 Task: Look for space in Varna, Bulgaria from 8th June, 2023 to 16th June, 2023 for 2 adults in price range Rs.10000 to Rs.15000. Place can be entire place with 1  bedroom having 1 bed and 1 bathroom. Property type can be house, flat, guest house, hotel. Booking option can be shelf check-in. Required host language is English.
Action: Mouse moved to (538, 116)
Screenshot: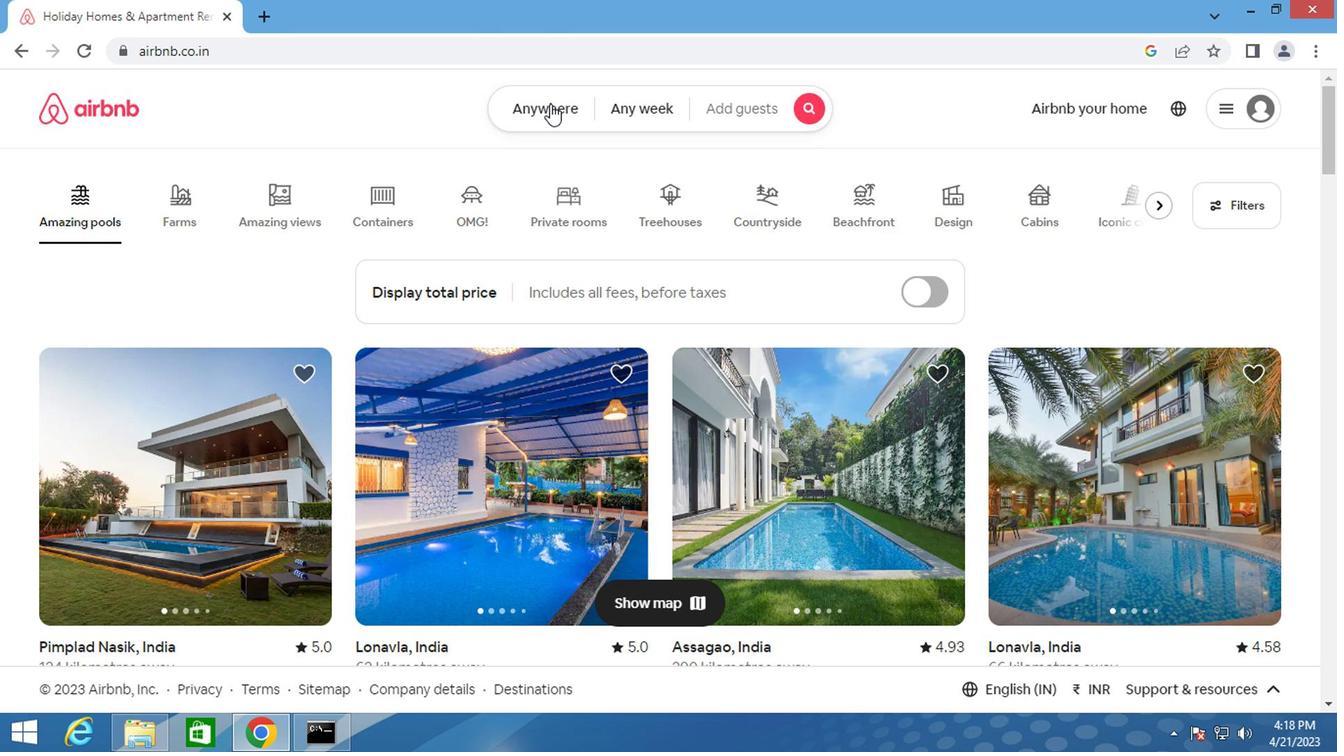 
Action: Mouse pressed left at (538, 116)
Screenshot: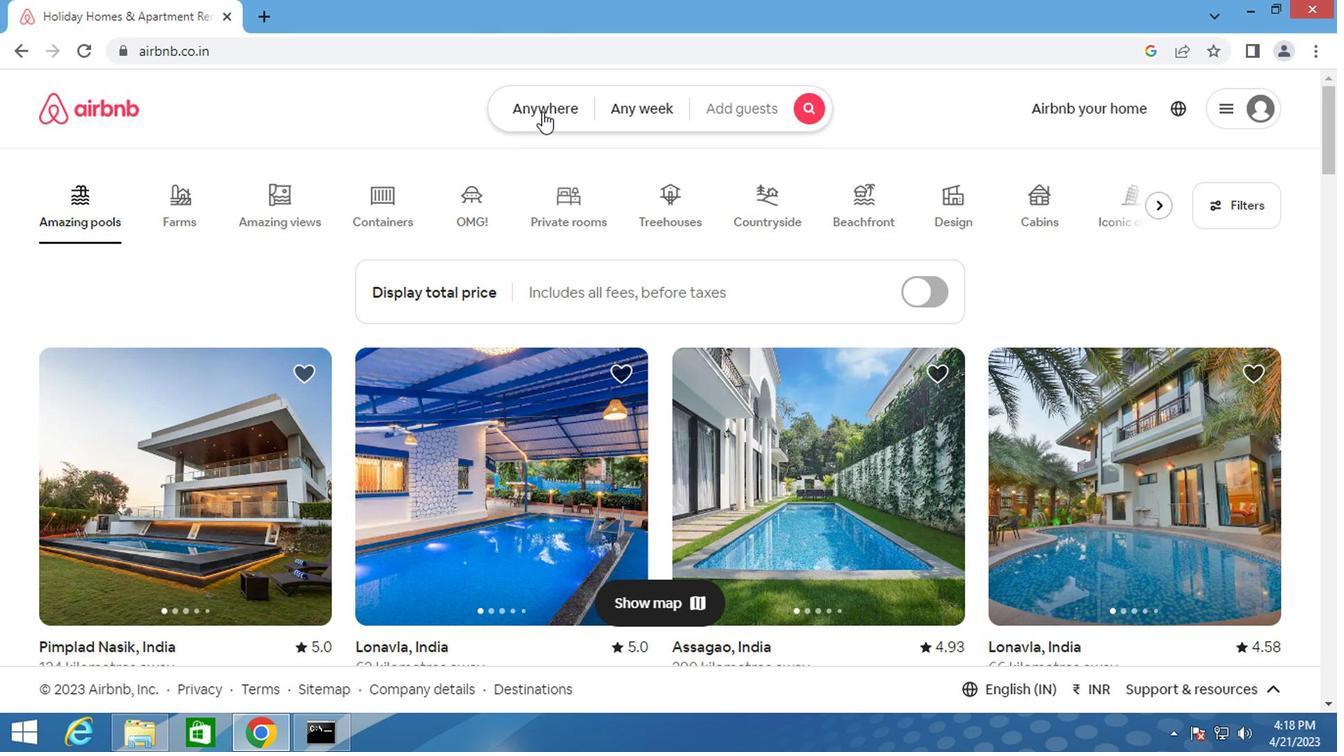 
Action: Mouse moved to (420, 179)
Screenshot: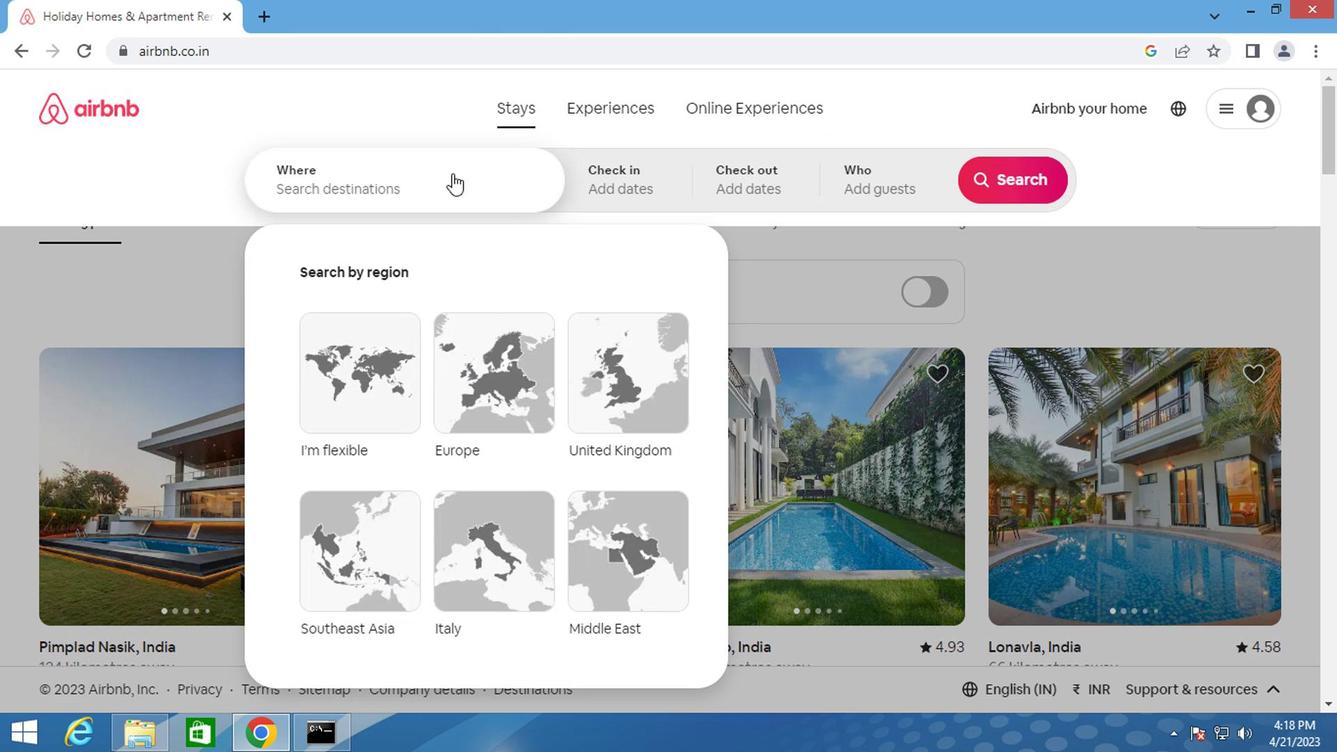 
Action: Mouse pressed left at (420, 179)
Screenshot: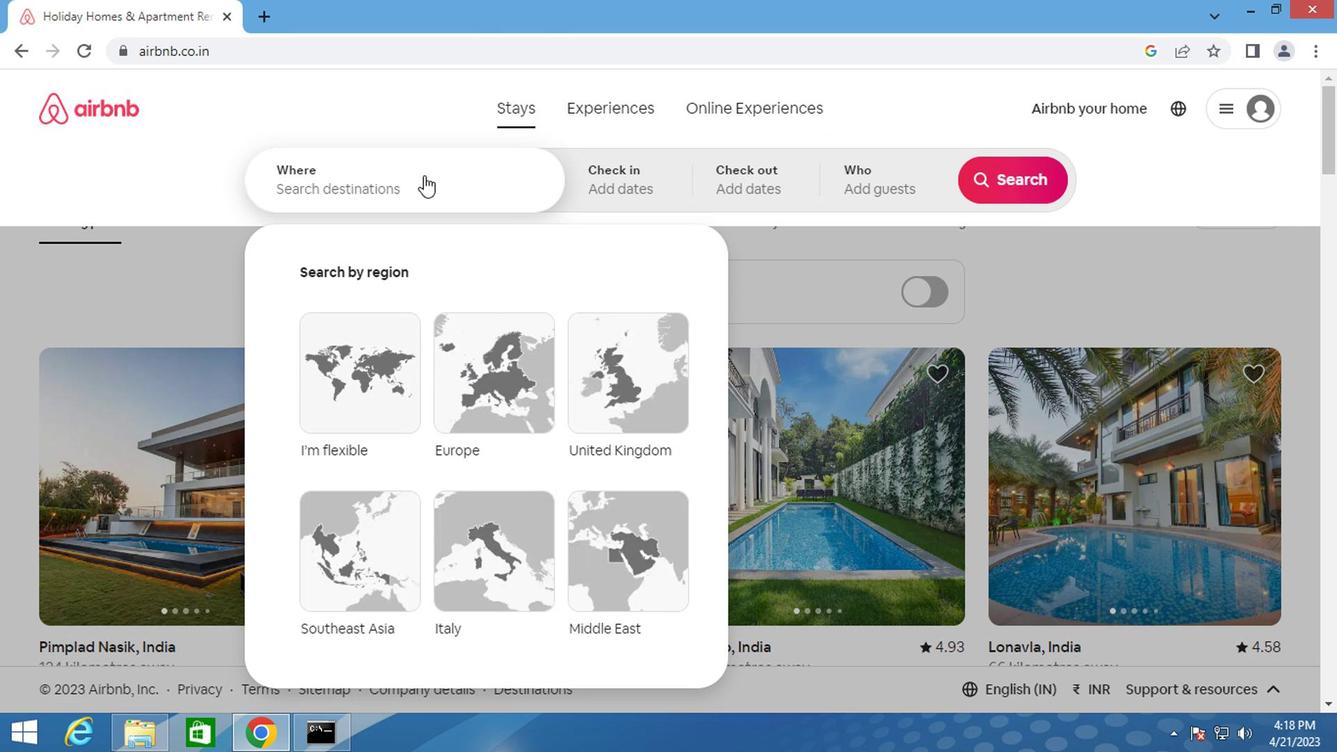 
Action: Mouse moved to (420, 176)
Screenshot: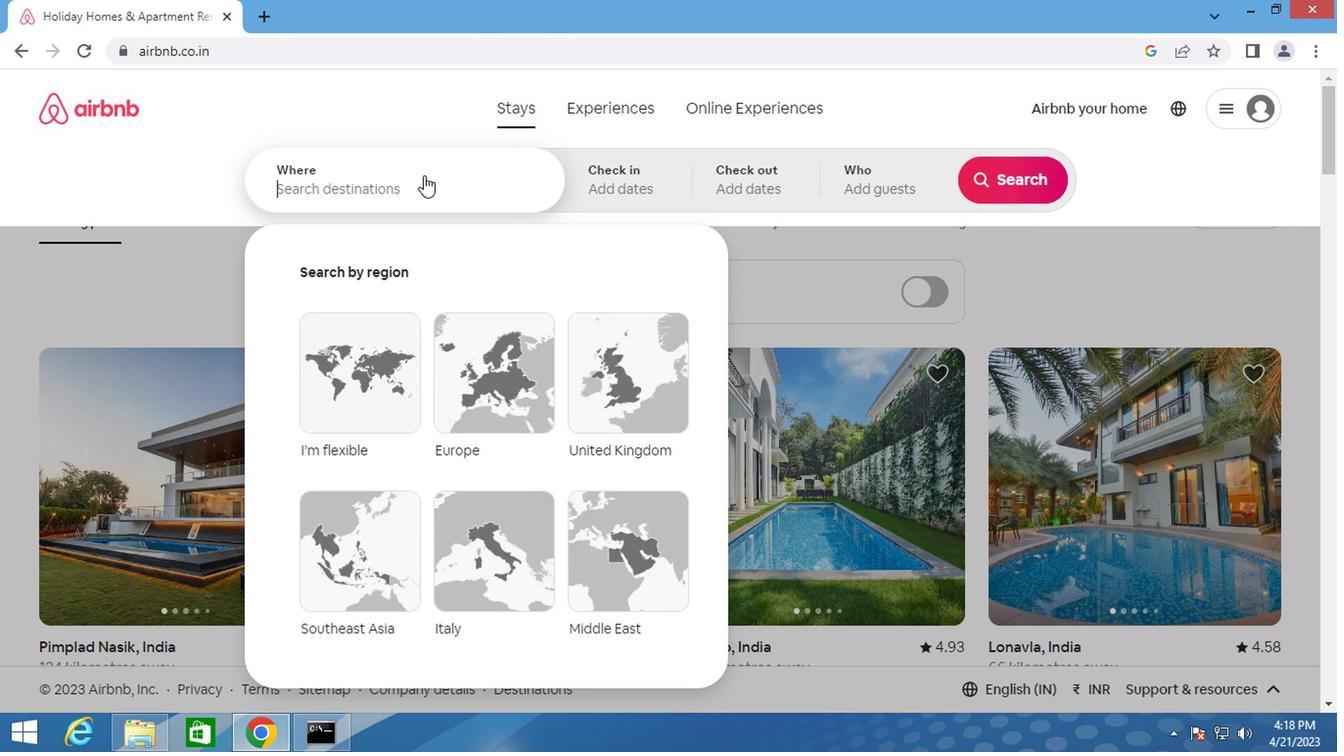 
Action: Key pressed <Key.shift>VARNA
Screenshot: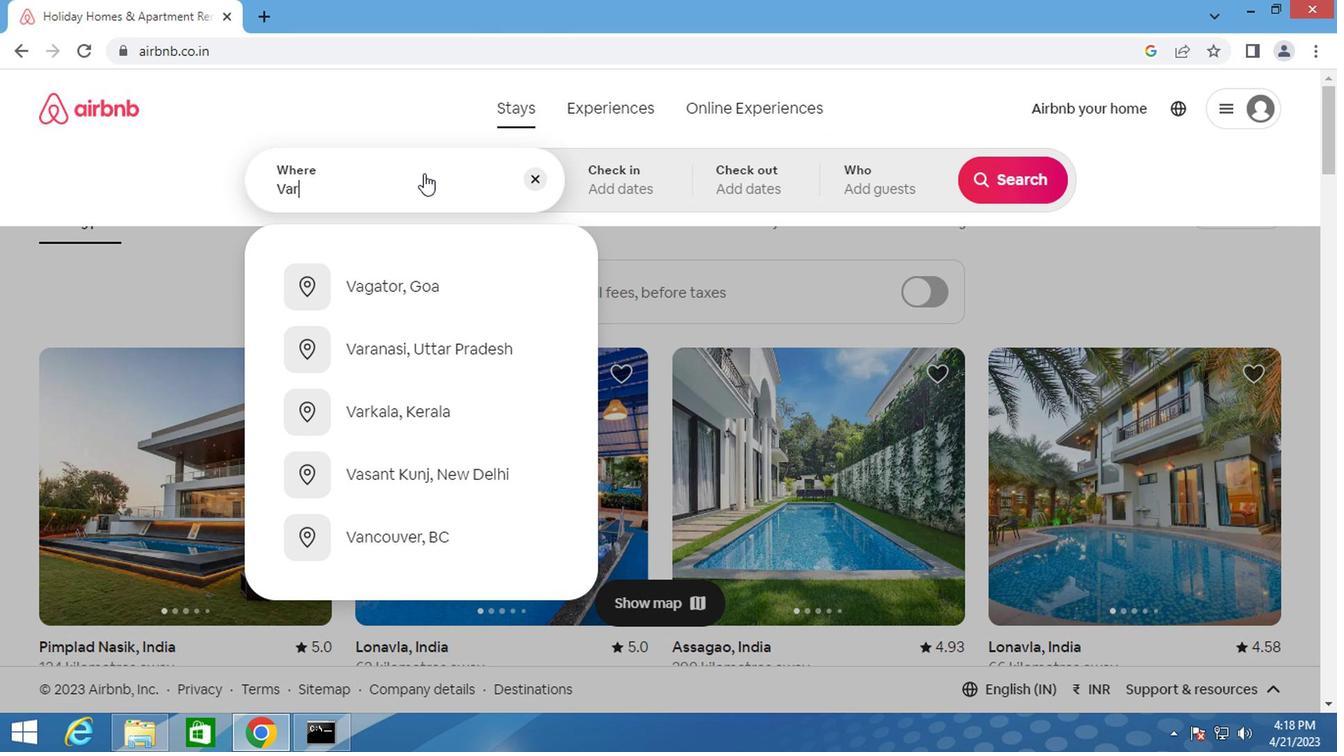 
Action: Mouse moved to (360, 348)
Screenshot: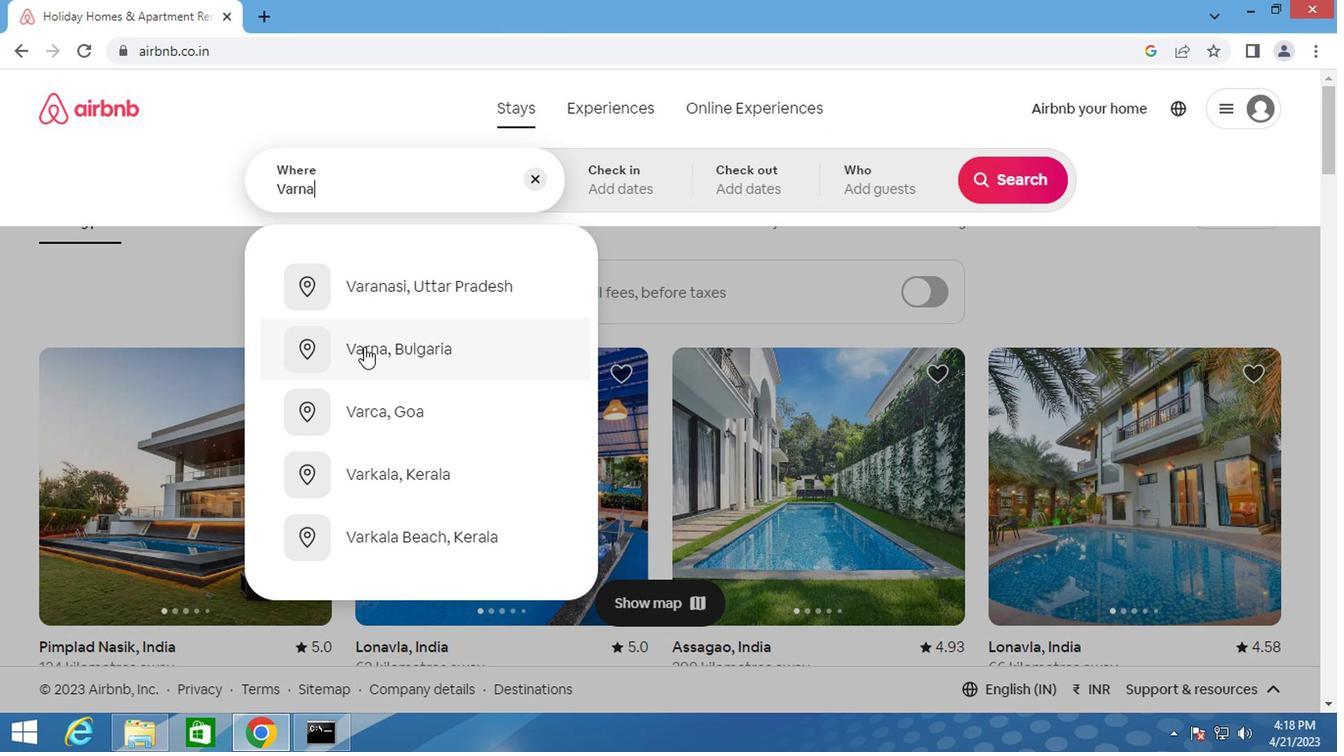 
Action: Mouse pressed left at (360, 348)
Screenshot: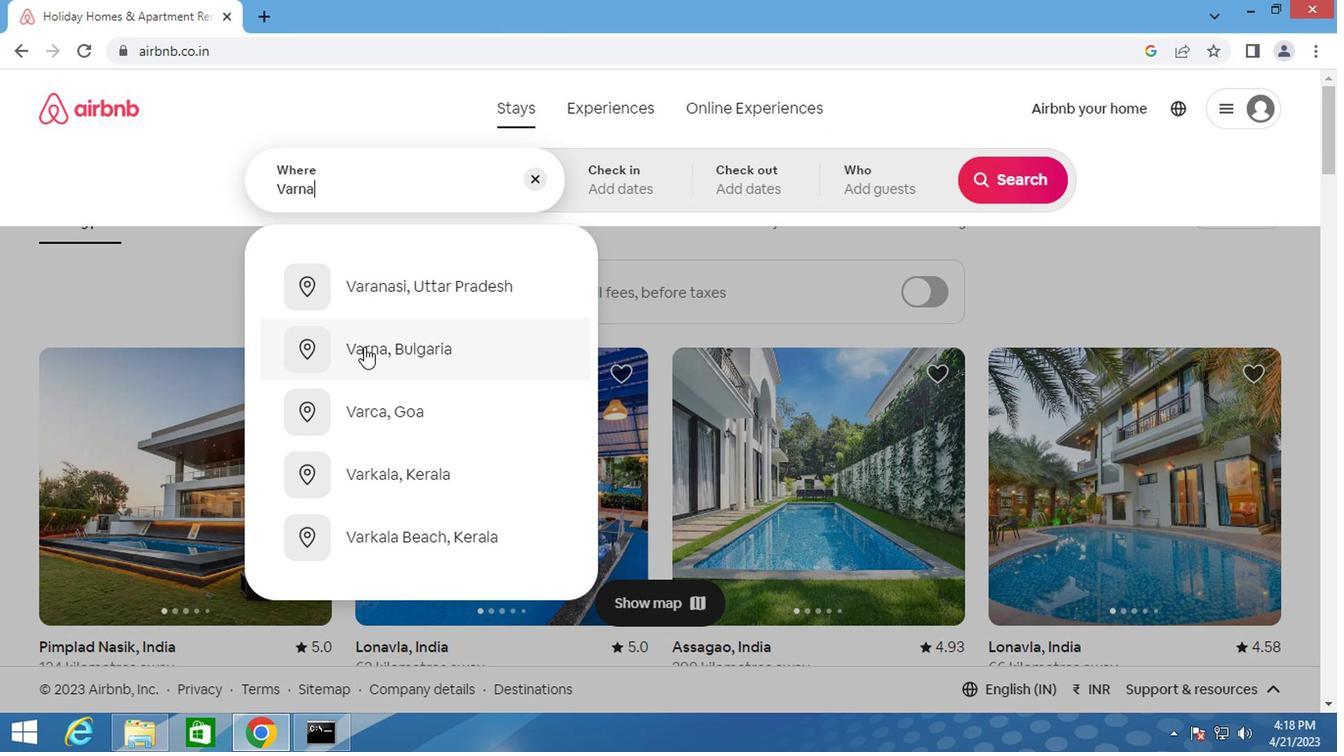 
Action: Mouse moved to (993, 337)
Screenshot: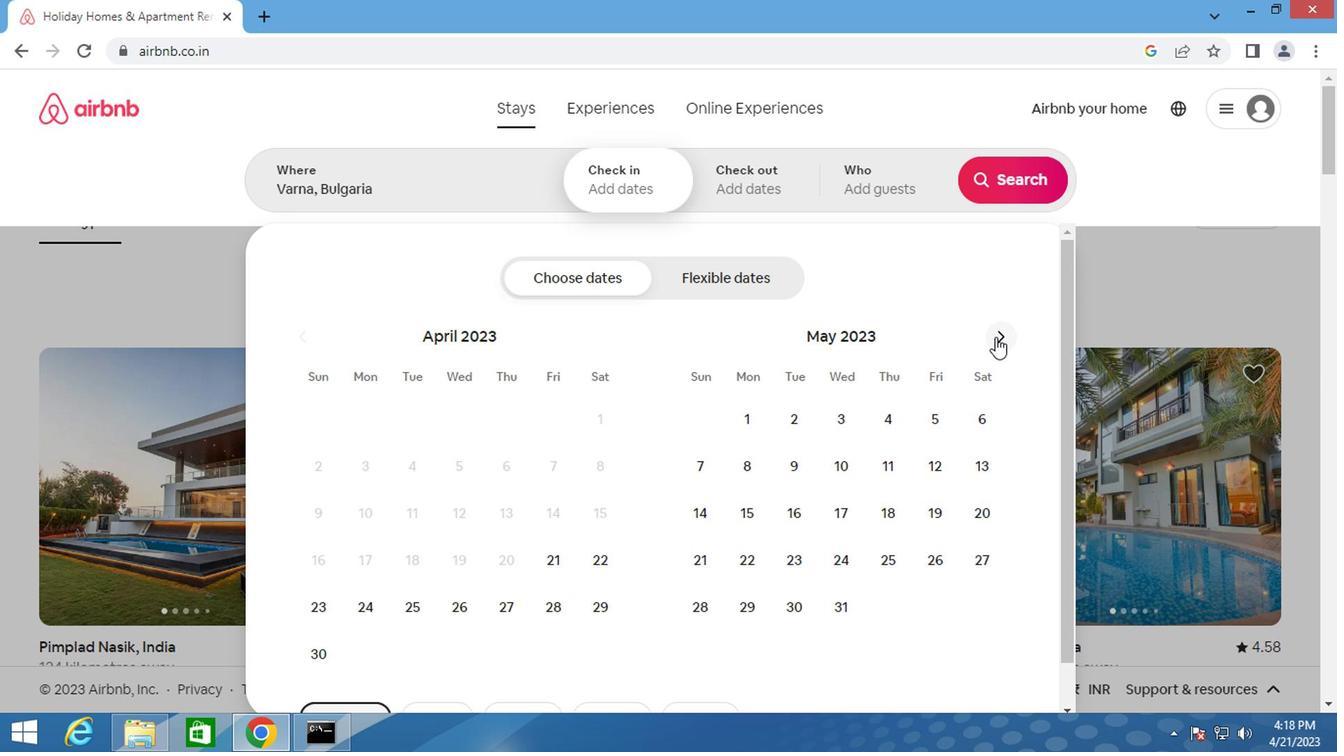 
Action: Mouse pressed left at (993, 337)
Screenshot: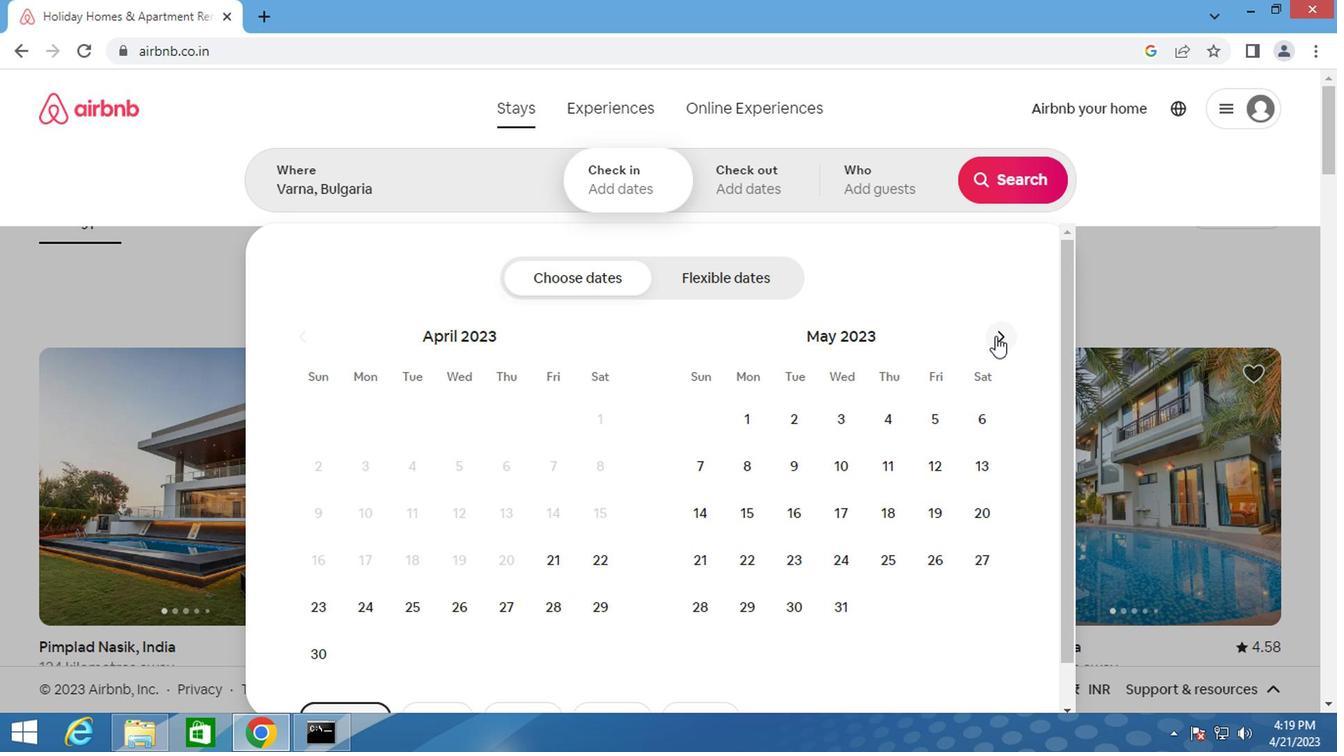 
Action: Mouse moved to (871, 471)
Screenshot: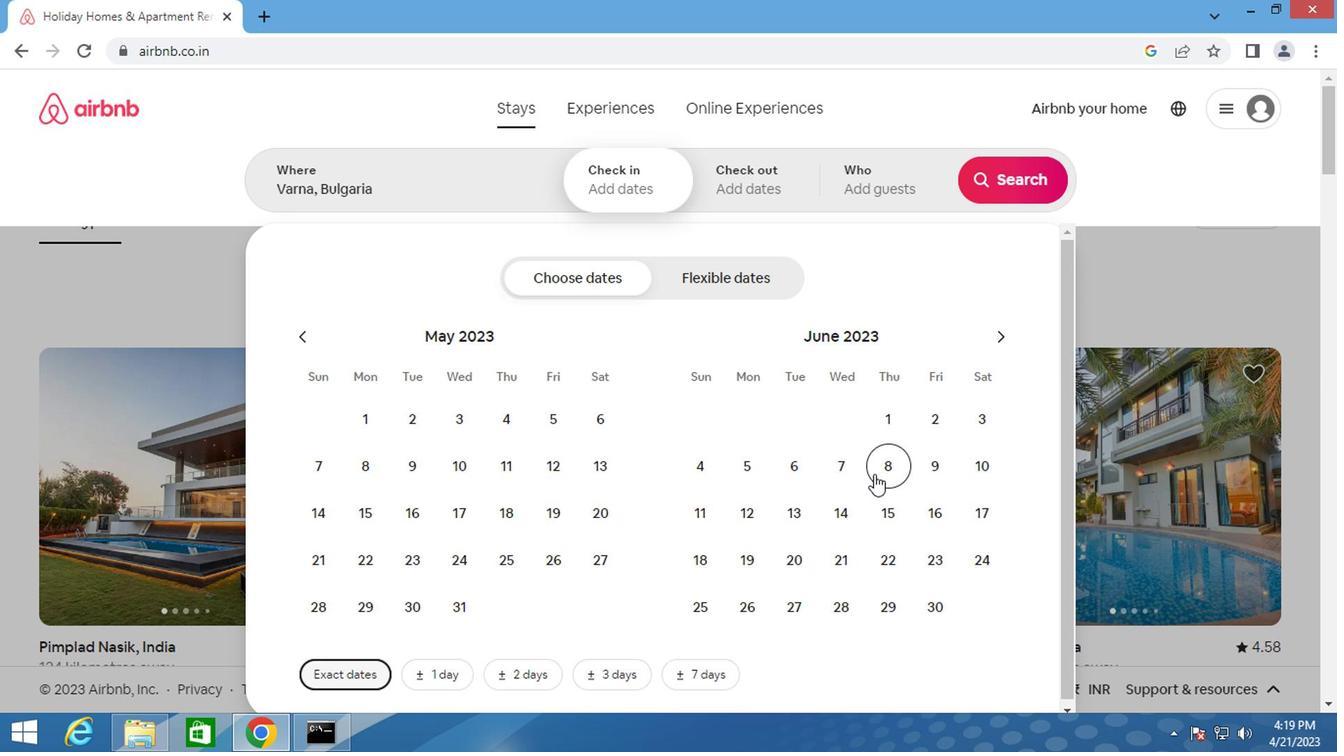
Action: Mouse pressed left at (871, 471)
Screenshot: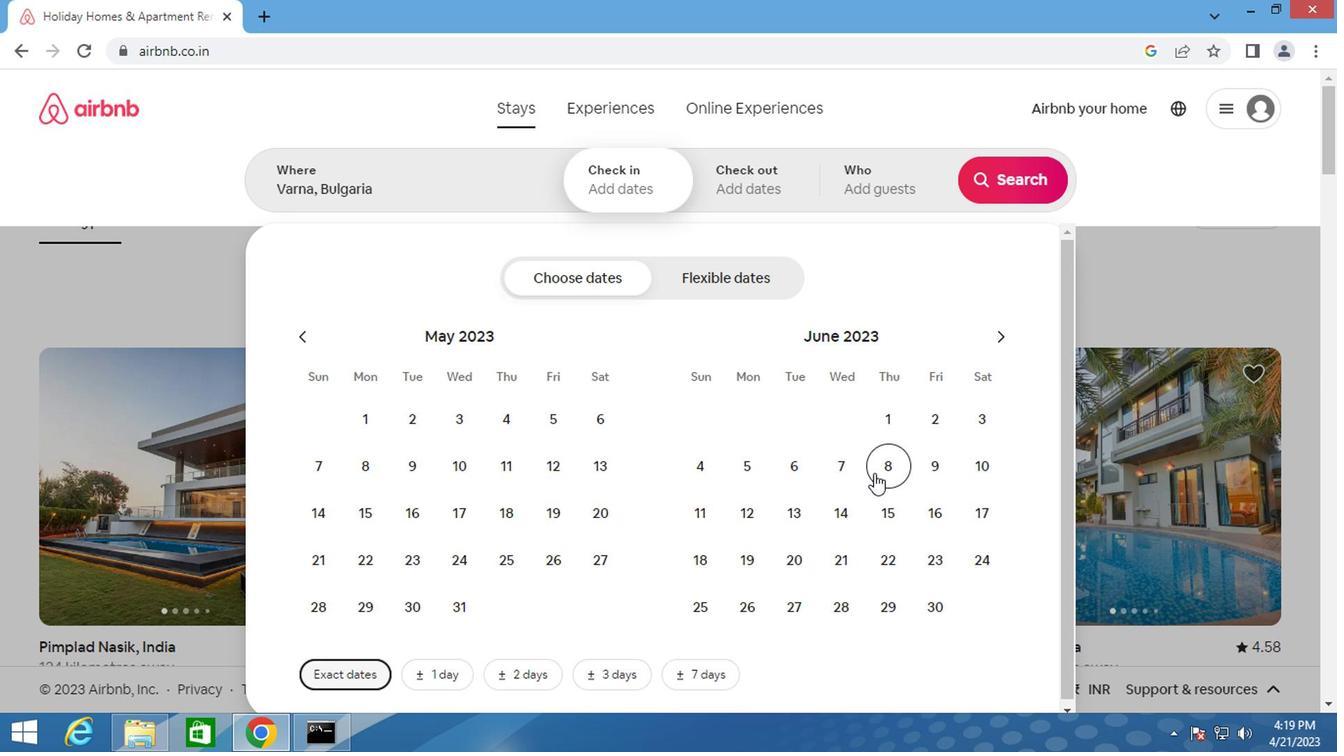 
Action: Mouse moved to (929, 508)
Screenshot: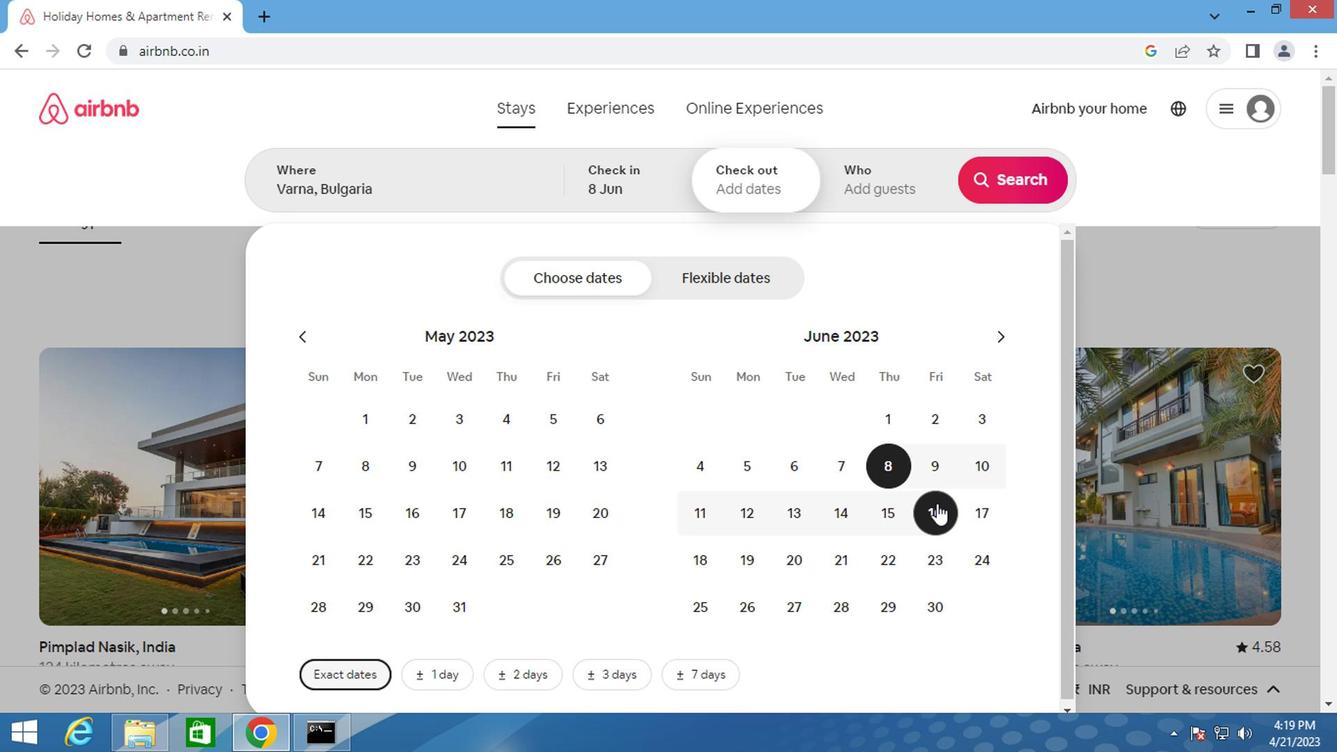 
Action: Mouse pressed left at (929, 508)
Screenshot: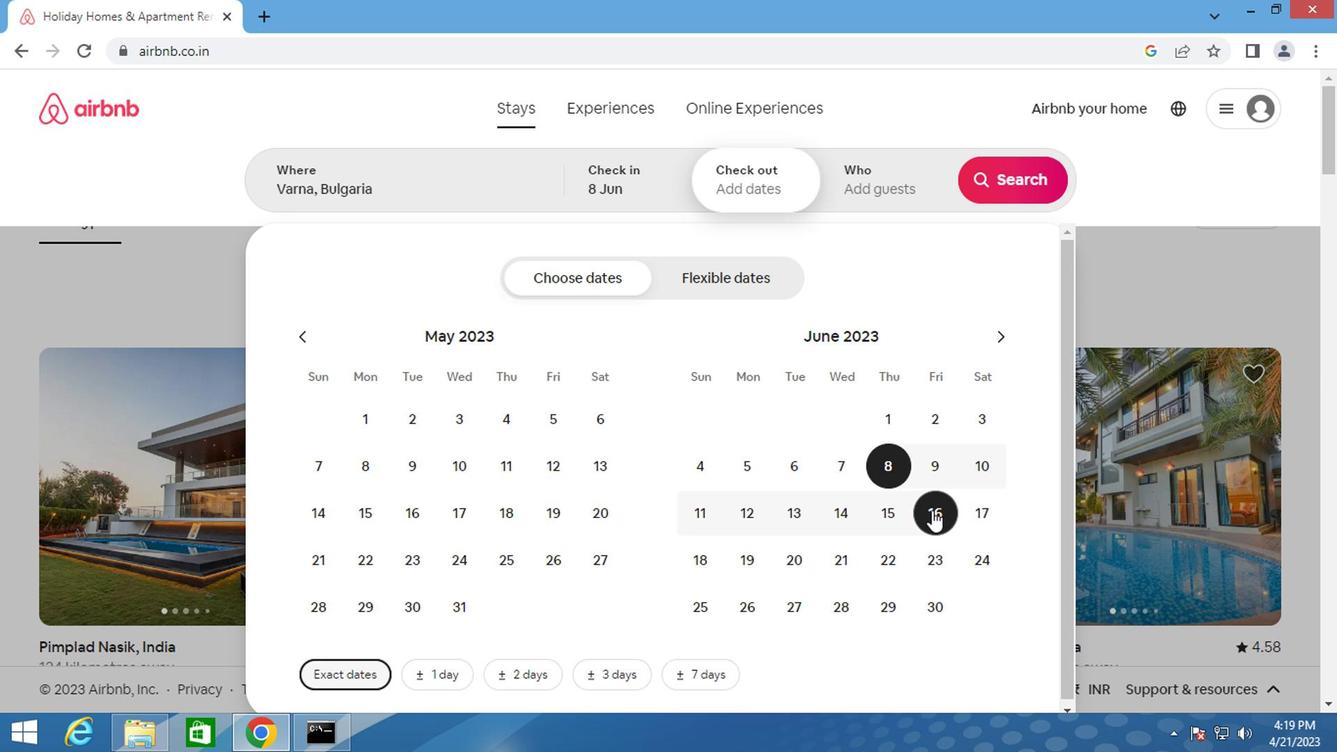 
Action: Mouse moved to (860, 194)
Screenshot: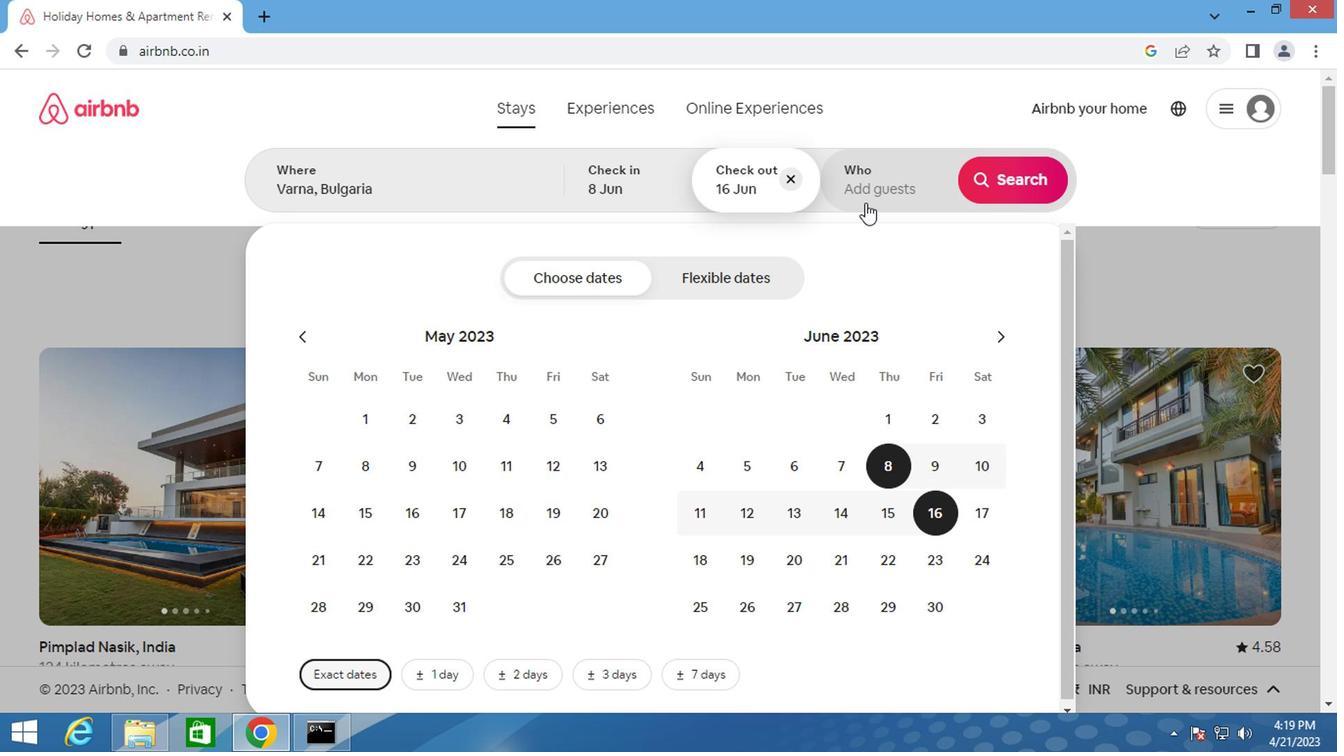 
Action: Mouse pressed left at (860, 194)
Screenshot: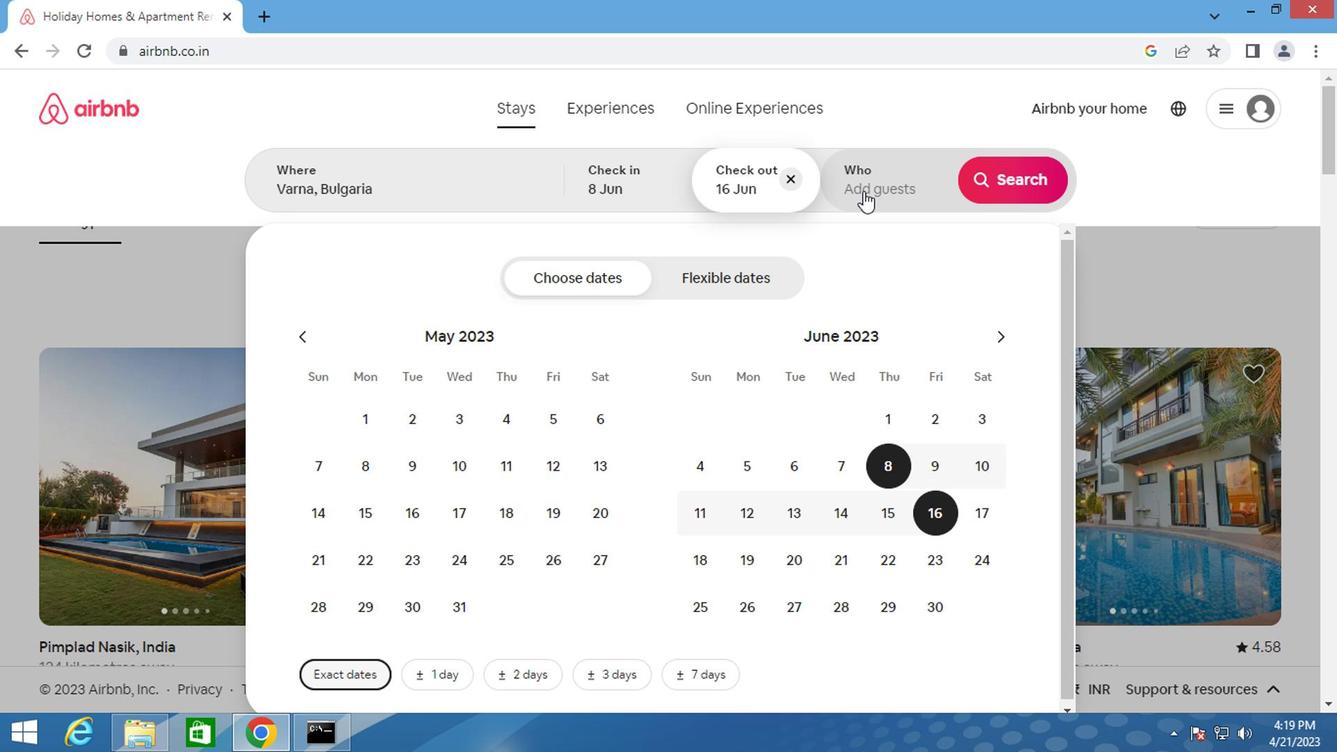 
Action: Mouse moved to (1017, 283)
Screenshot: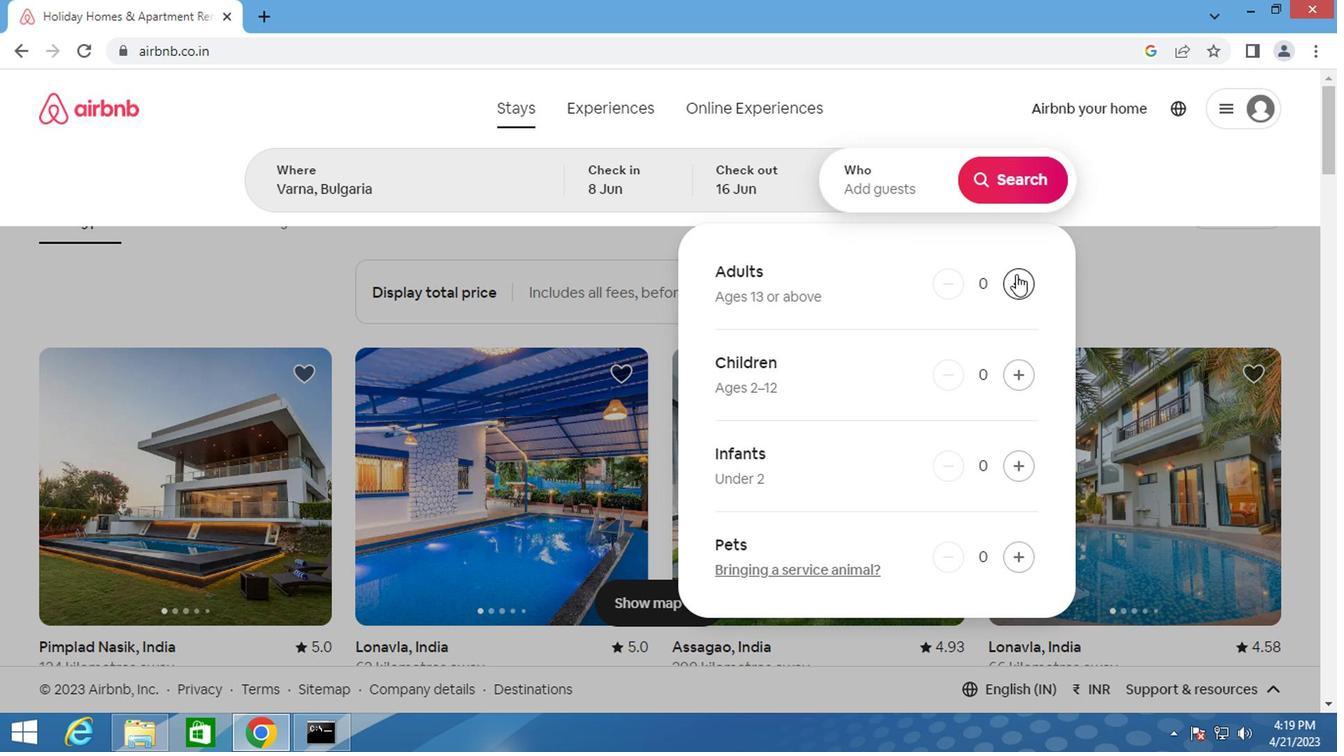 
Action: Mouse pressed left at (1017, 283)
Screenshot: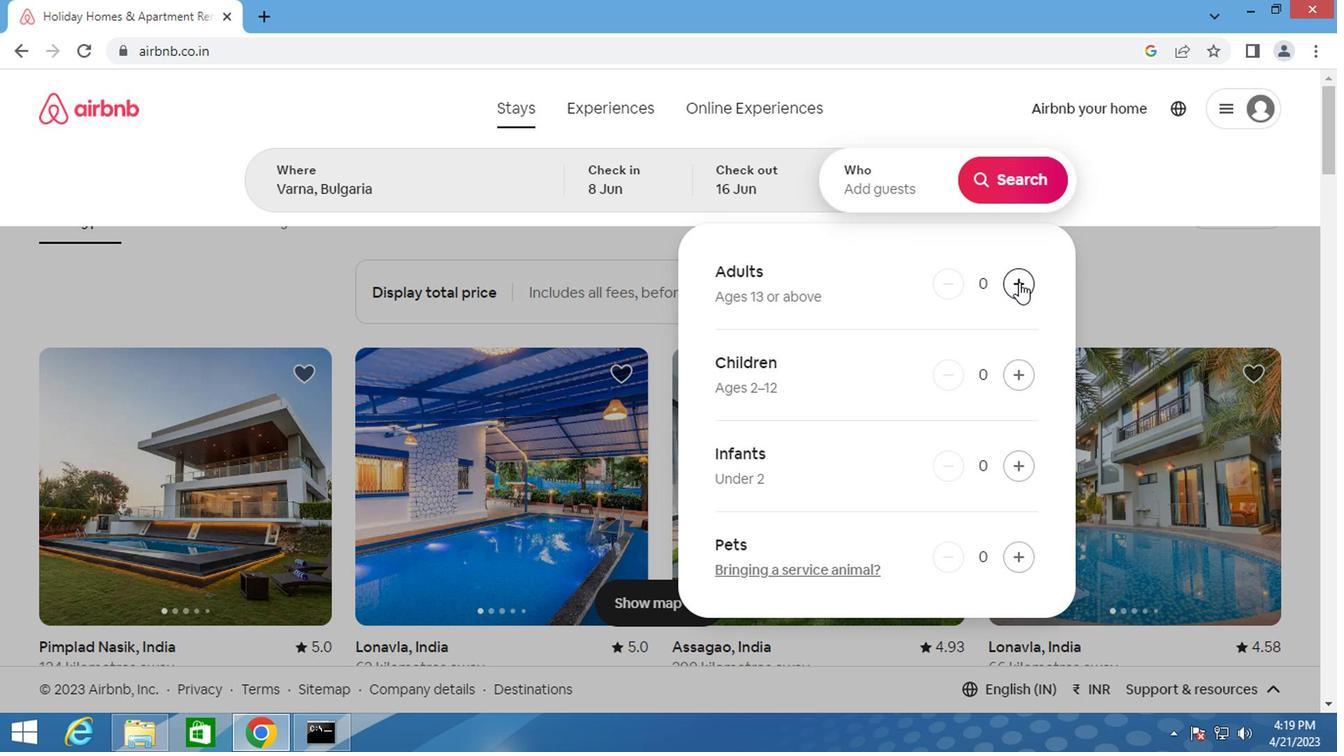 
Action: Mouse moved to (1019, 282)
Screenshot: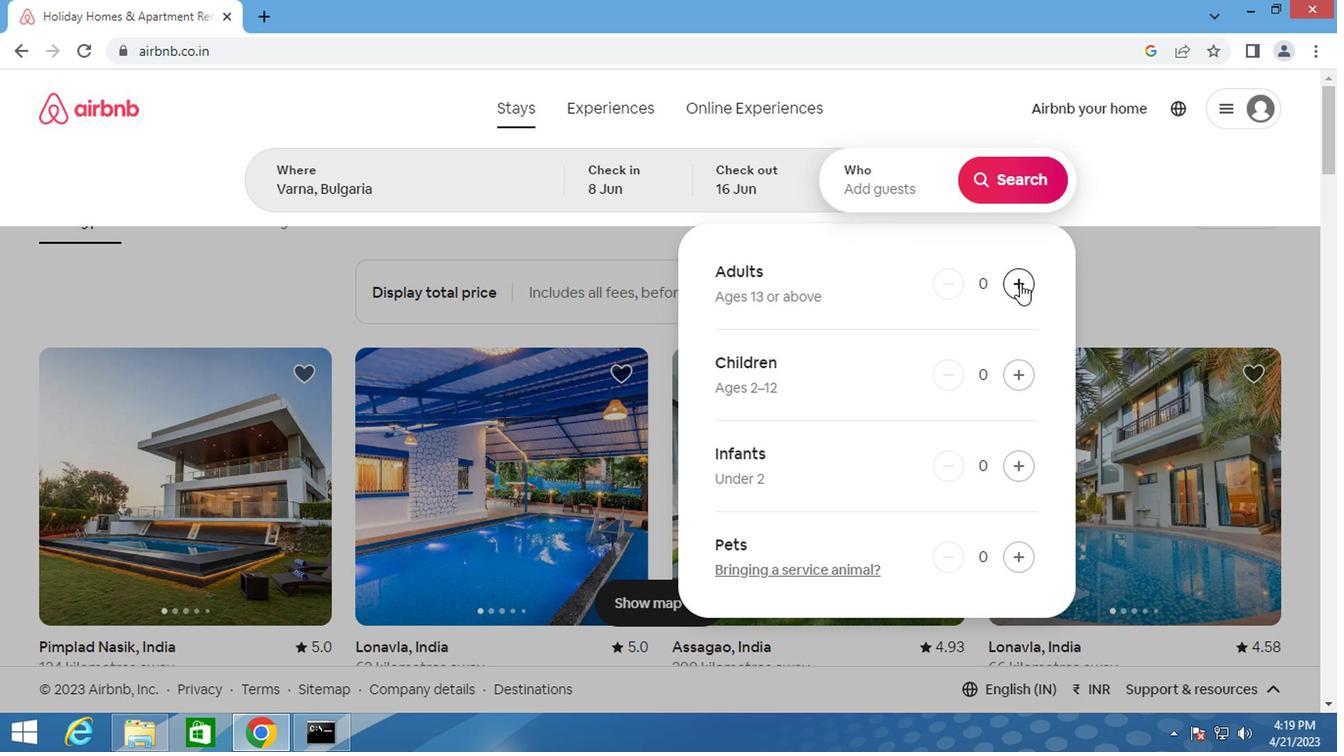 
Action: Mouse pressed left at (1019, 282)
Screenshot: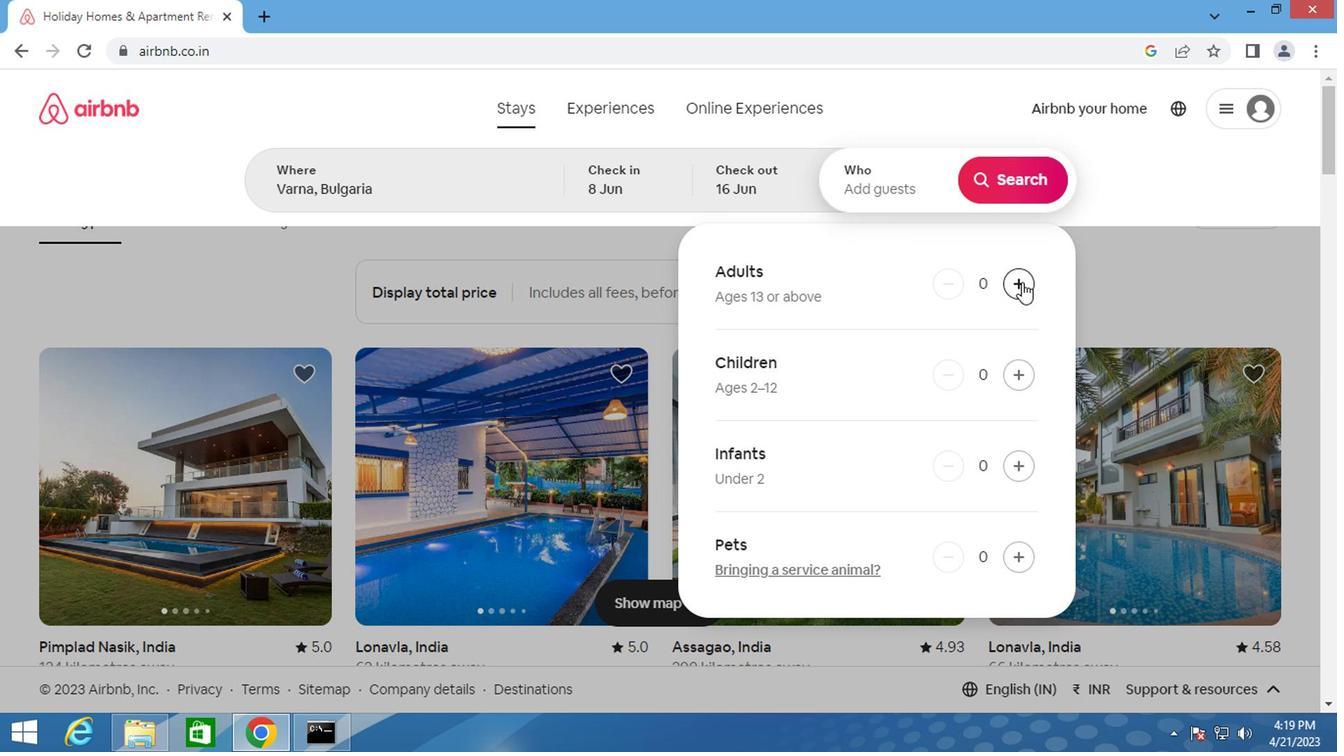 
Action: Mouse moved to (973, 191)
Screenshot: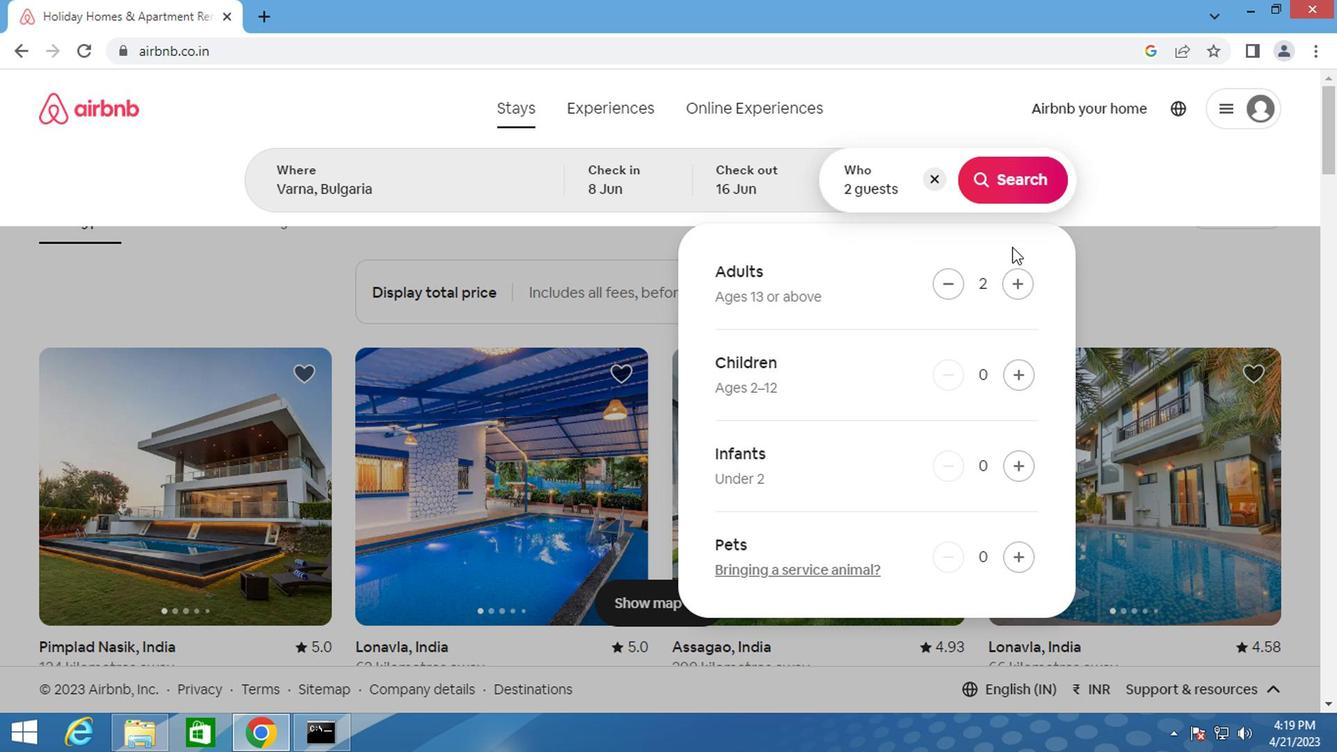 
Action: Mouse pressed left at (973, 191)
Screenshot: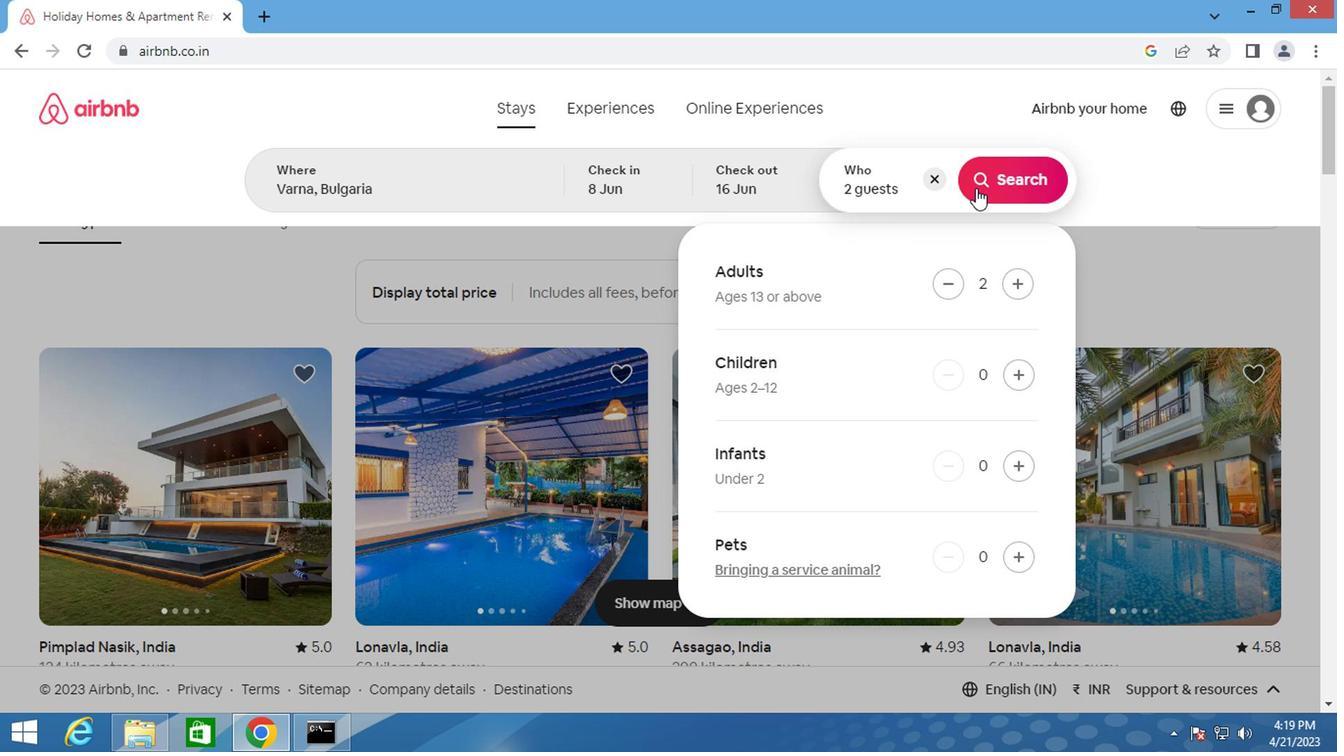 
Action: Mouse moved to (1261, 197)
Screenshot: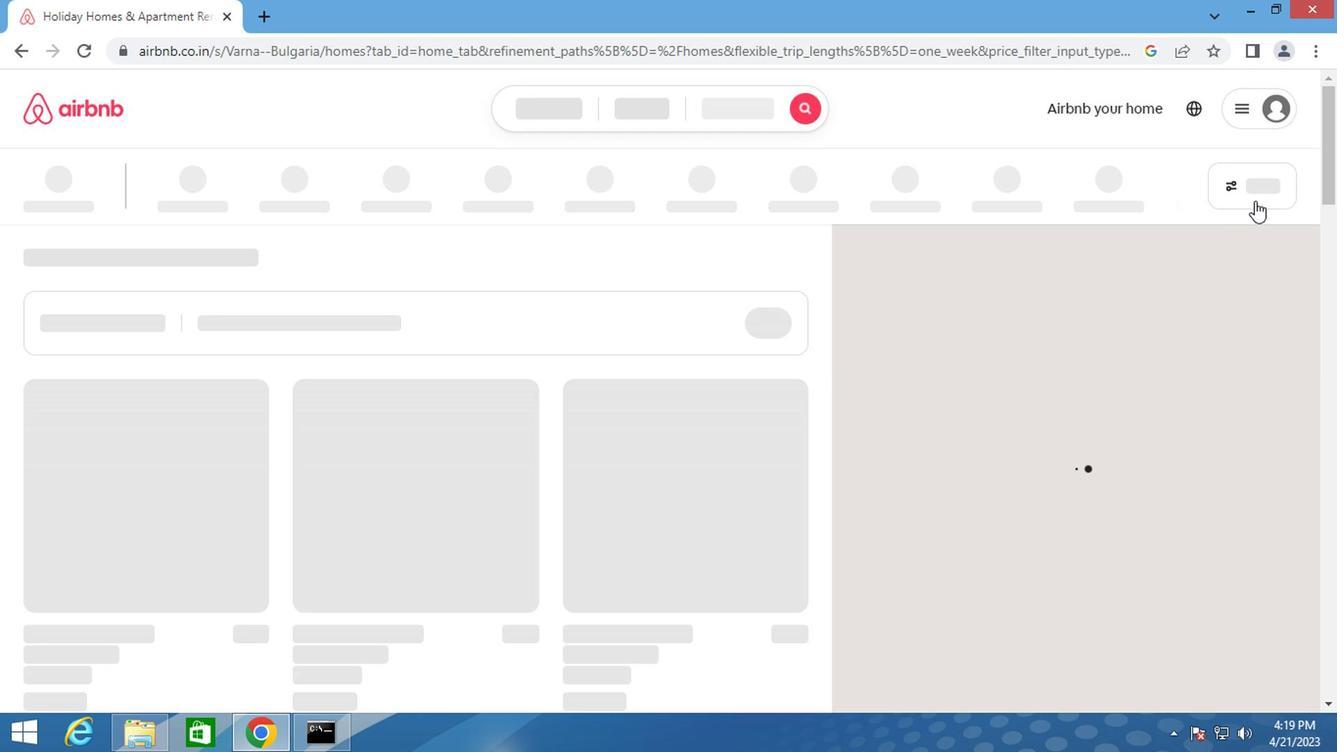 
Action: Mouse pressed left at (1261, 197)
Screenshot: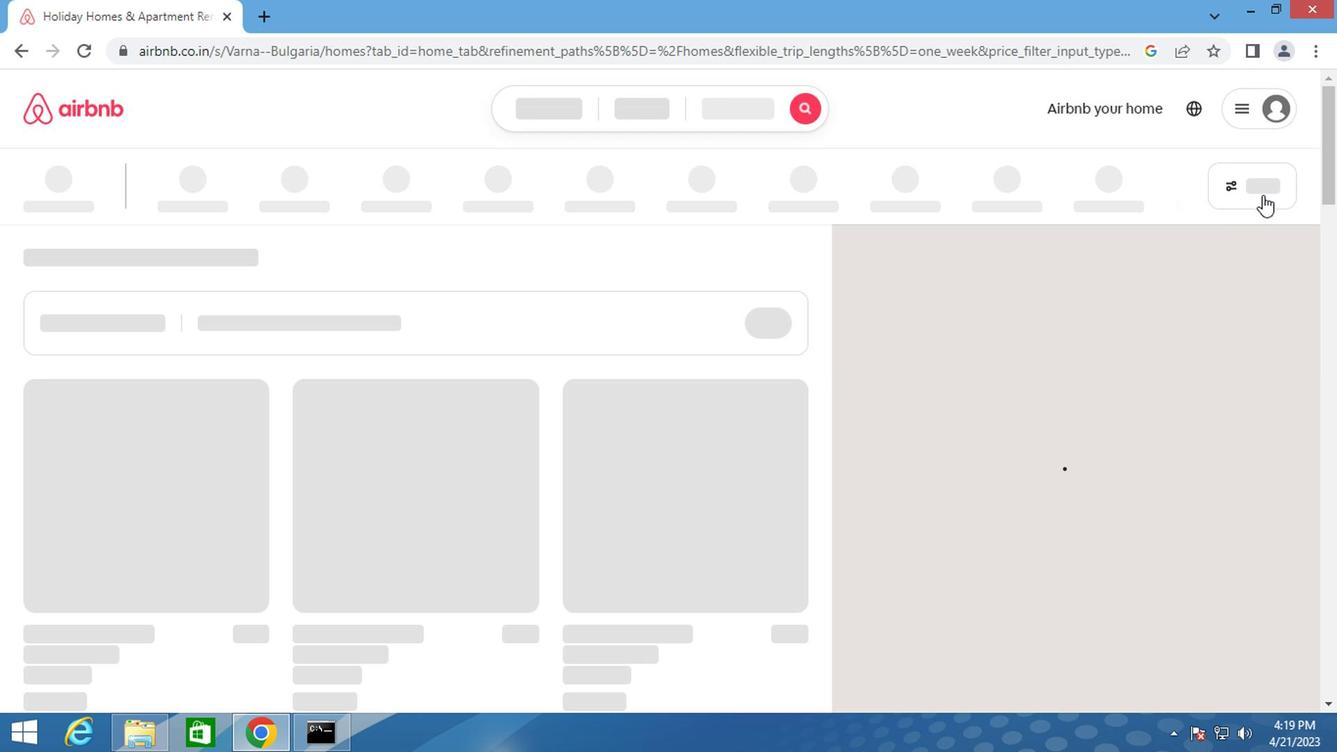 
Action: Mouse moved to (375, 425)
Screenshot: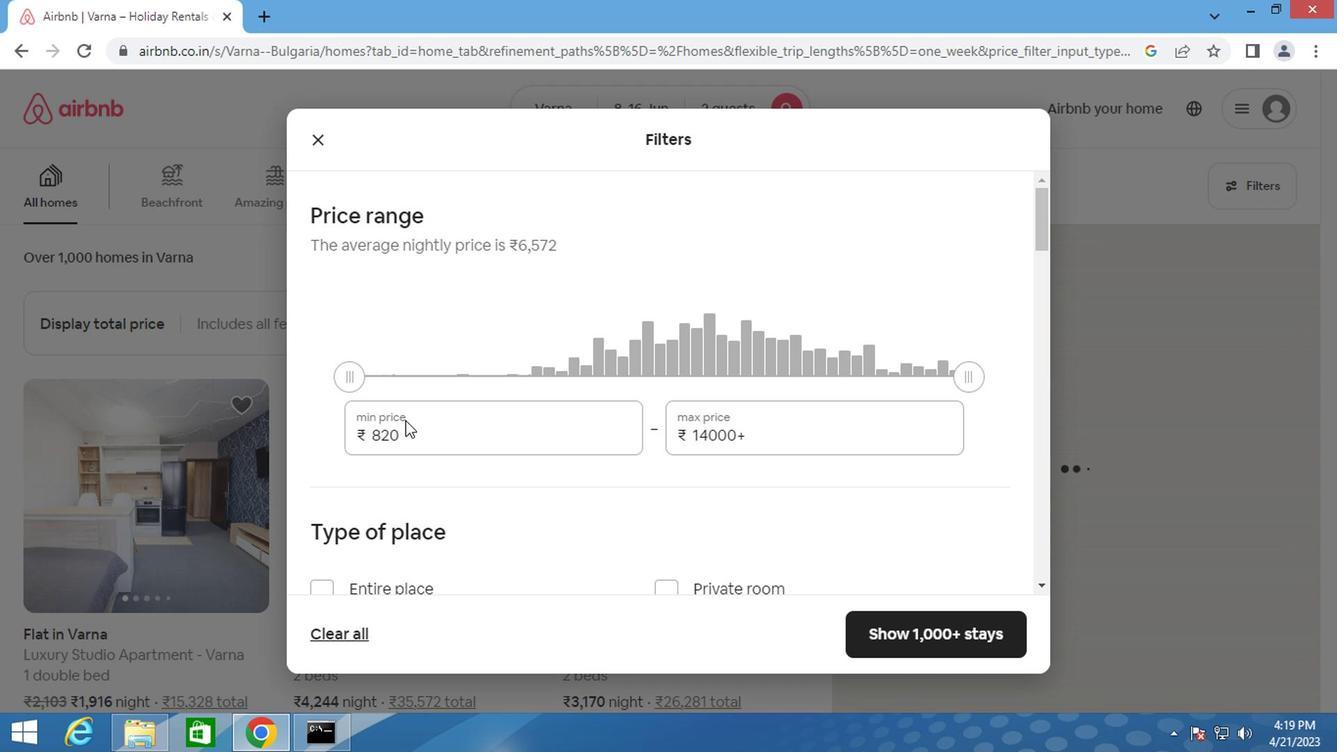 
Action: Mouse pressed left at (375, 425)
Screenshot: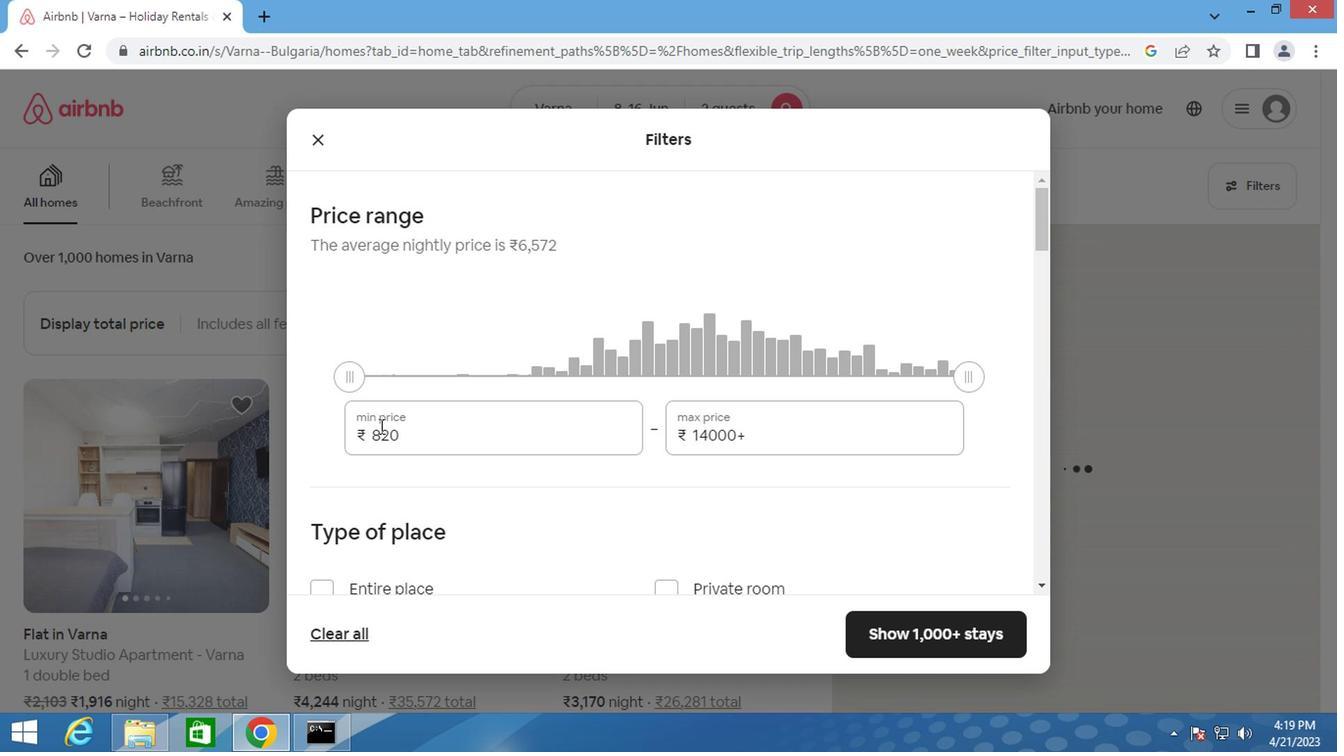 
Action: Mouse pressed left at (375, 425)
Screenshot: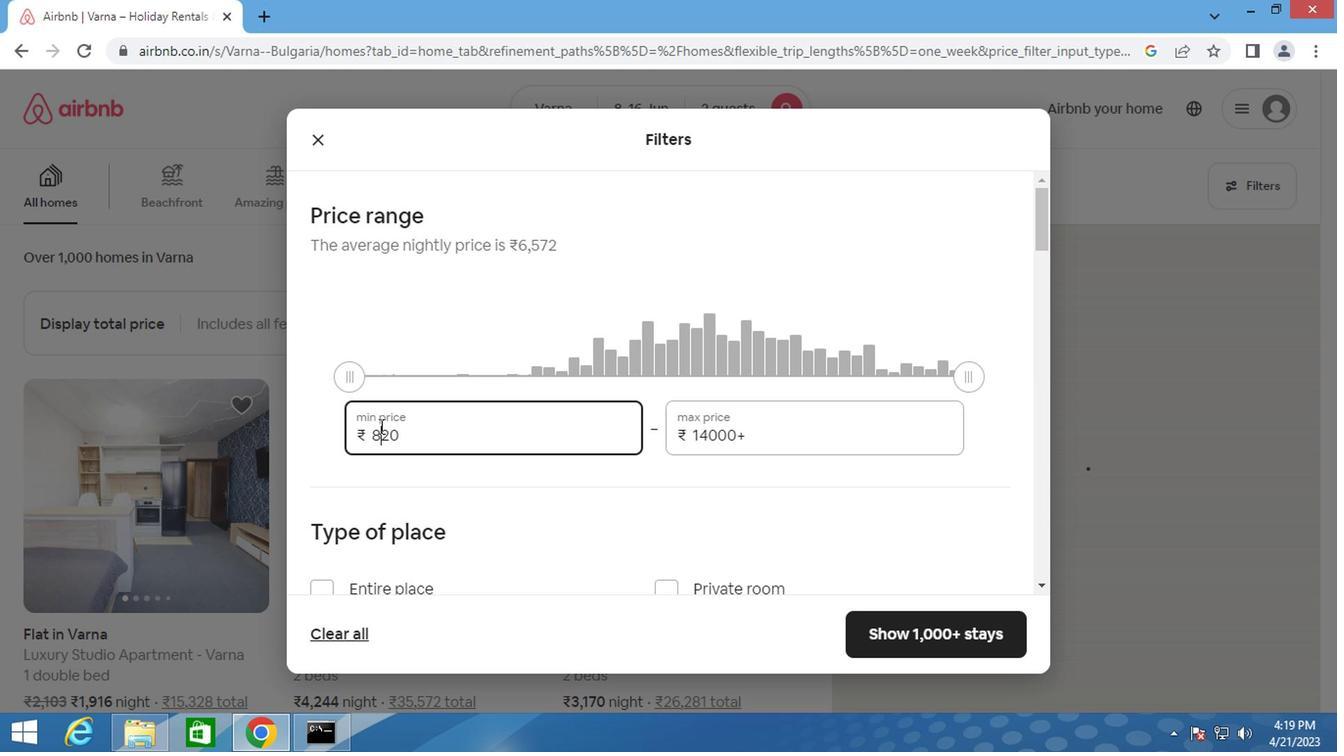 
Action: Mouse moved to (388, 382)
Screenshot: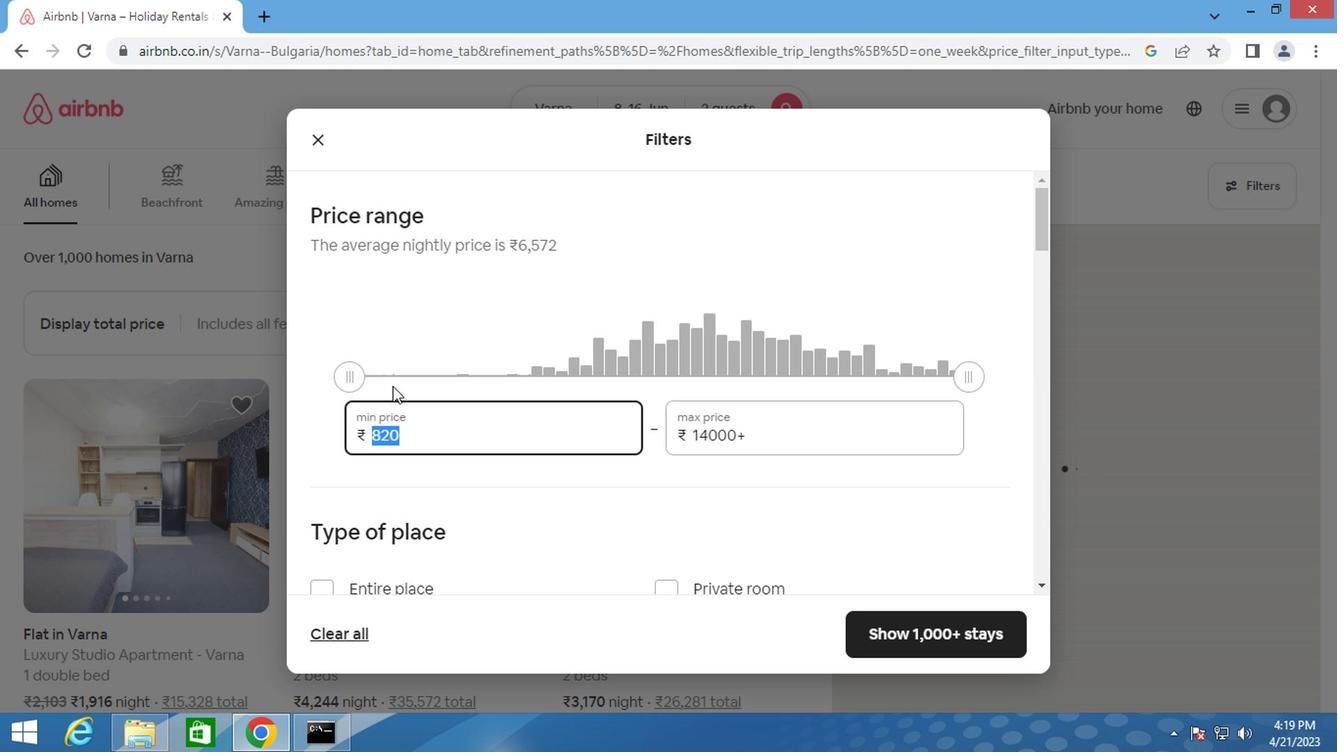 
Action: Key pressed <Key.backspace>
Screenshot: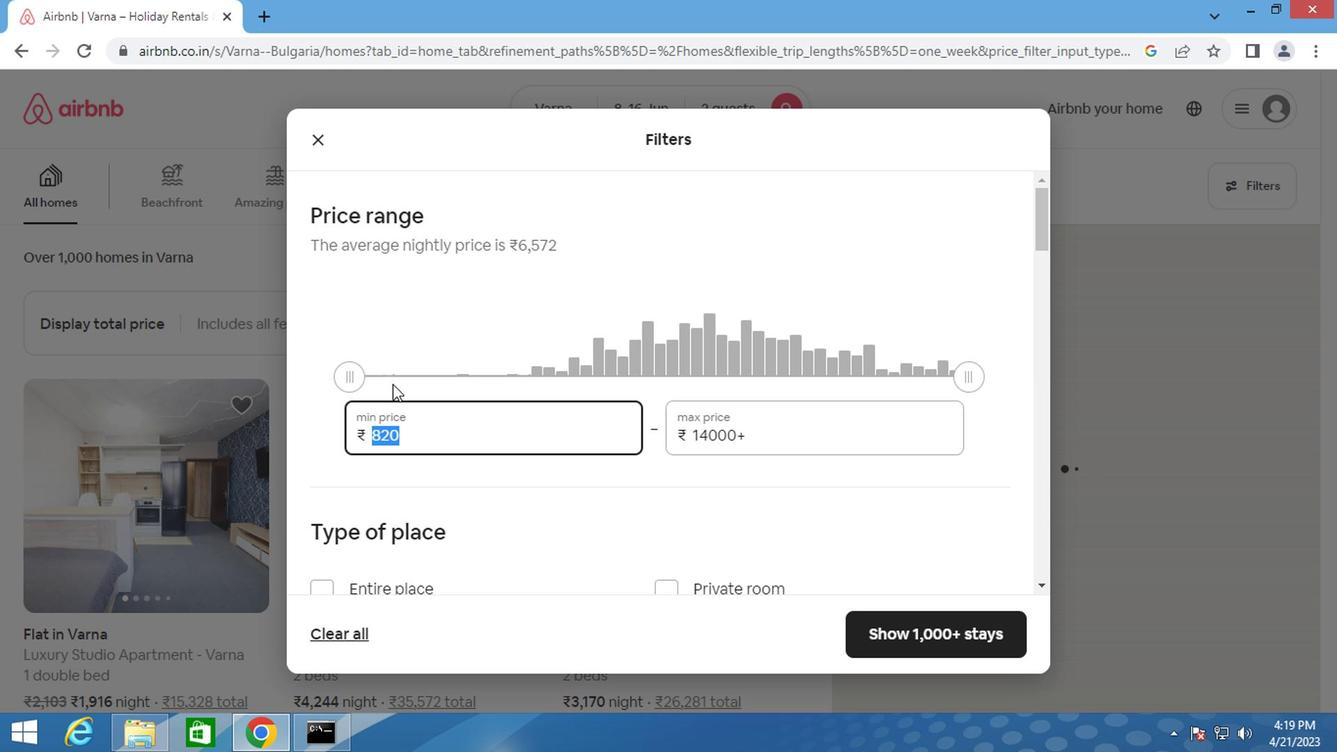 
Action: Mouse moved to (388, 375)
Screenshot: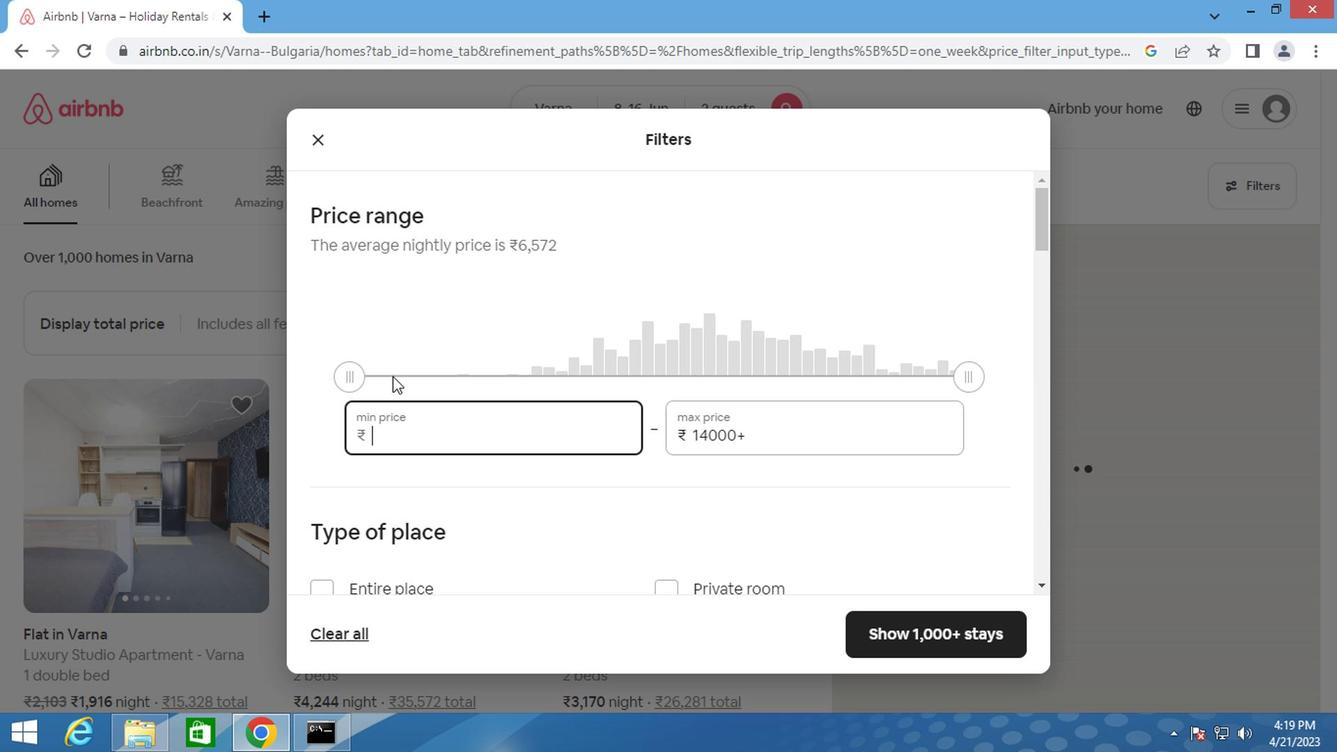 
Action: Key pressed 1
Screenshot: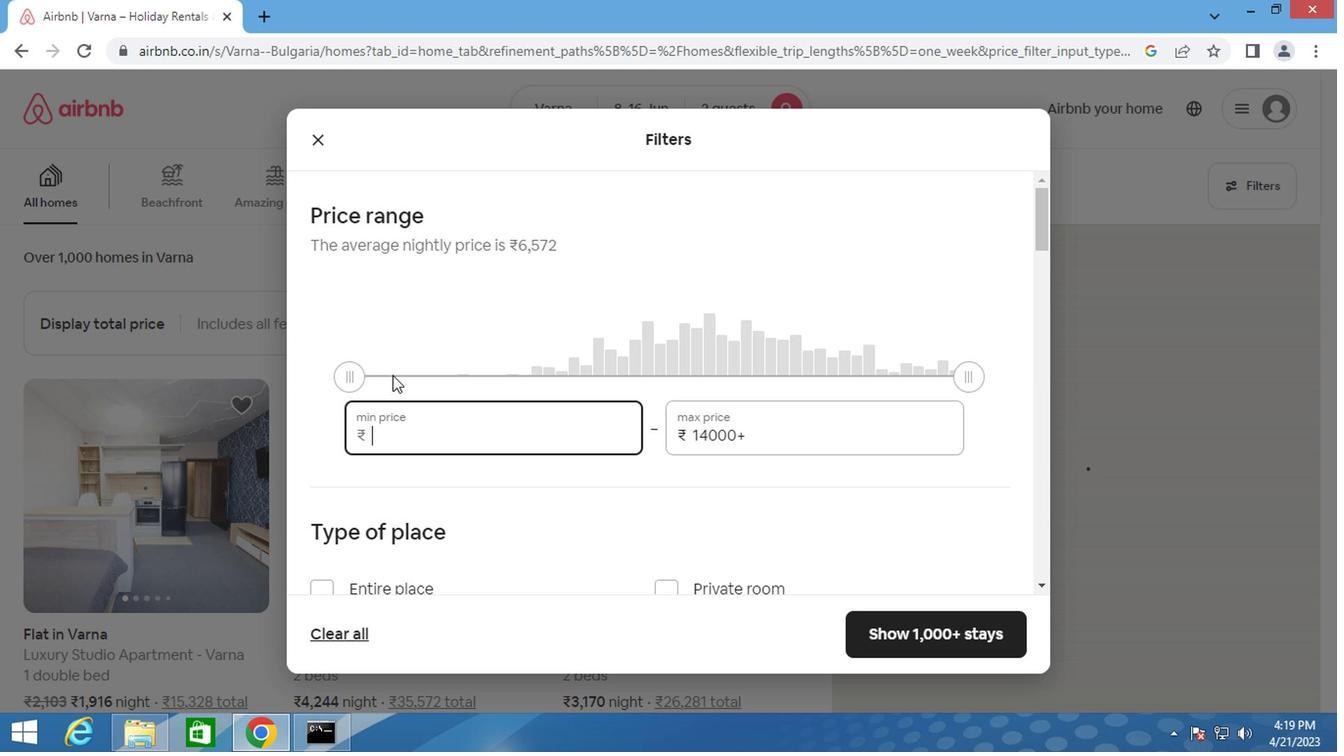 
Action: Mouse moved to (388, 372)
Screenshot: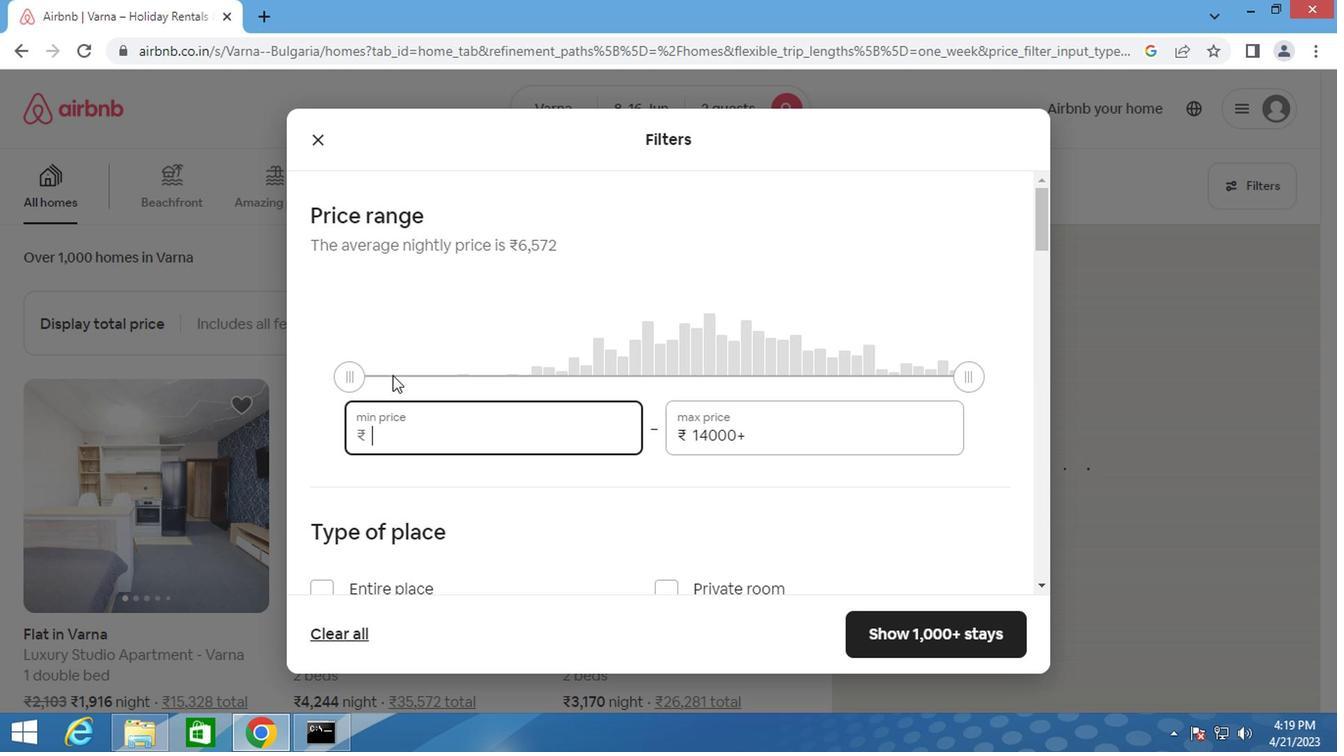 
Action: Key pressed 0000
Screenshot: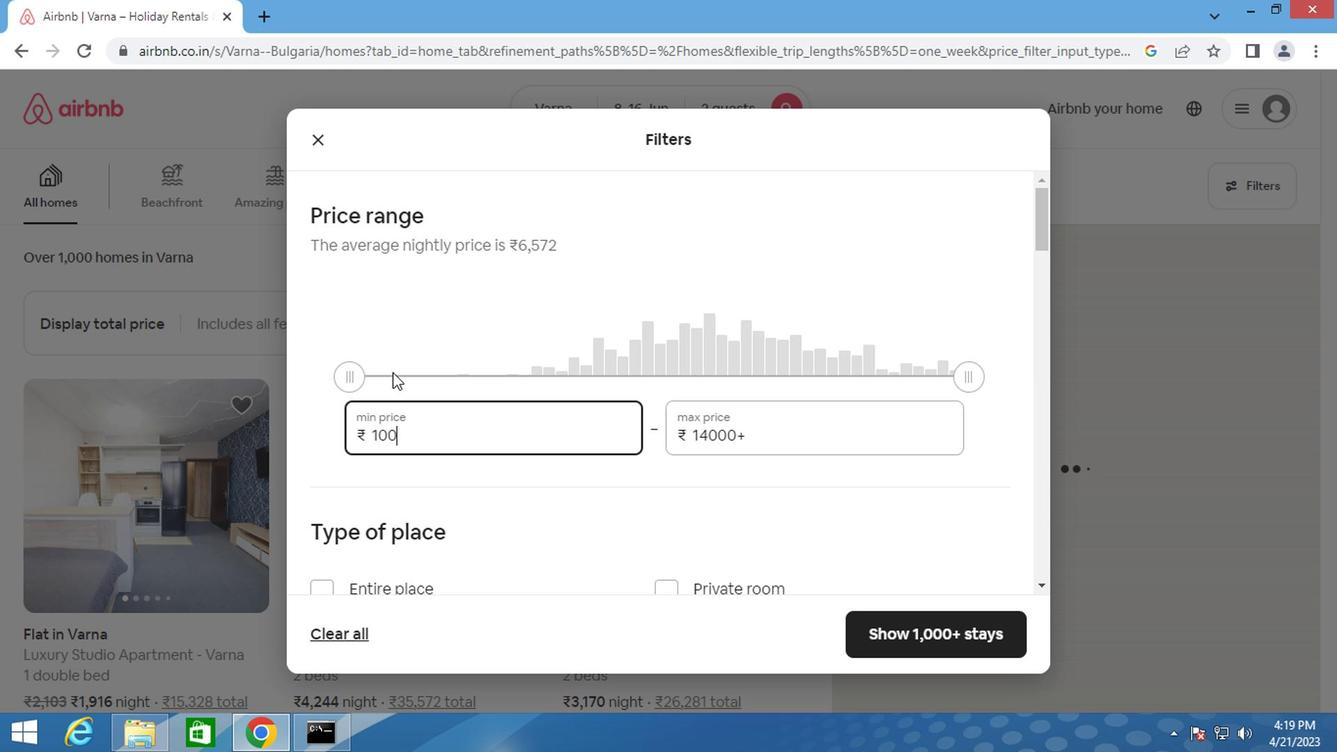 
Action: Mouse moved to (732, 432)
Screenshot: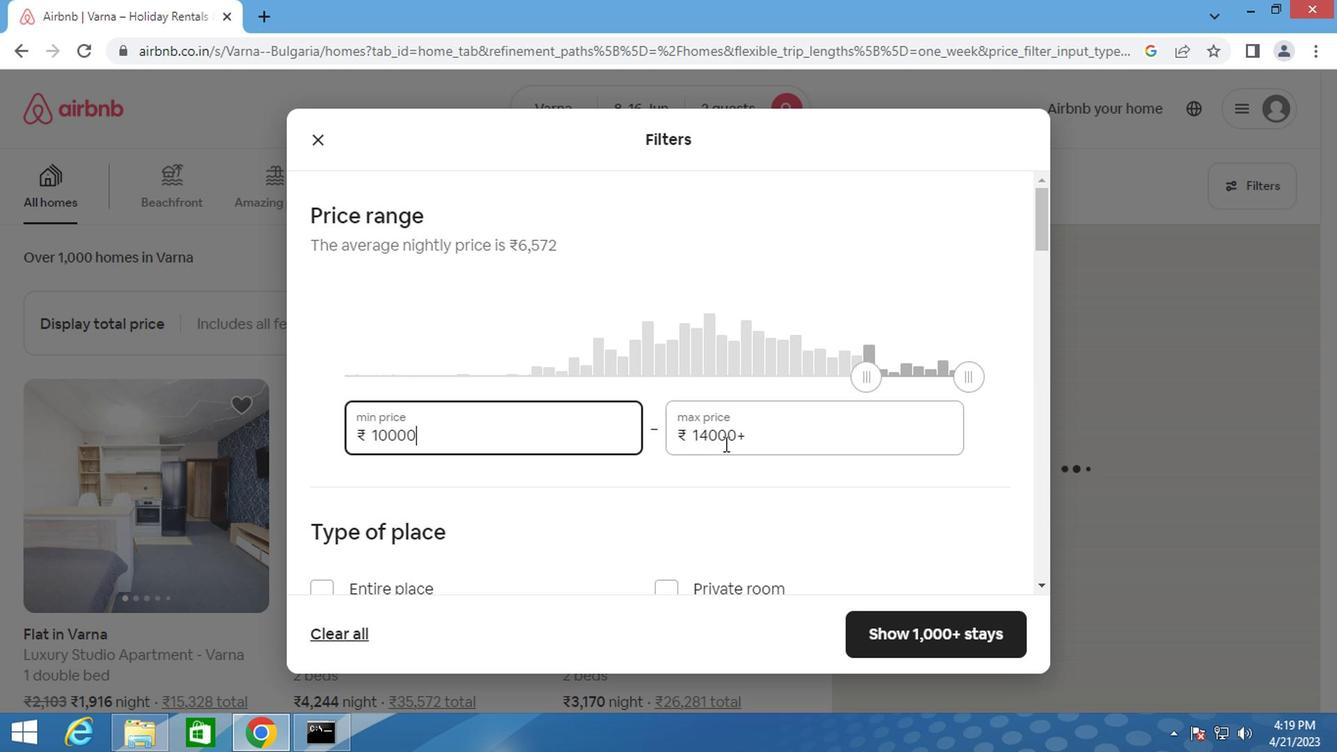 
Action: Mouse pressed left at (732, 432)
Screenshot: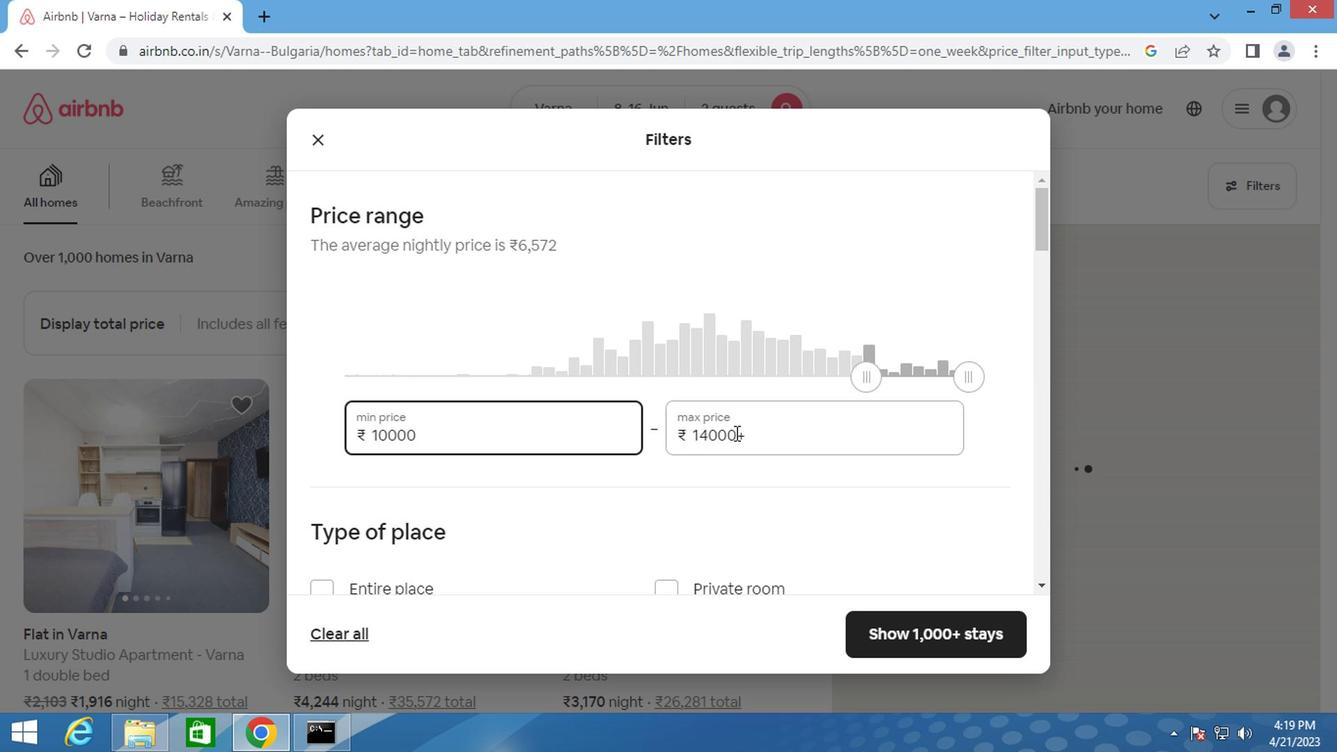 
Action: Mouse pressed left at (732, 432)
Screenshot: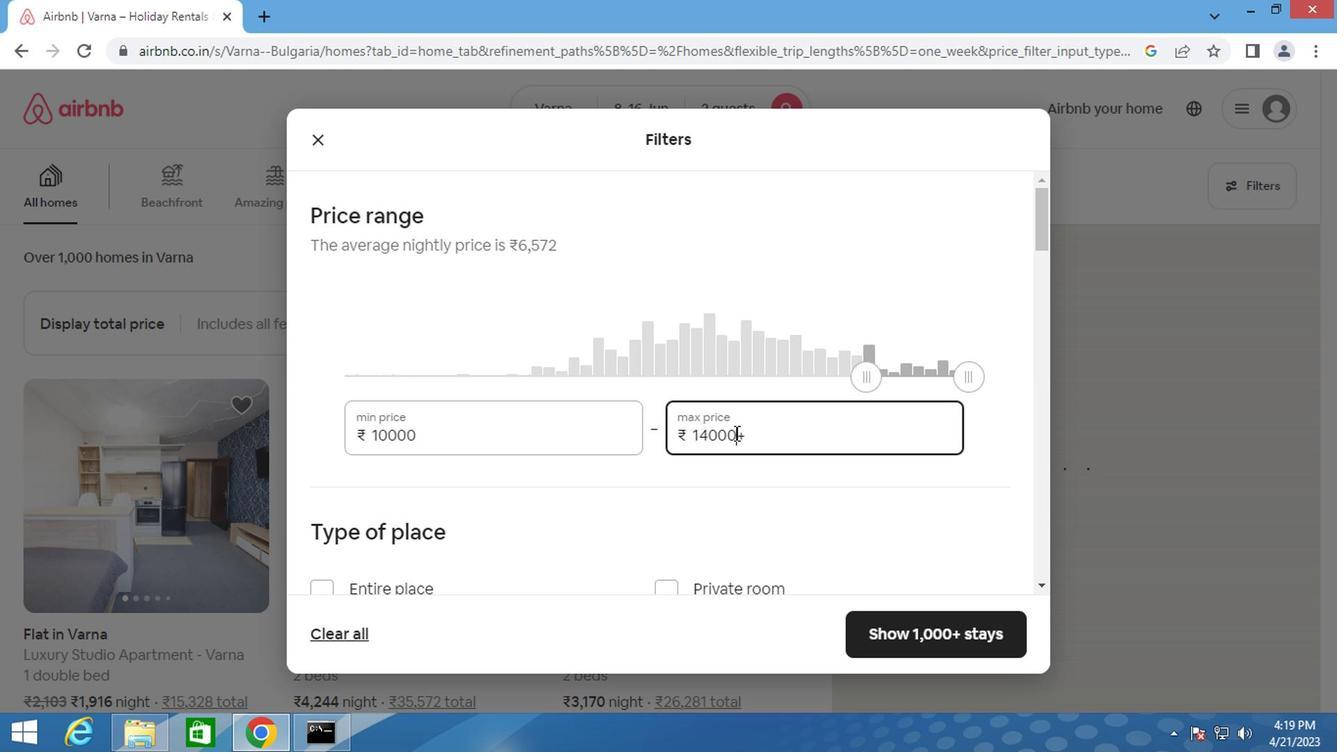 
Action: Mouse moved to (734, 431)
Screenshot: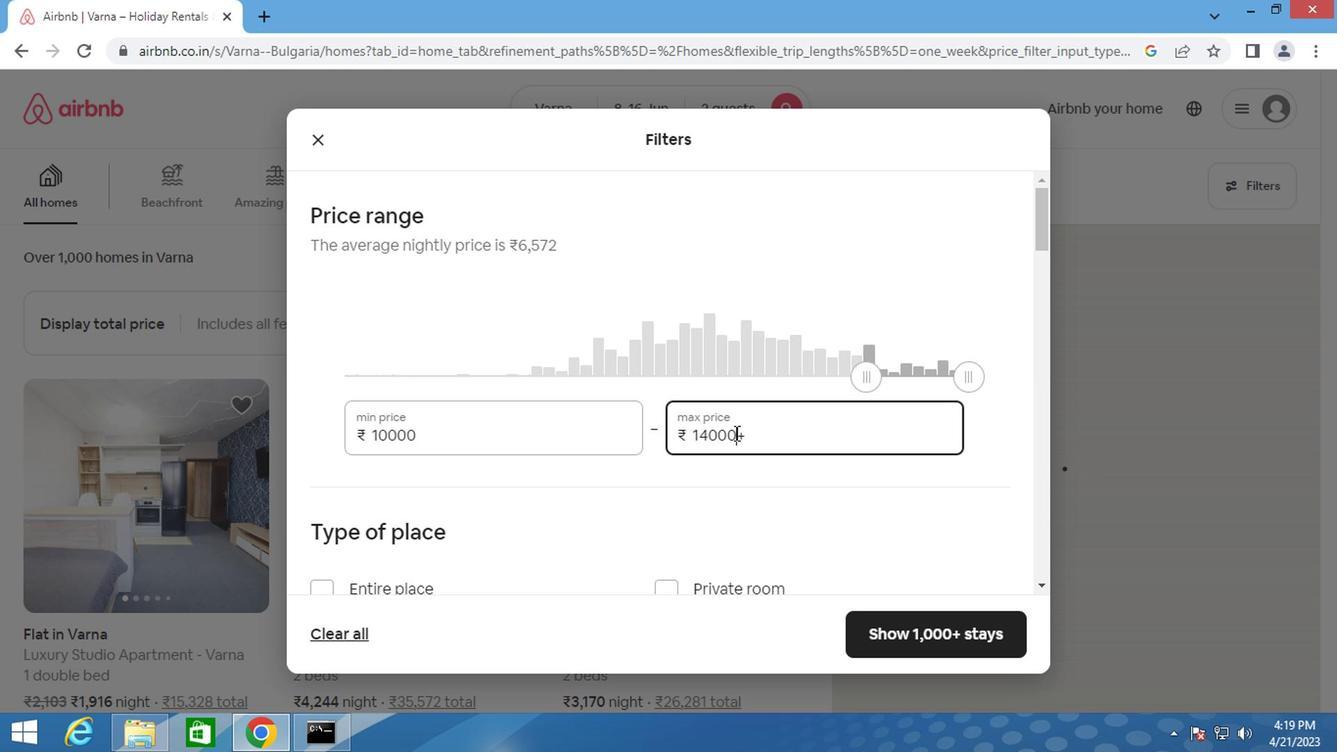 
Action: Mouse pressed left at (734, 431)
Screenshot: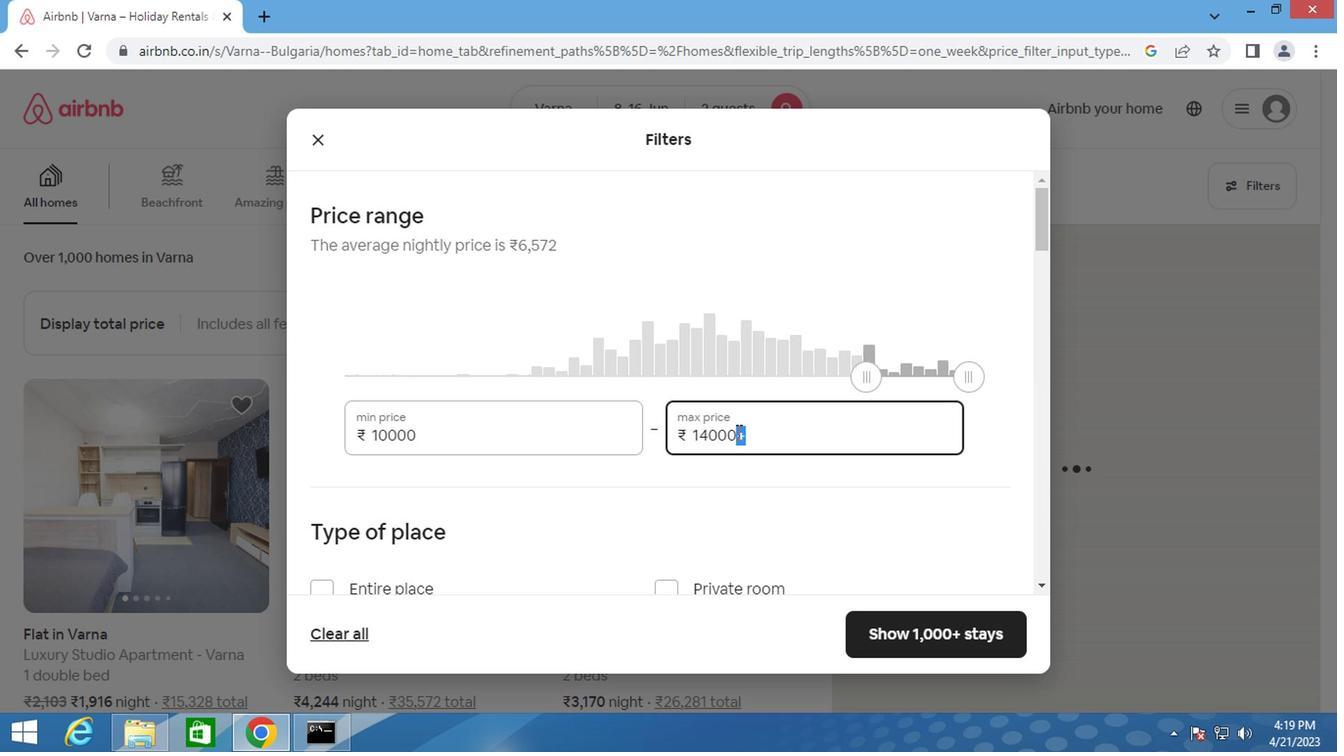 
Action: Mouse moved to (735, 422)
Screenshot: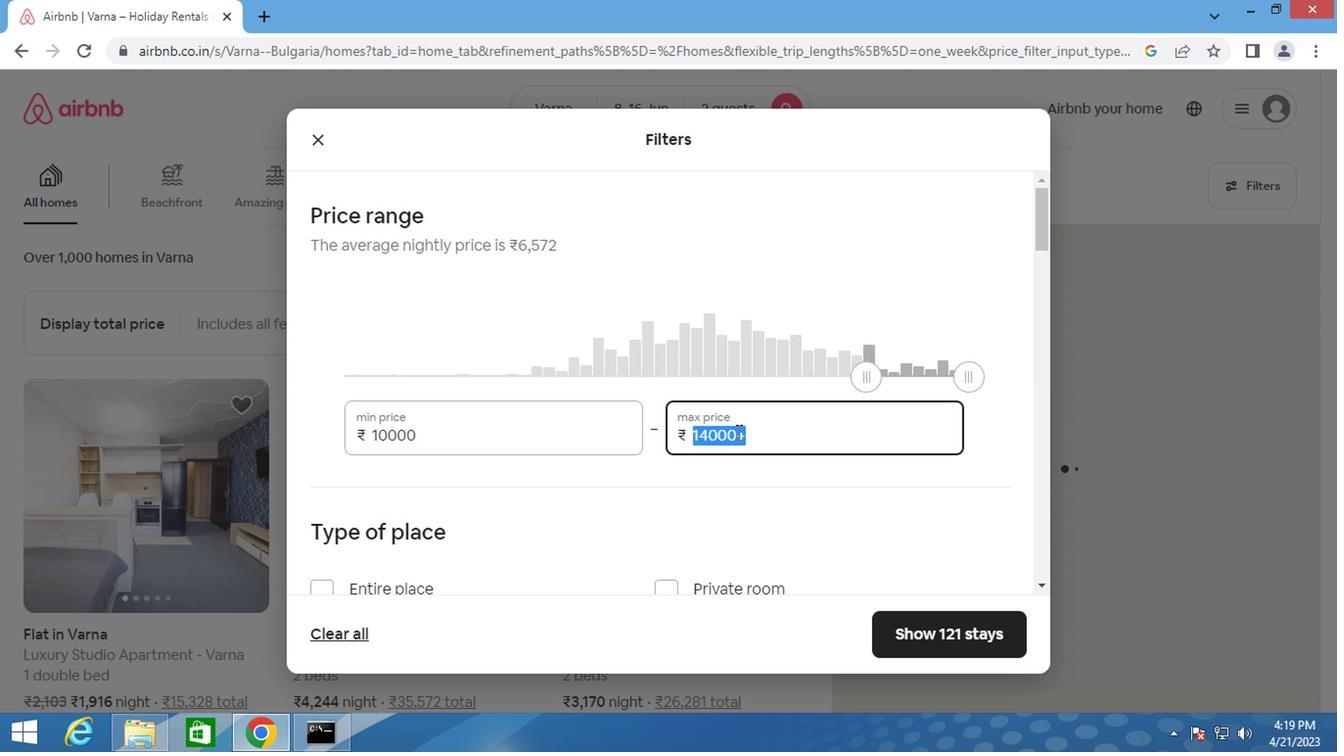 
Action: Key pressed <Key.backspace>15
Screenshot: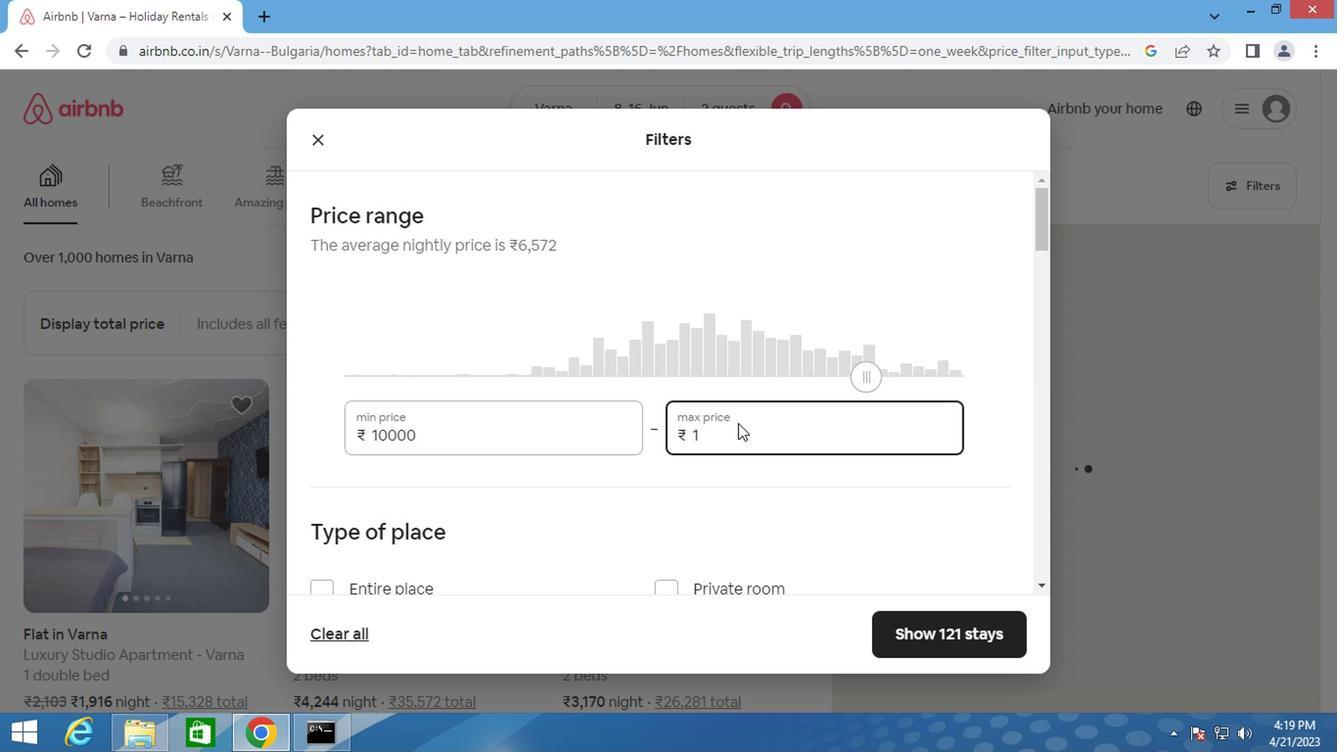 
Action: Mouse moved to (735, 421)
Screenshot: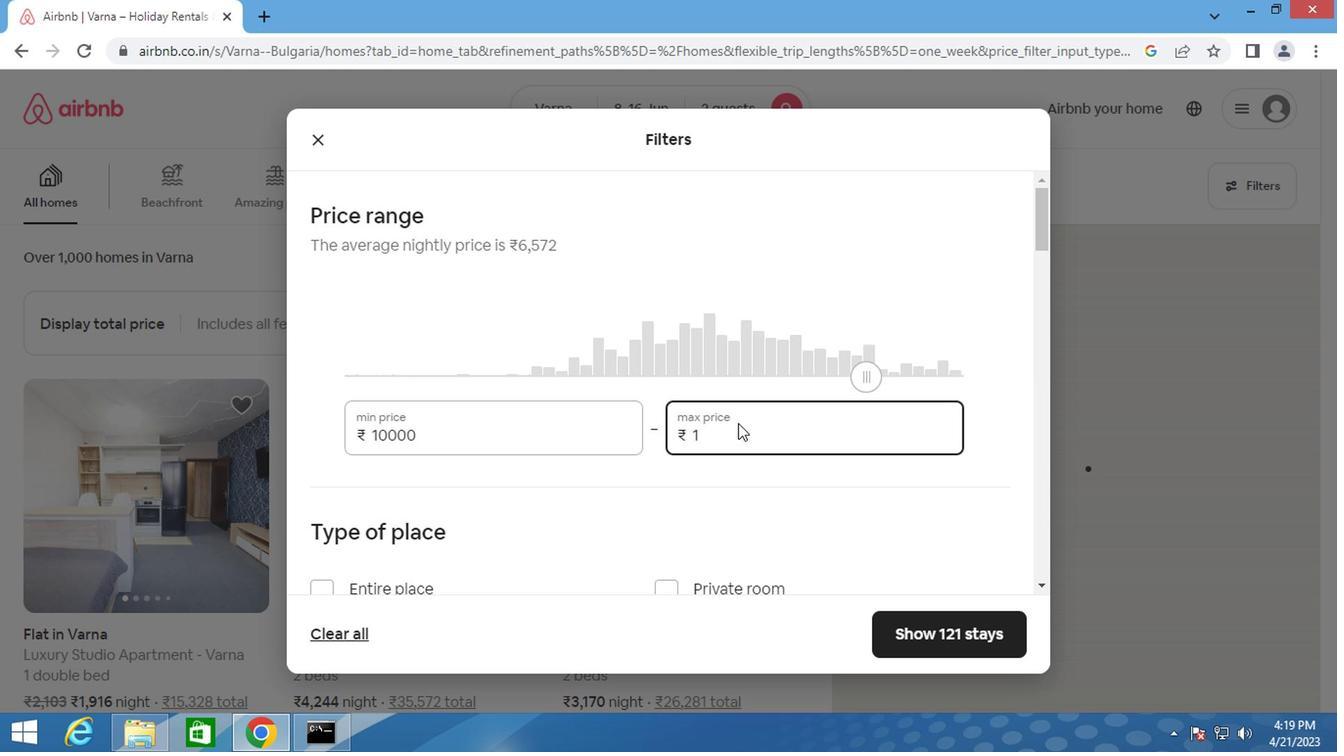 
Action: Key pressed 000
Screenshot: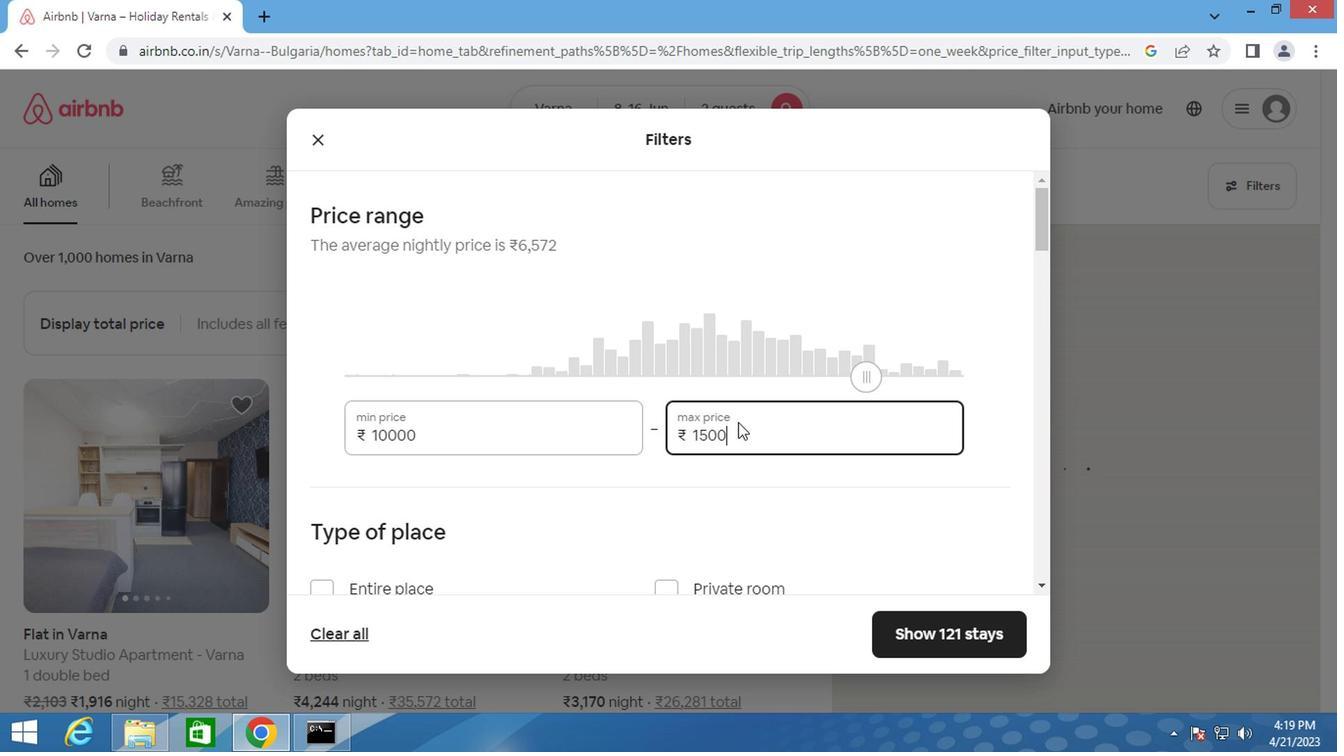 
Action: Mouse moved to (631, 468)
Screenshot: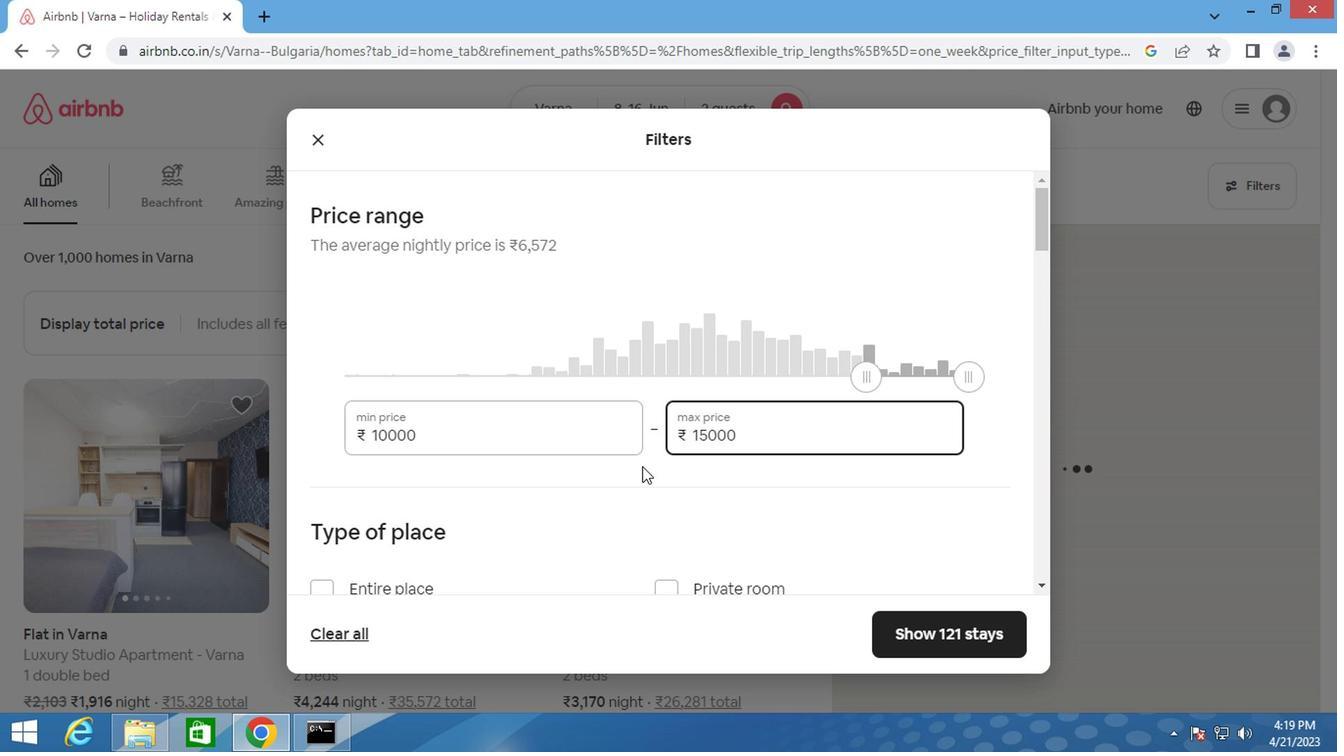 
Action: Mouse scrolled (631, 466) with delta (0, -1)
Screenshot: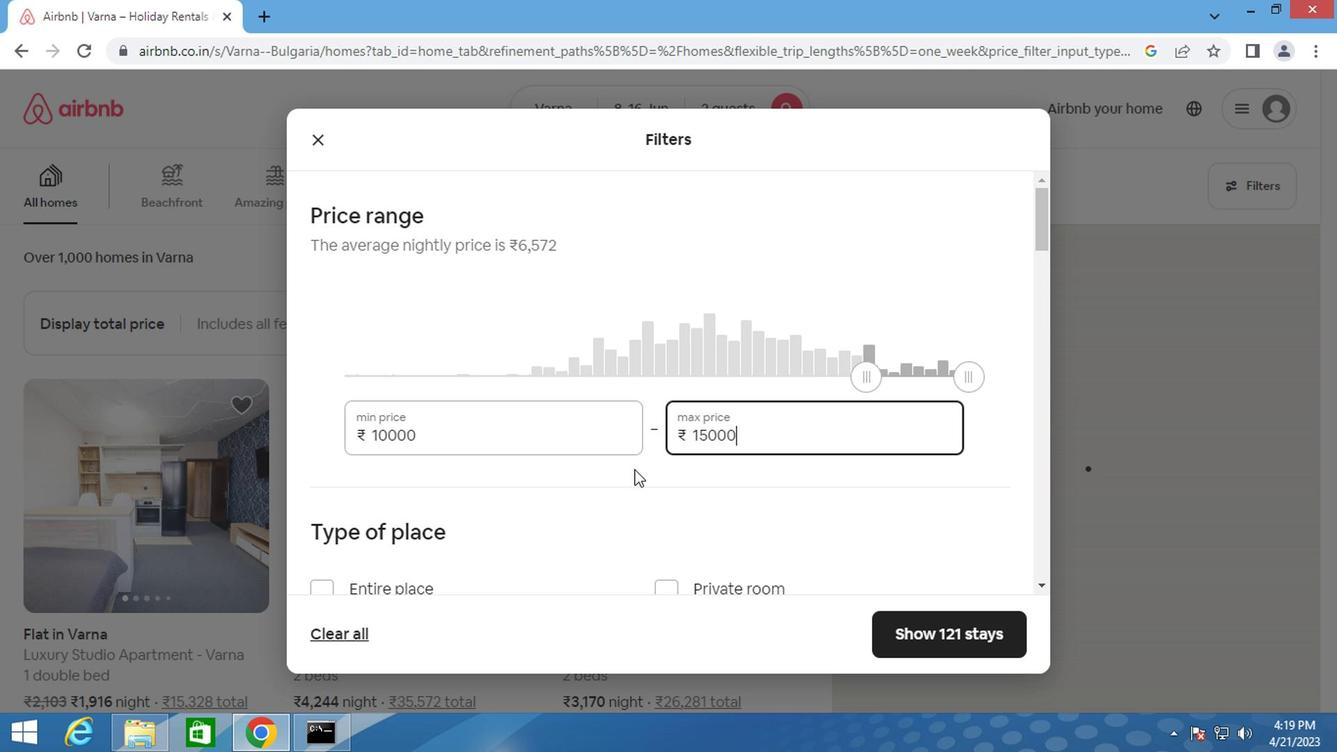 
Action: Mouse moved to (629, 468)
Screenshot: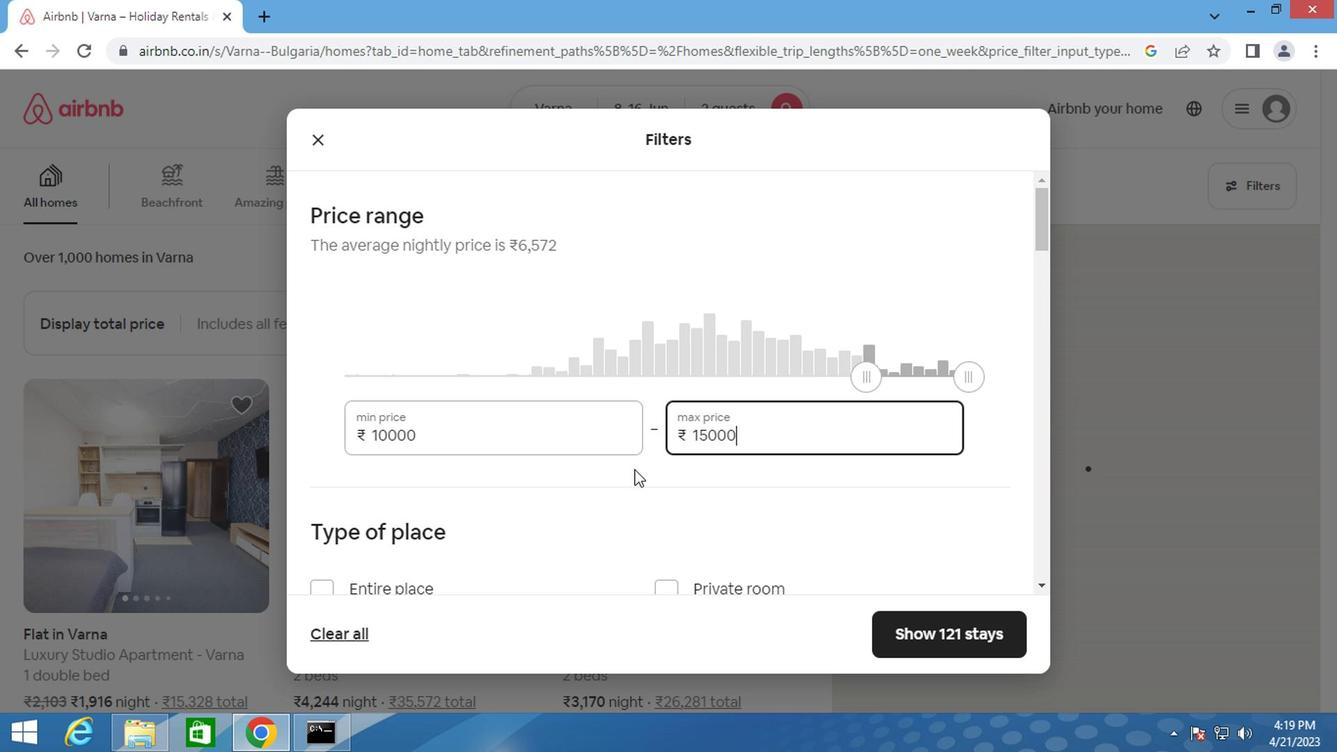 
Action: Mouse scrolled (629, 466) with delta (0, -1)
Screenshot: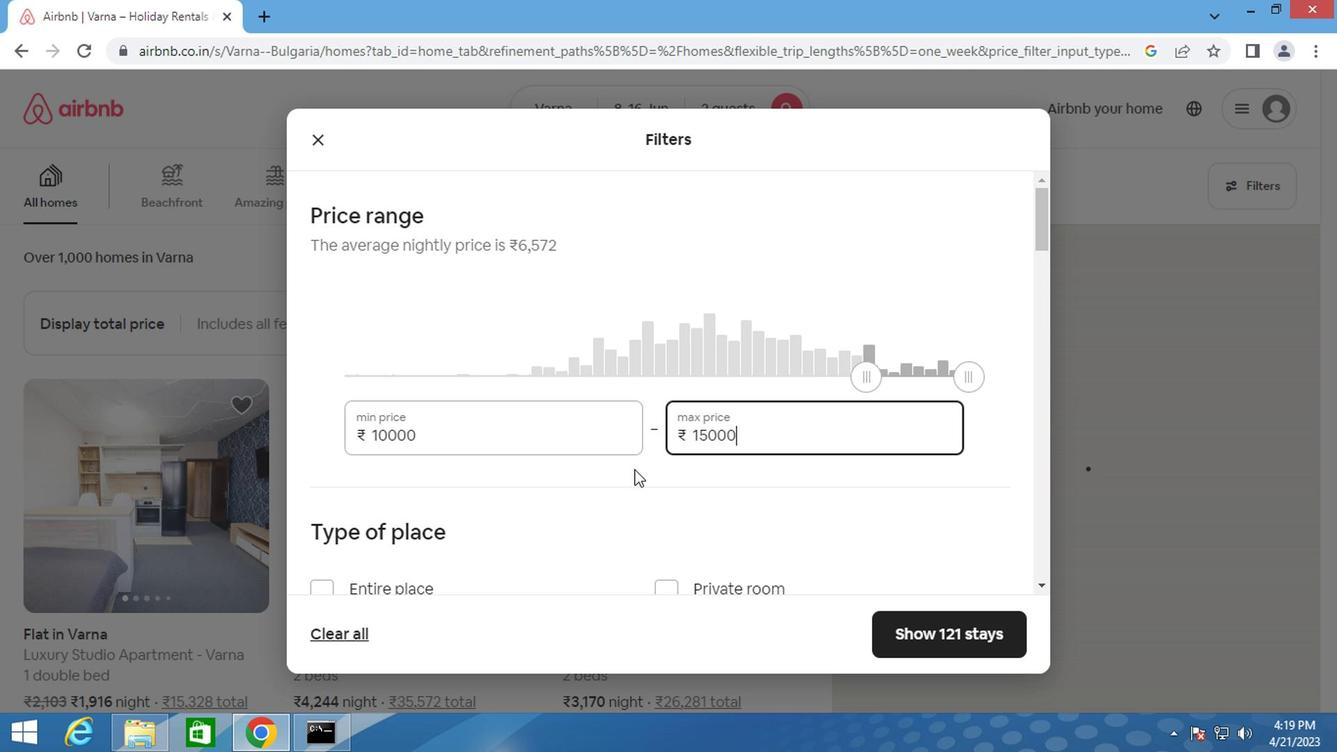 
Action: Mouse scrolled (629, 466) with delta (0, -1)
Screenshot: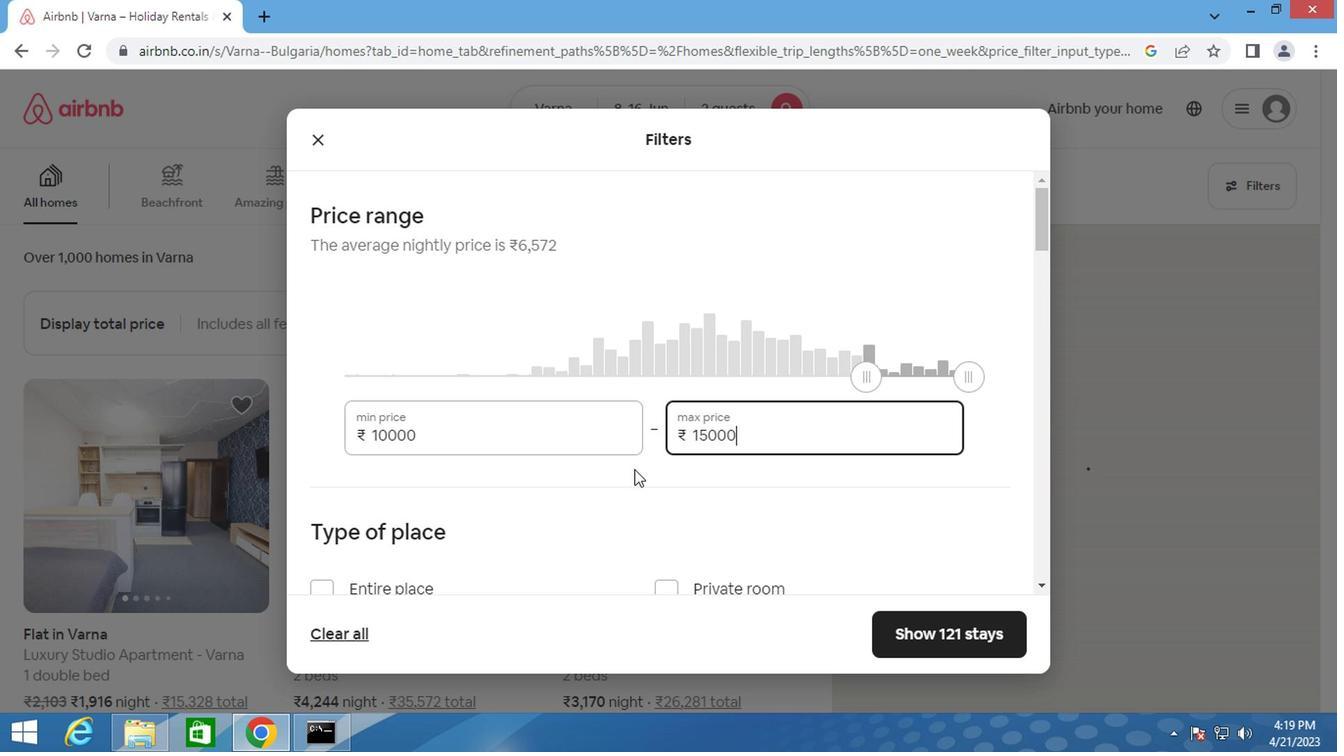 
Action: Mouse moved to (319, 293)
Screenshot: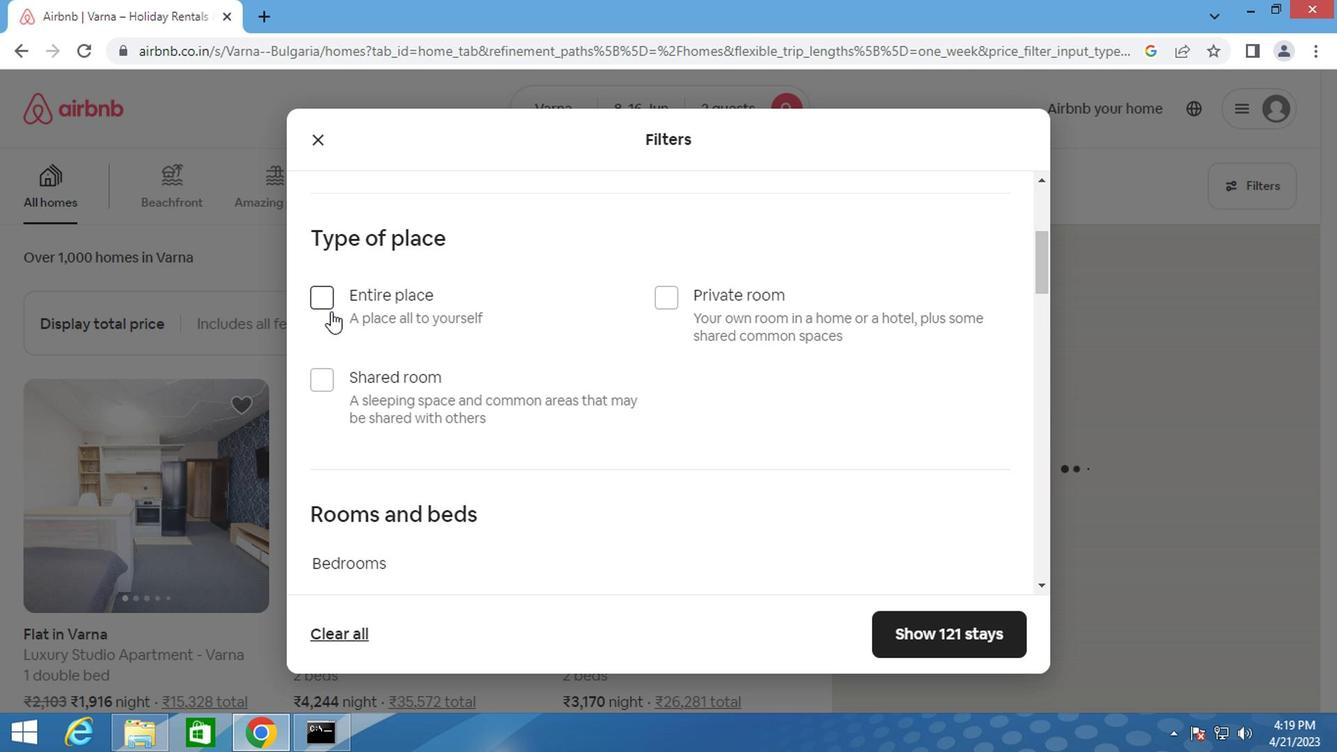 
Action: Mouse pressed left at (319, 293)
Screenshot: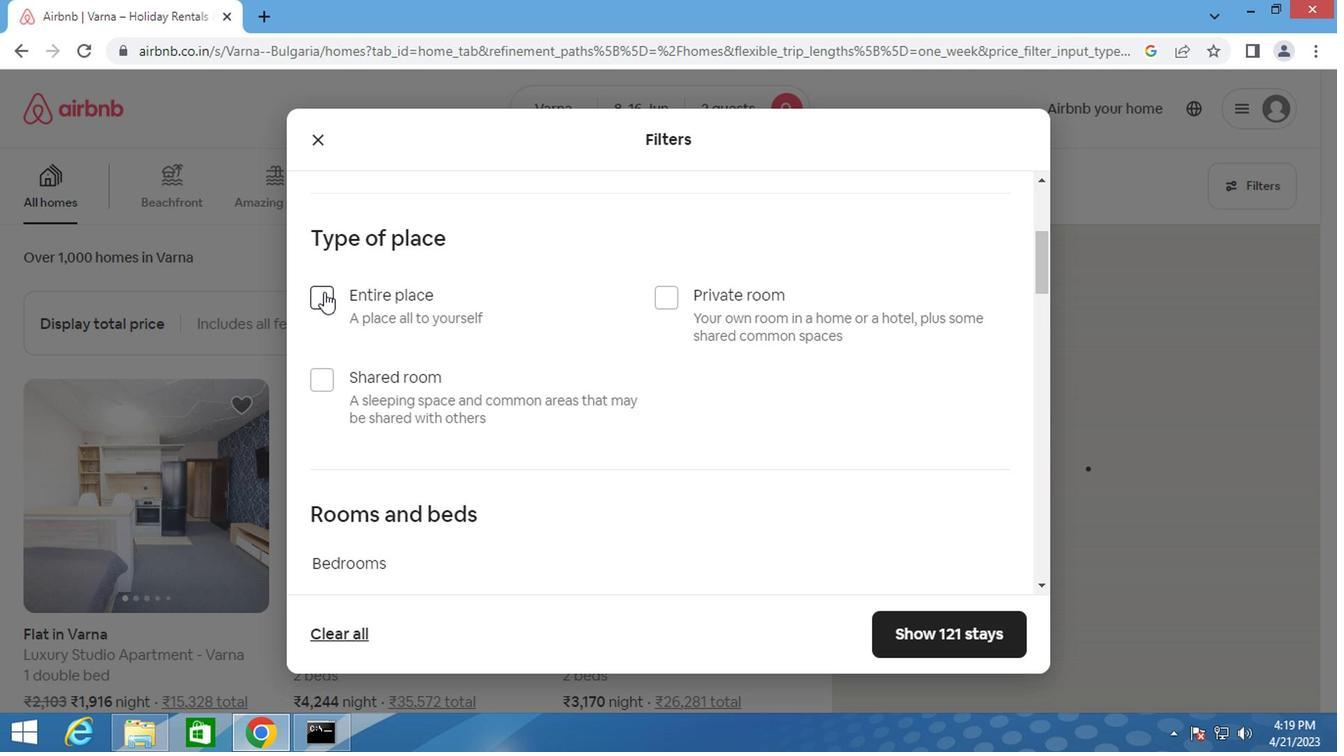 
Action: Mouse moved to (423, 345)
Screenshot: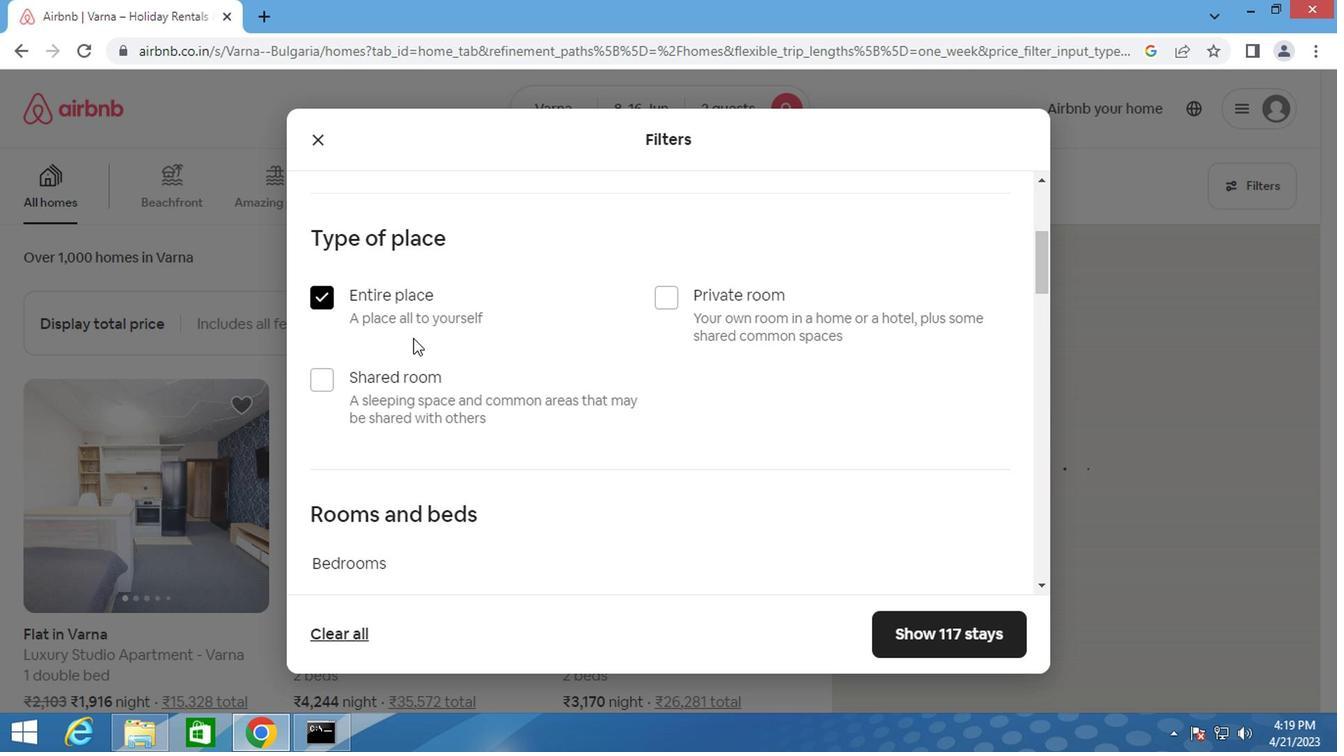 
Action: Mouse scrolled (423, 344) with delta (0, 0)
Screenshot: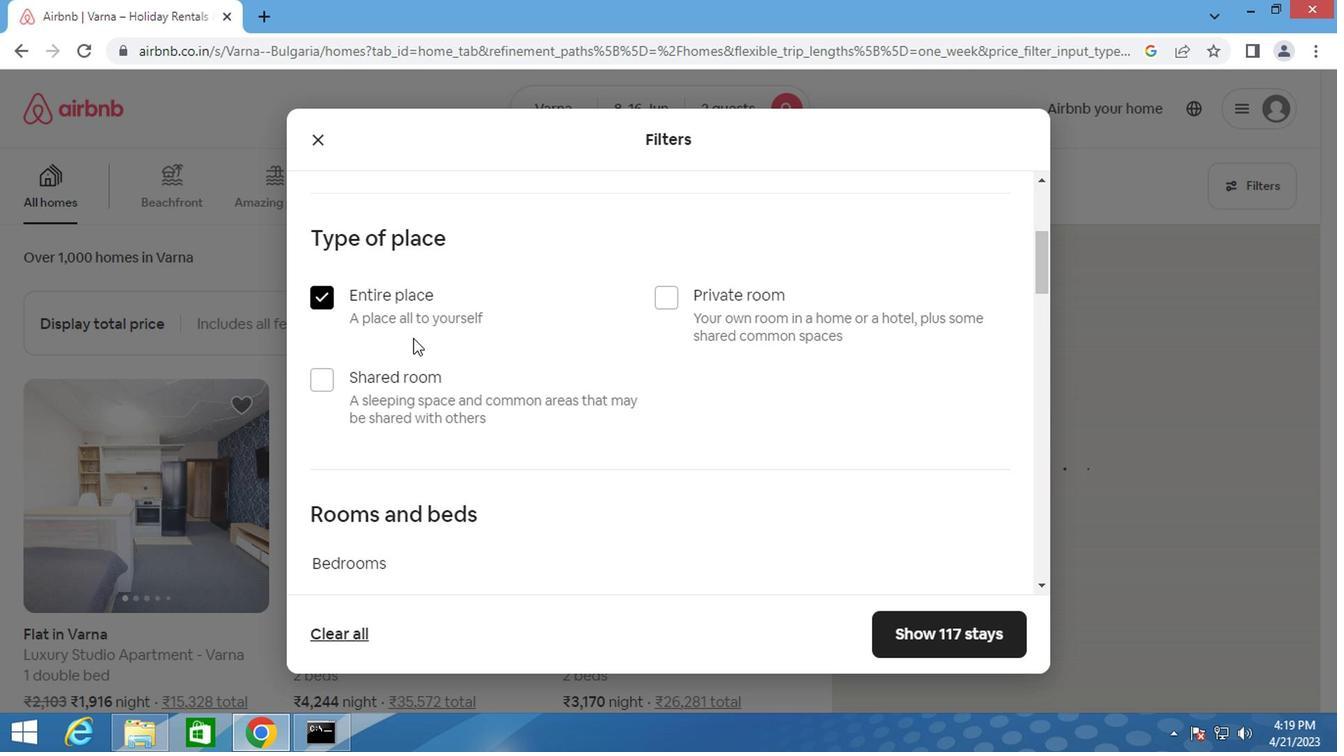 
Action: Mouse moved to (423, 348)
Screenshot: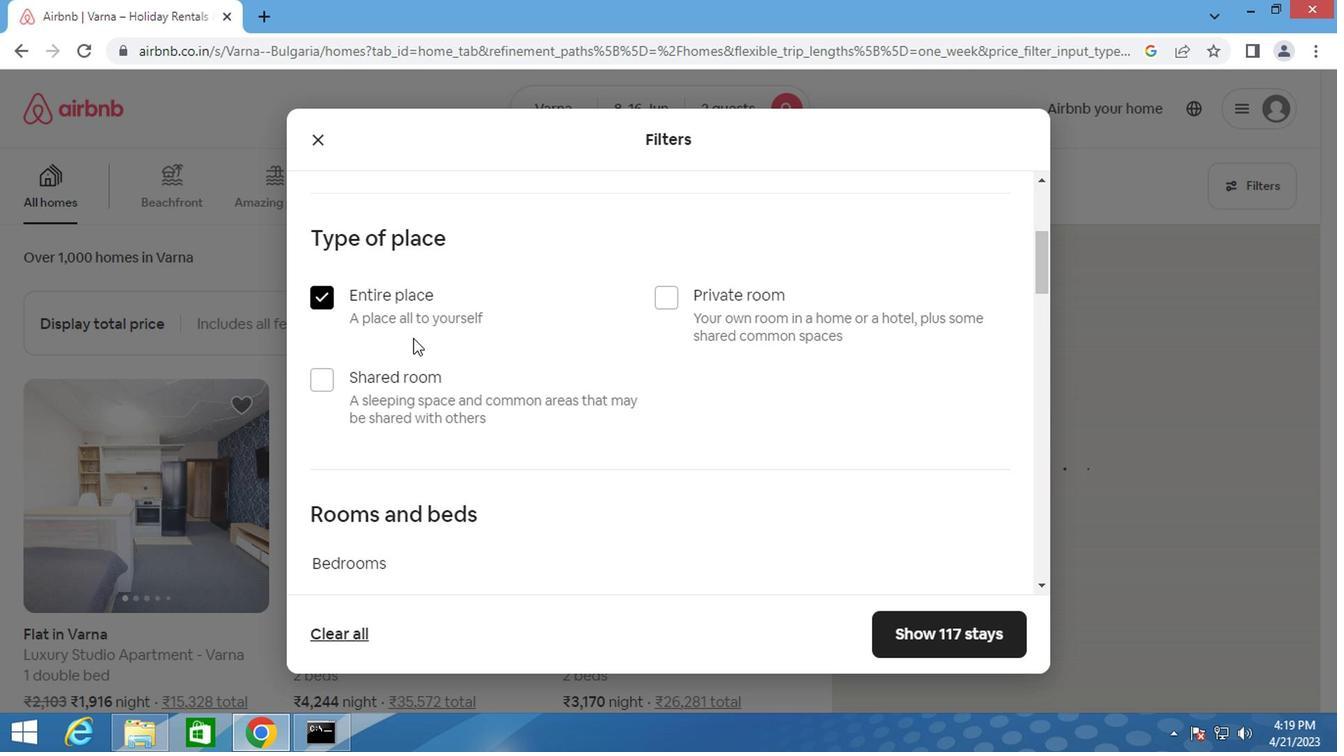 
Action: Mouse scrolled (423, 347) with delta (0, 0)
Screenshot: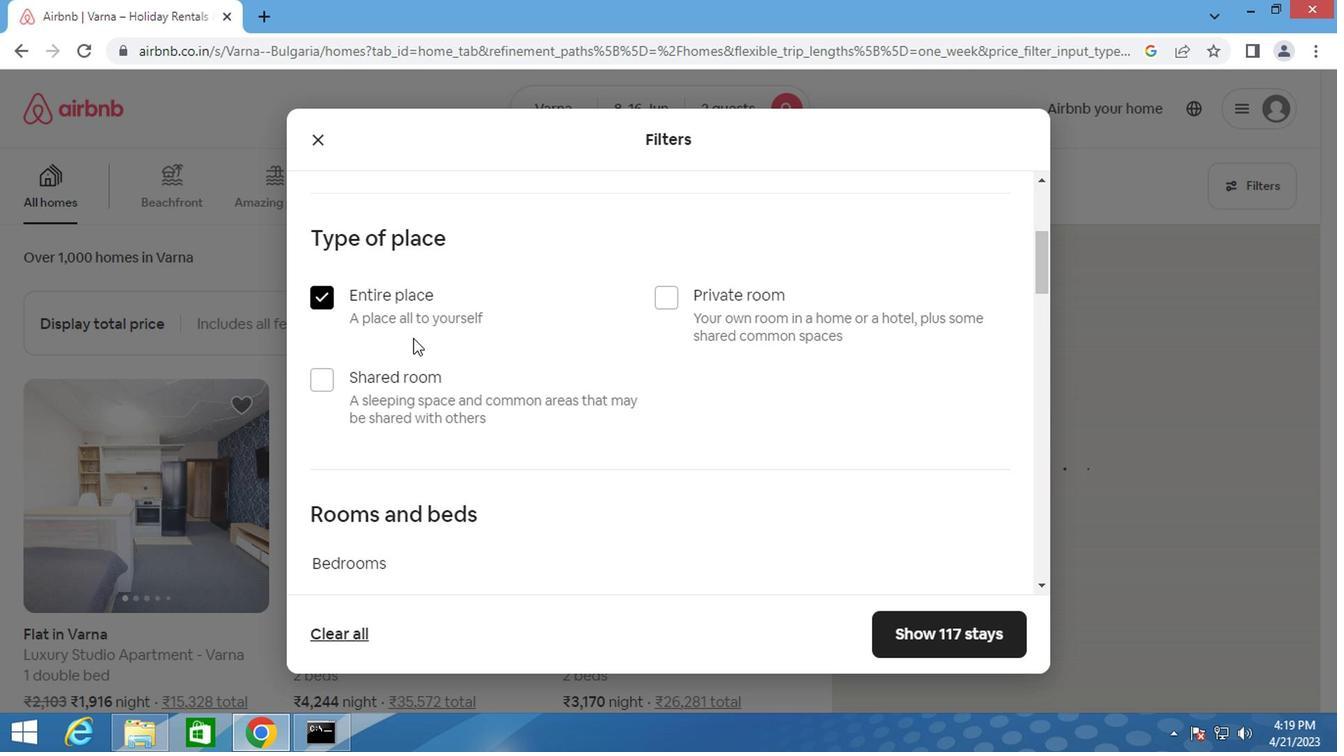 
Action: Mouse moved to (423, 349)
Screenshot: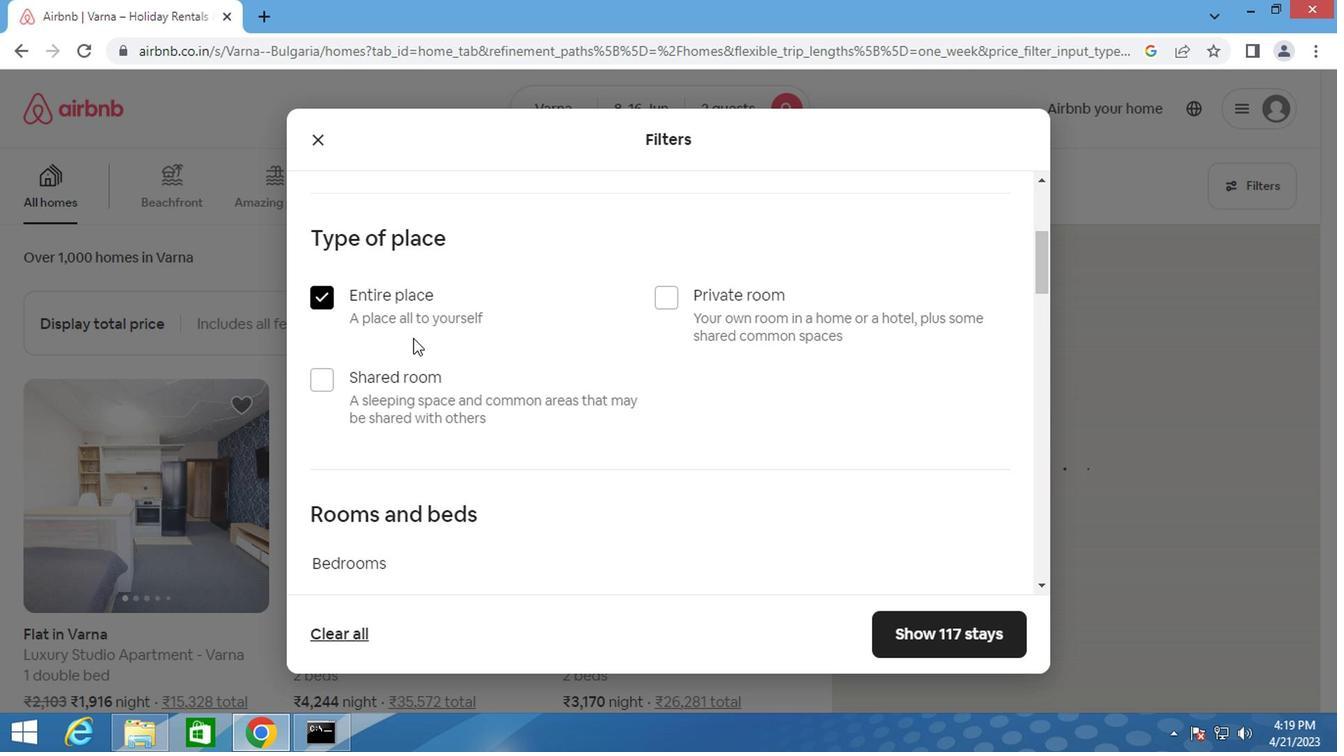 
Action: Mouse scrolled (423, 348) with delta (0, -1)
Screenshot: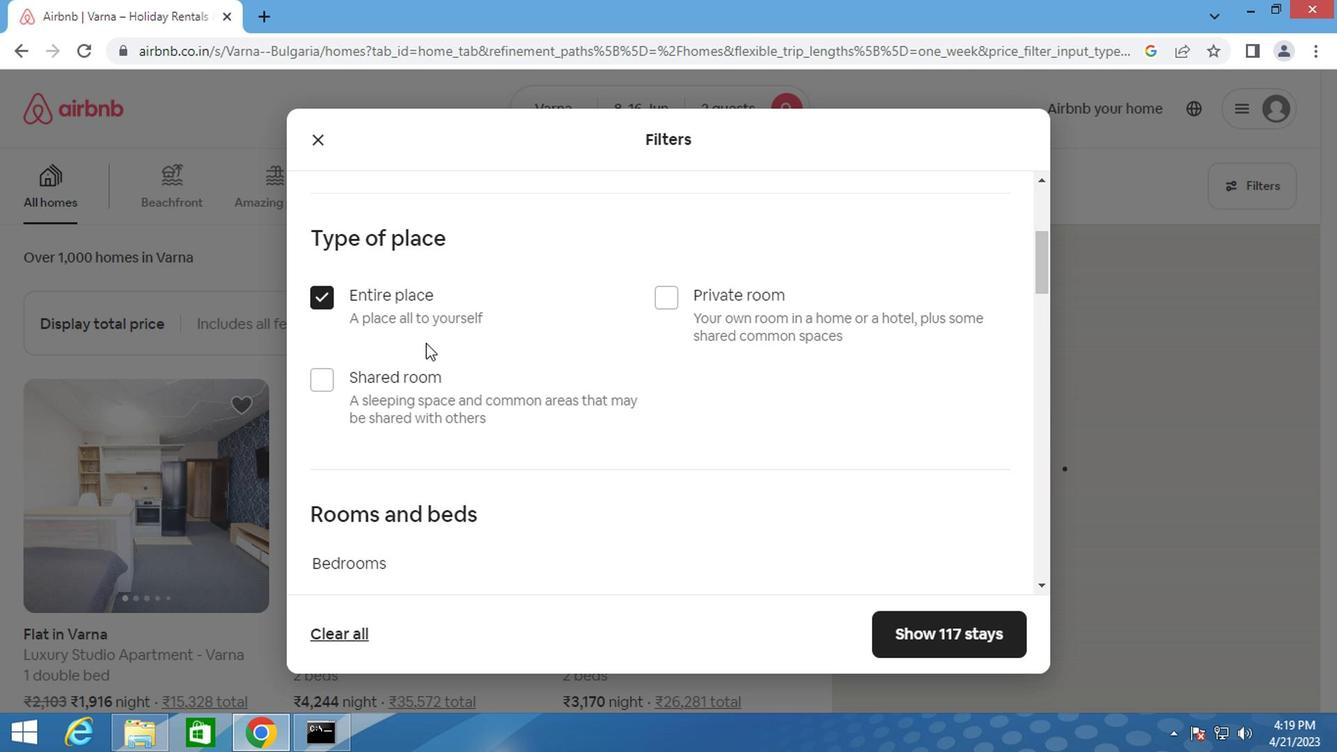 
Action: Mouse moved to (424, 352)
Screenshot: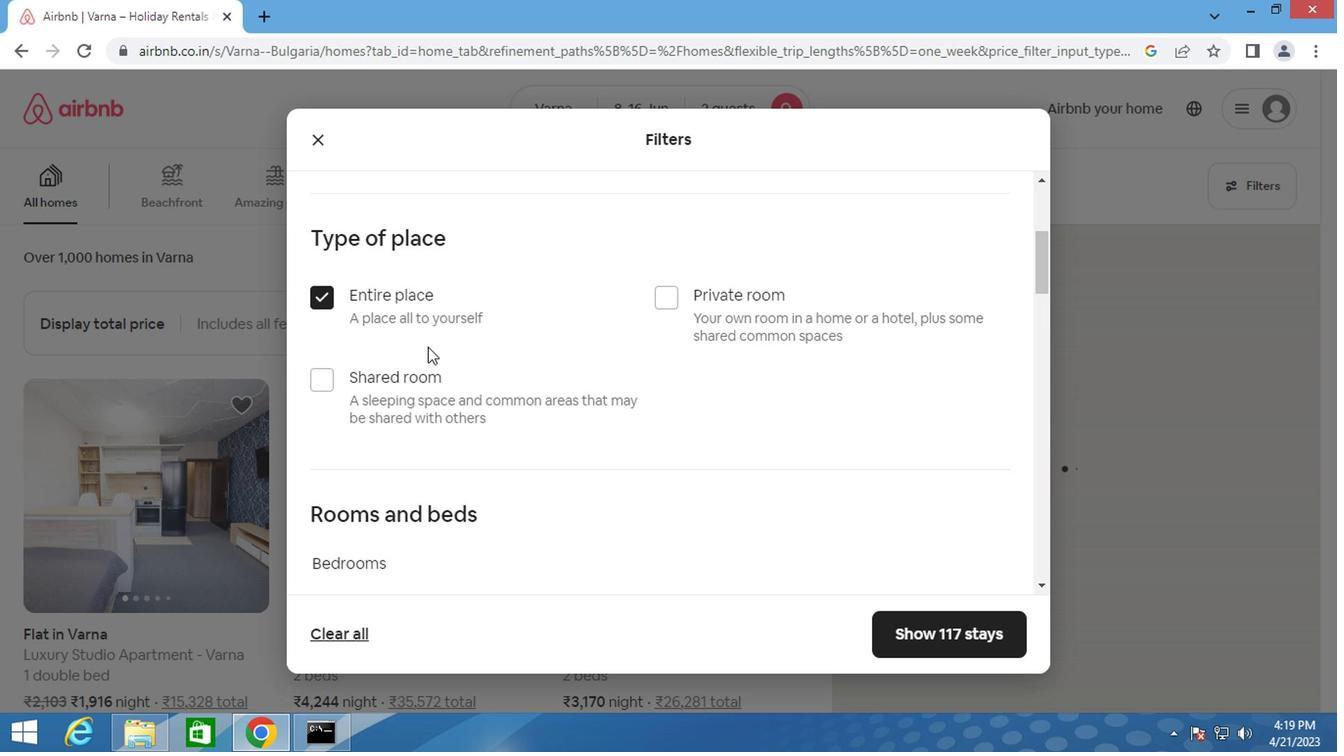 
Action: Mouse scrolled (424, 351) with delta (0, -1)
Screenshot: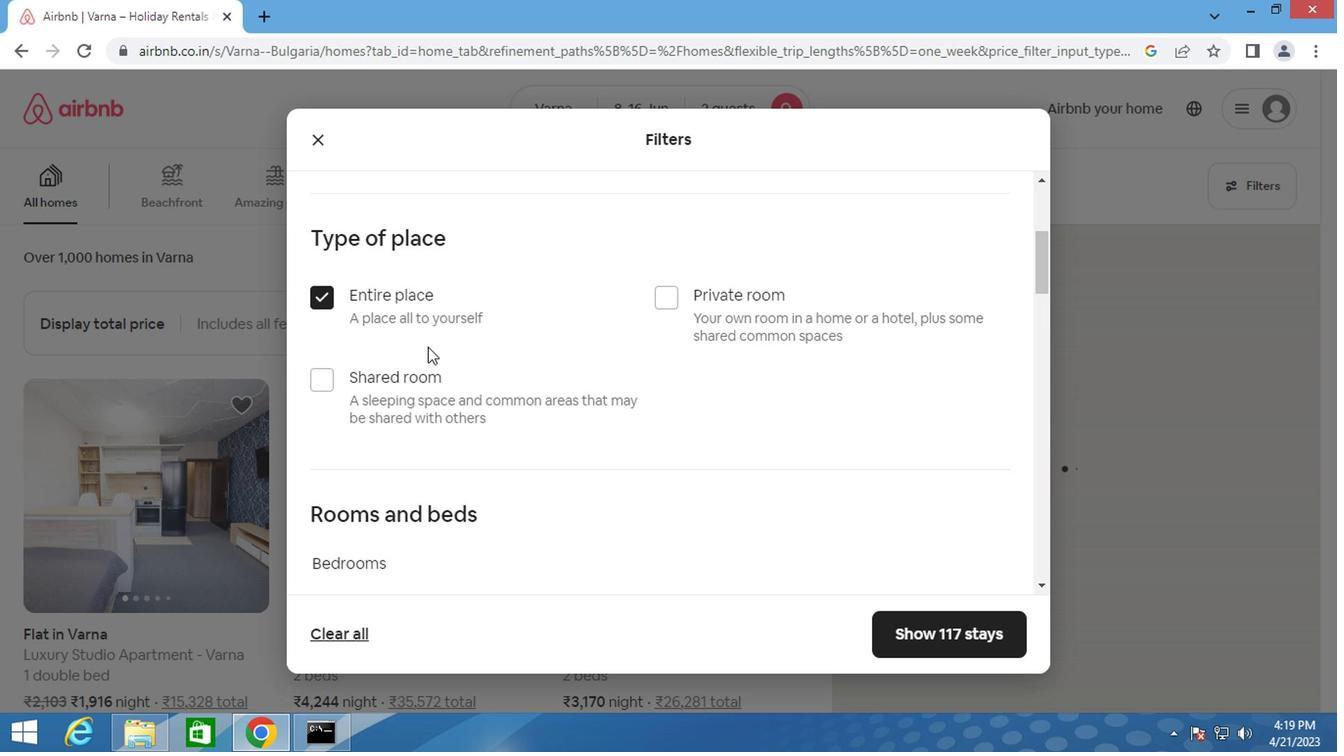 
Action: Mouse moved to (429, 207)
Screenshot: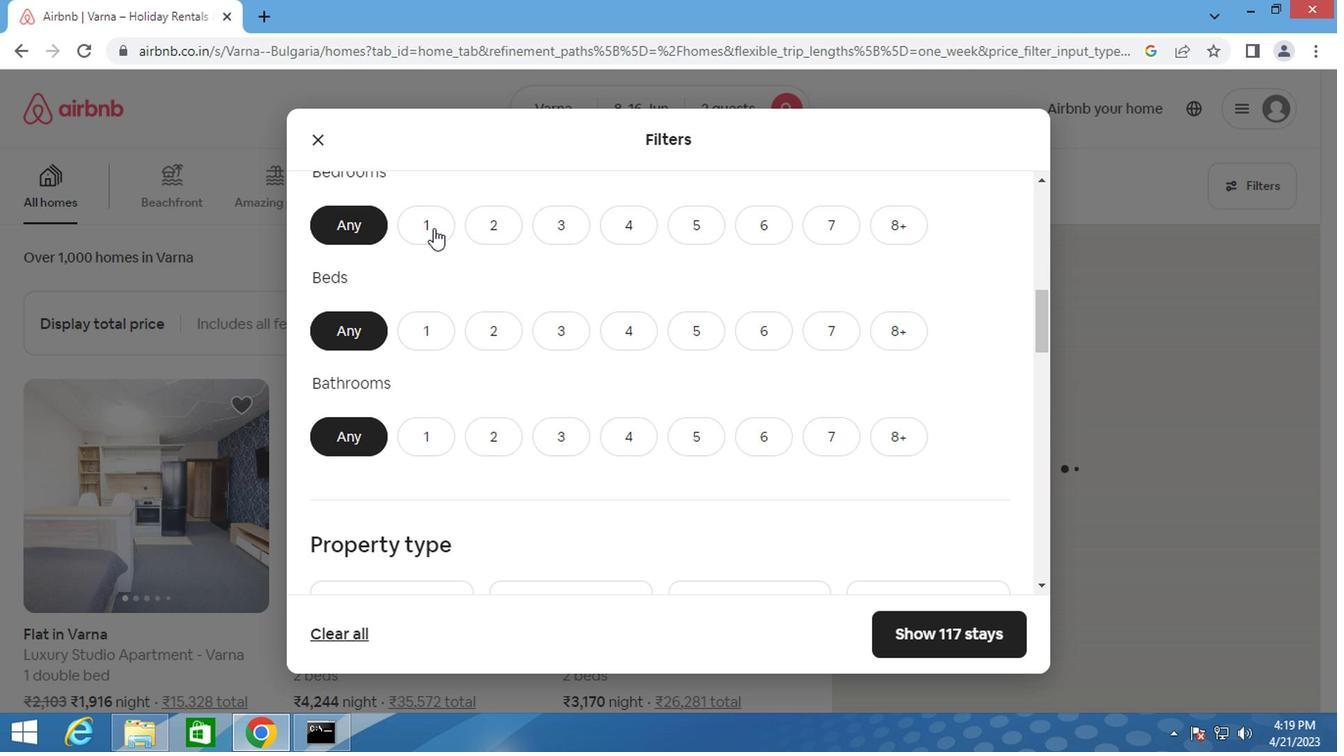 
Action: Mouse pressed left at (429, 207)
Screenshot: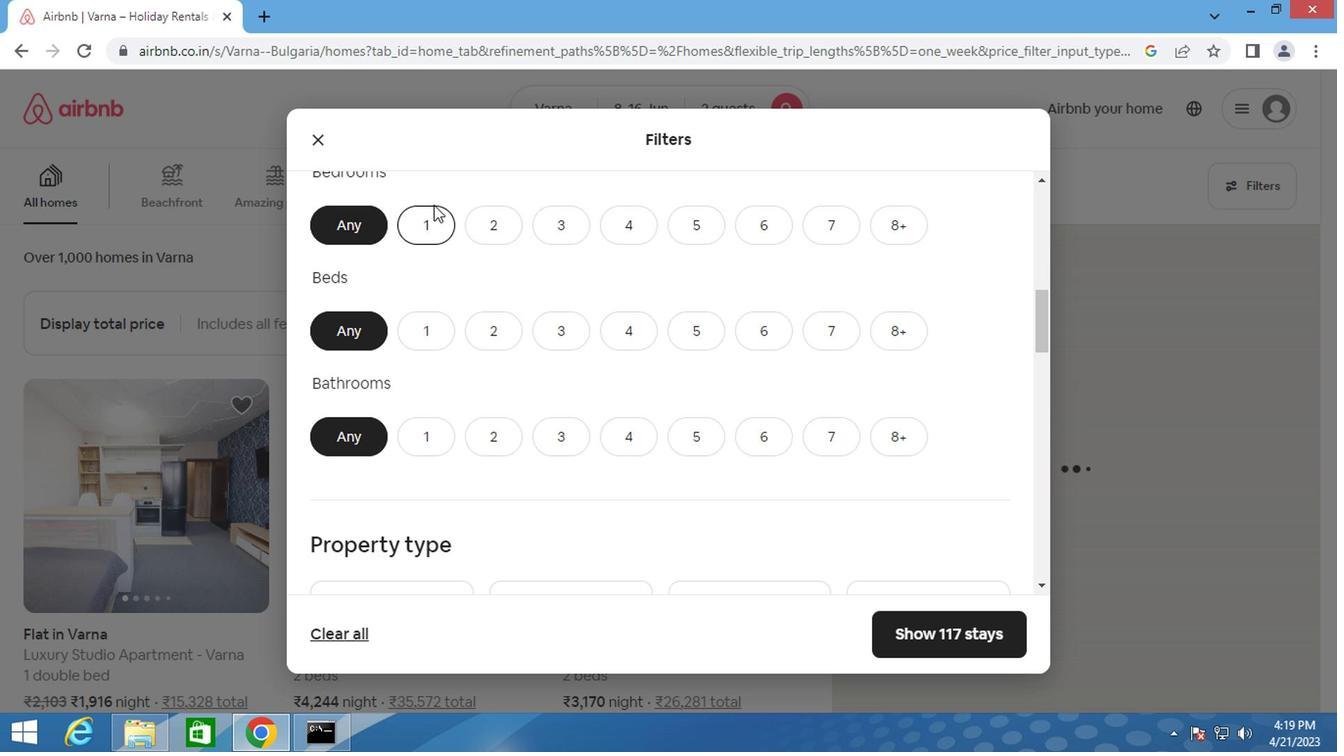 
Action: Mouse moved to (413, 214)
Screenshot: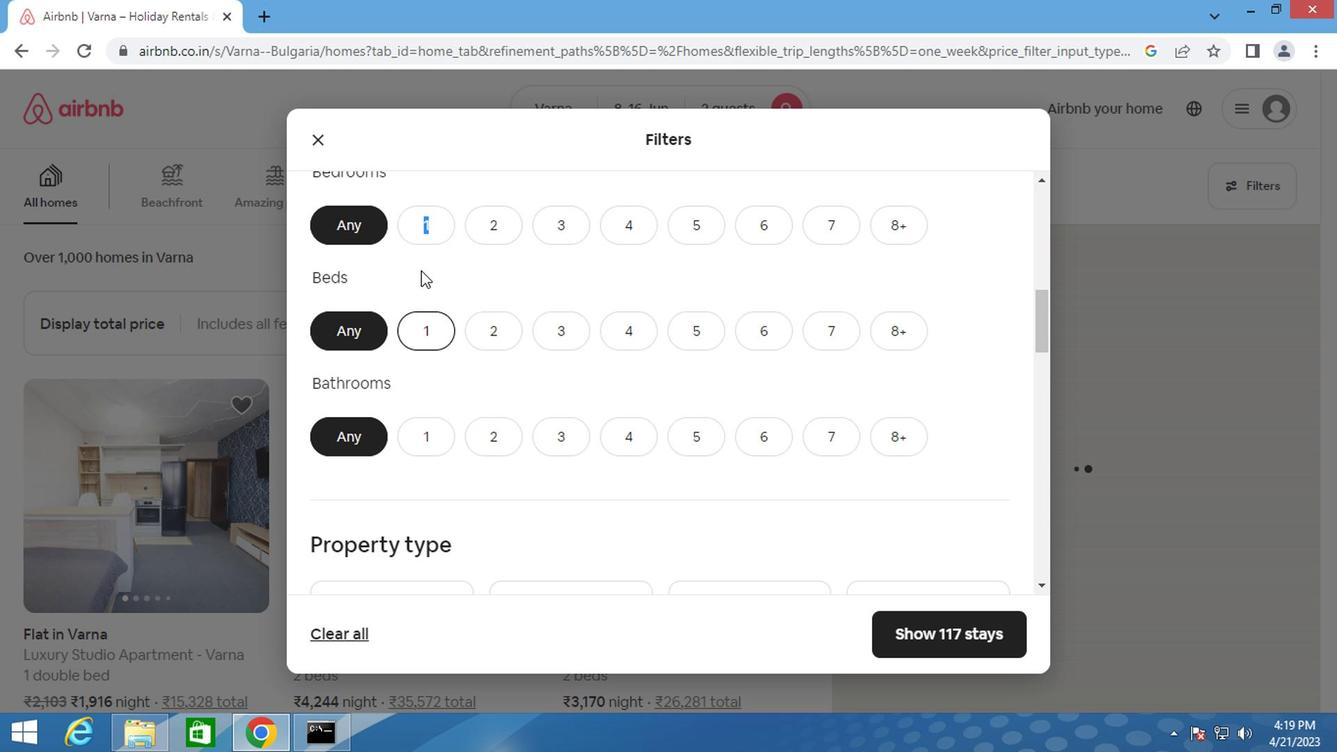 
Action: Mouse pressed left at (413, 214)
Screenshot: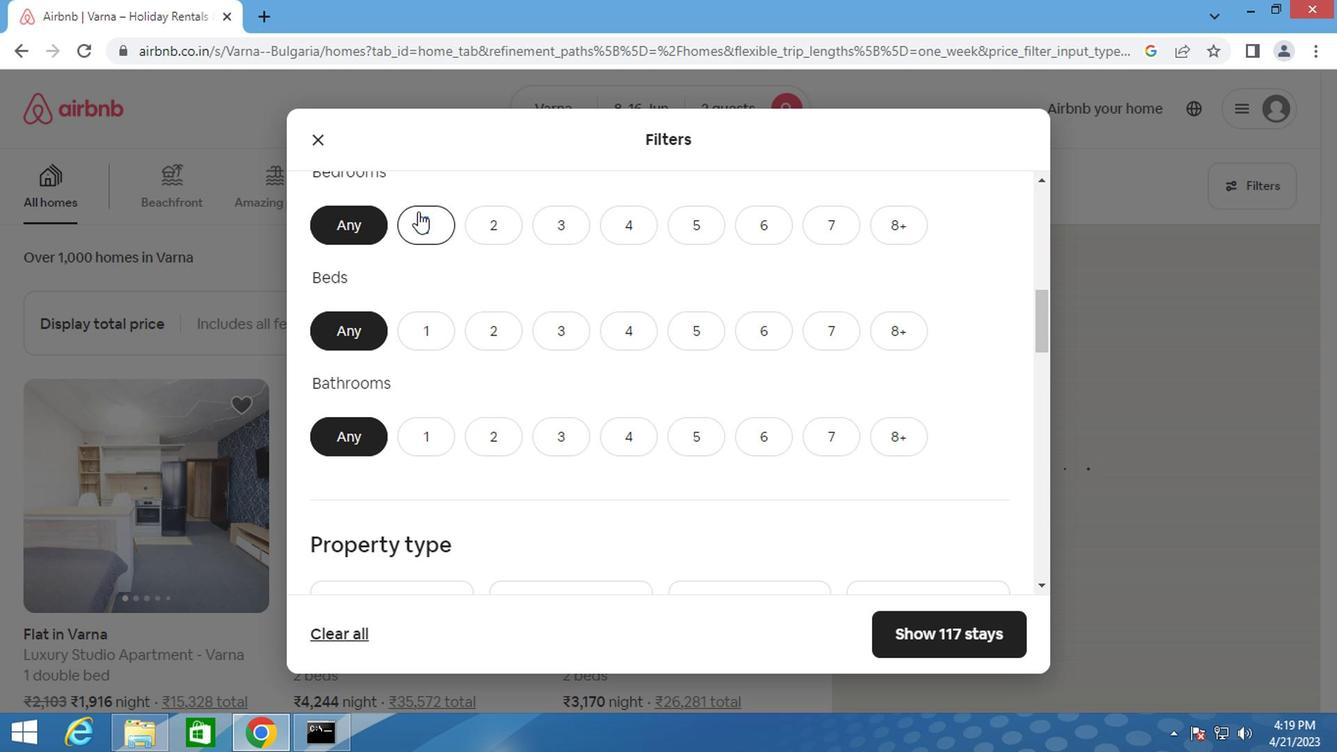 
Action: Mouse moved to (420, 340)
Screenshot: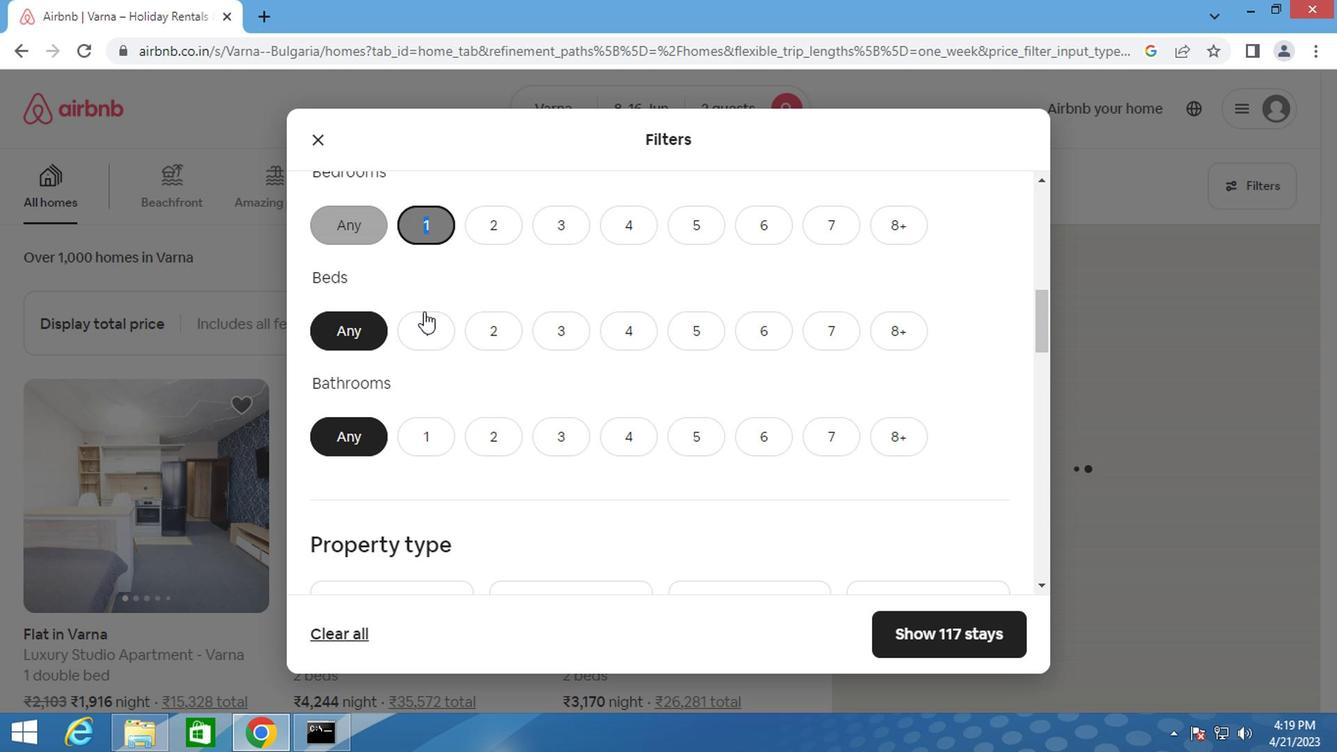 
Action: Mouse pressed left at (420, 340)
Screenshot: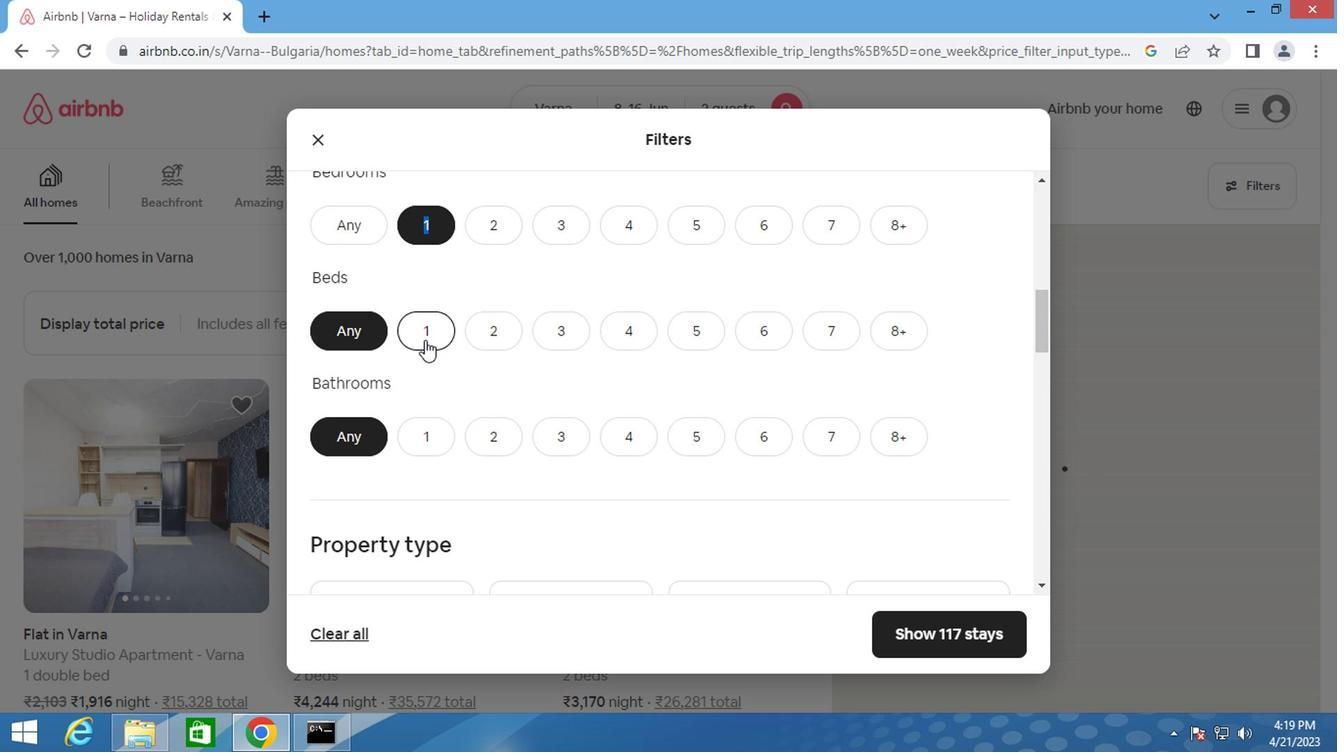 
Action: Mouse moved to (415, 440)
Screenshot: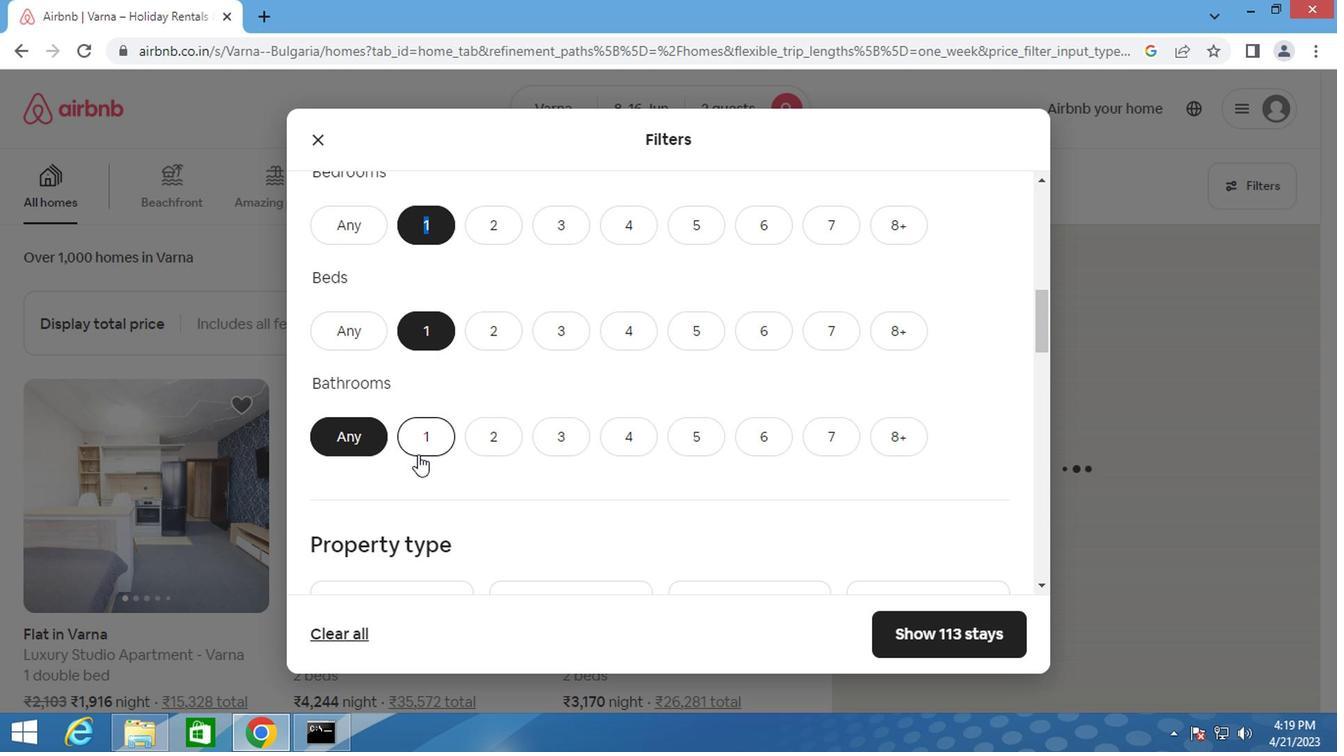 
Action: Mouse pressed left at (415, 440)
Screenshot: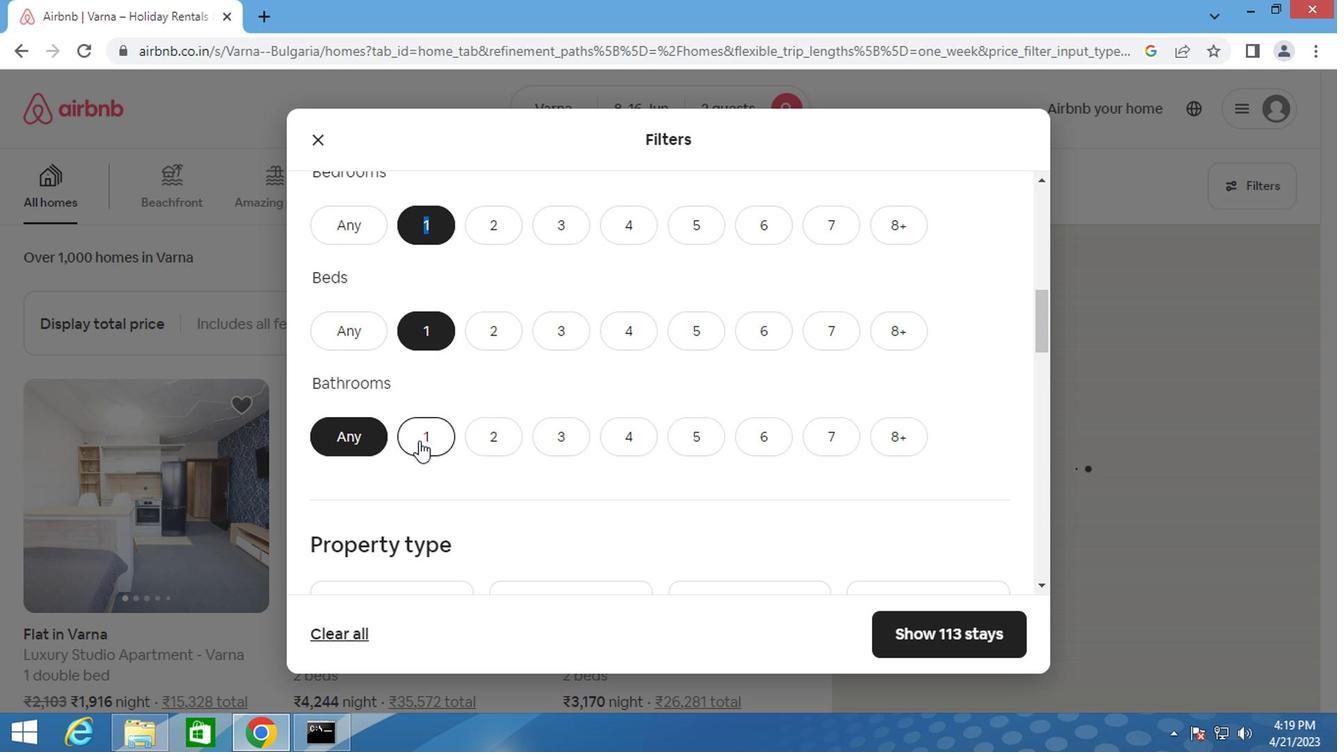 
Action: Mouse moved to (415, 433)
Screenshot: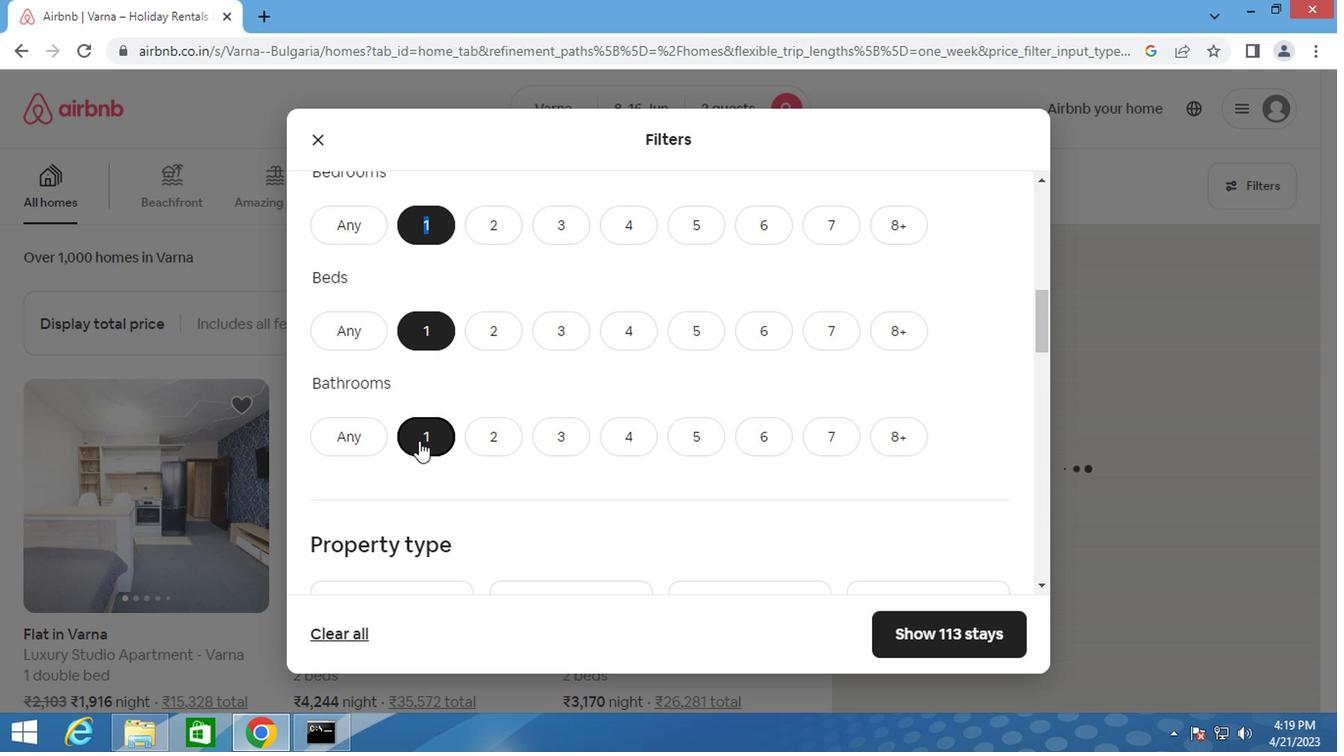 
Action: Mouse scrolled (415, 432) with delta (0, 0)
Screenshot: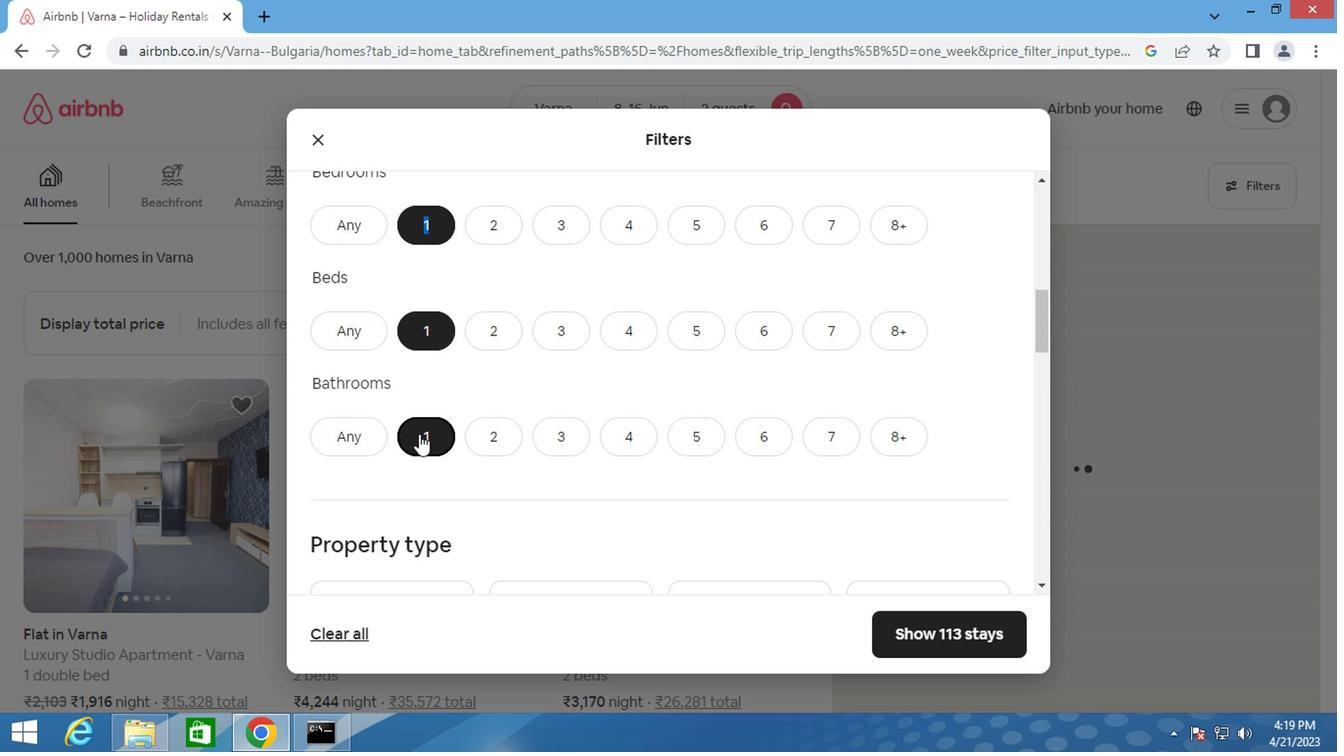 
Action: Mouse scrolled (415, 432) with delta (0, 0)
Screenshot: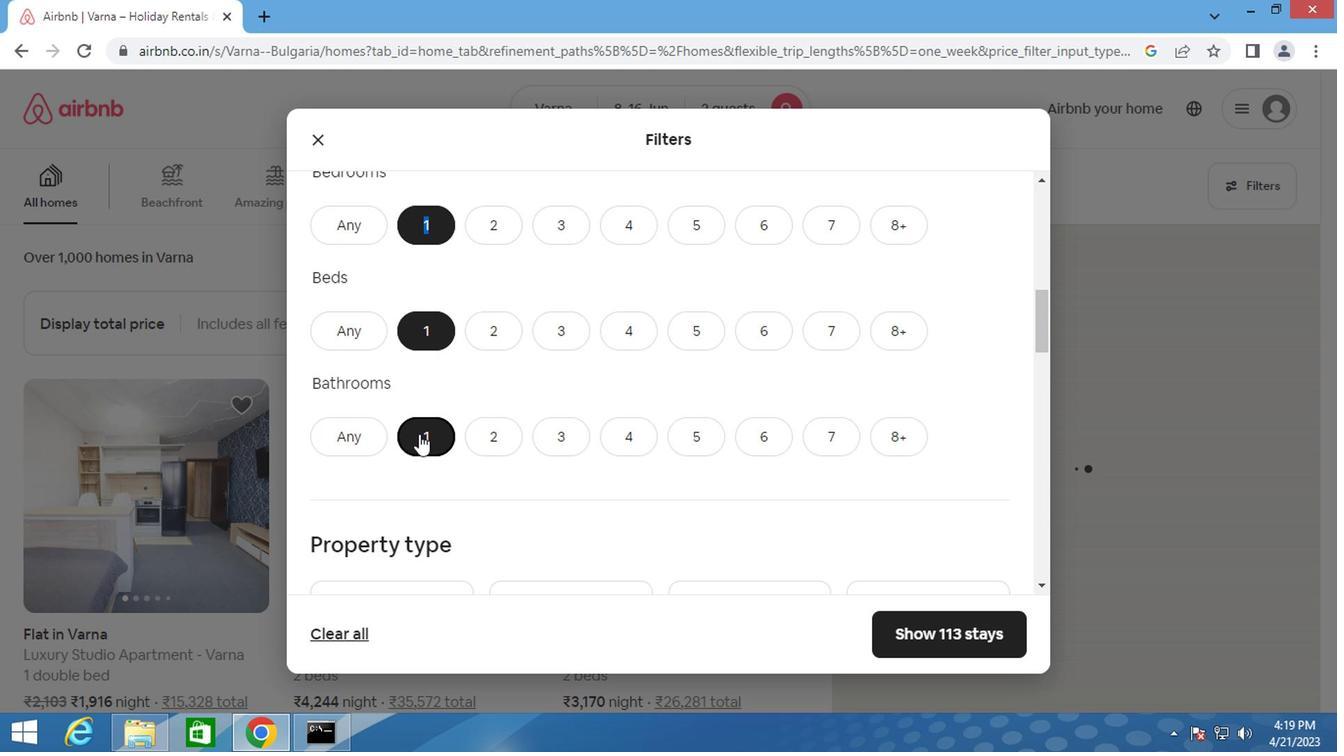 
Action: Mouse scrolled (415, 432) with delta (0, 0)
Screenshot: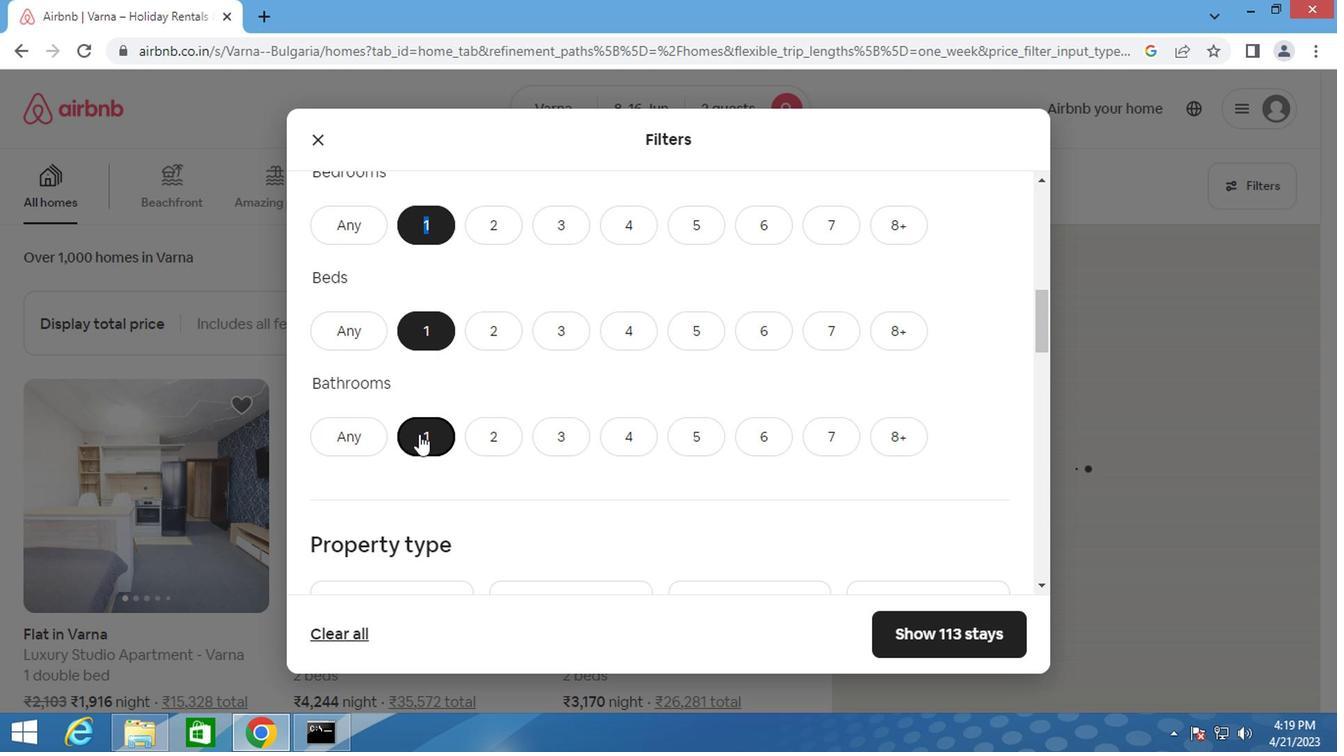 
Action: Mouse scrolled (415, 432) with delta (0, 0)
Screenshot: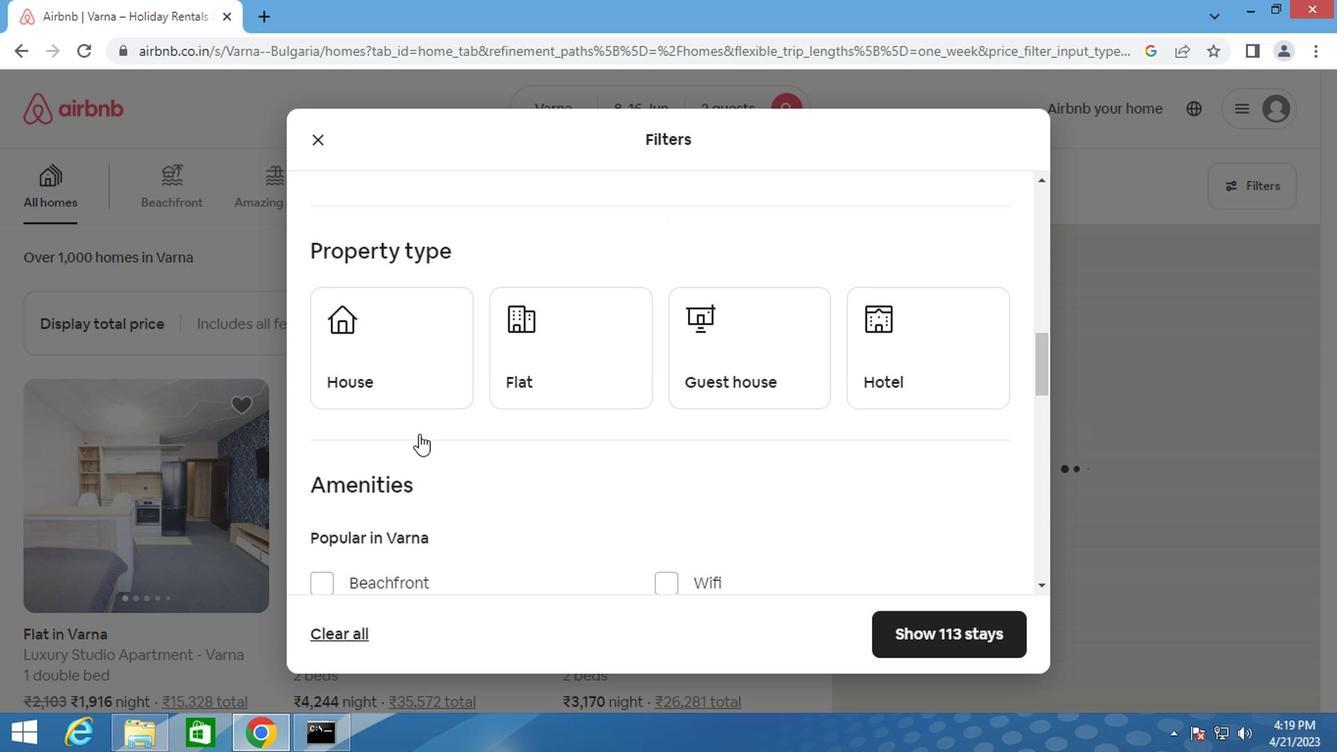 
Action: Mouse moved to (362, 255)
Screenshot: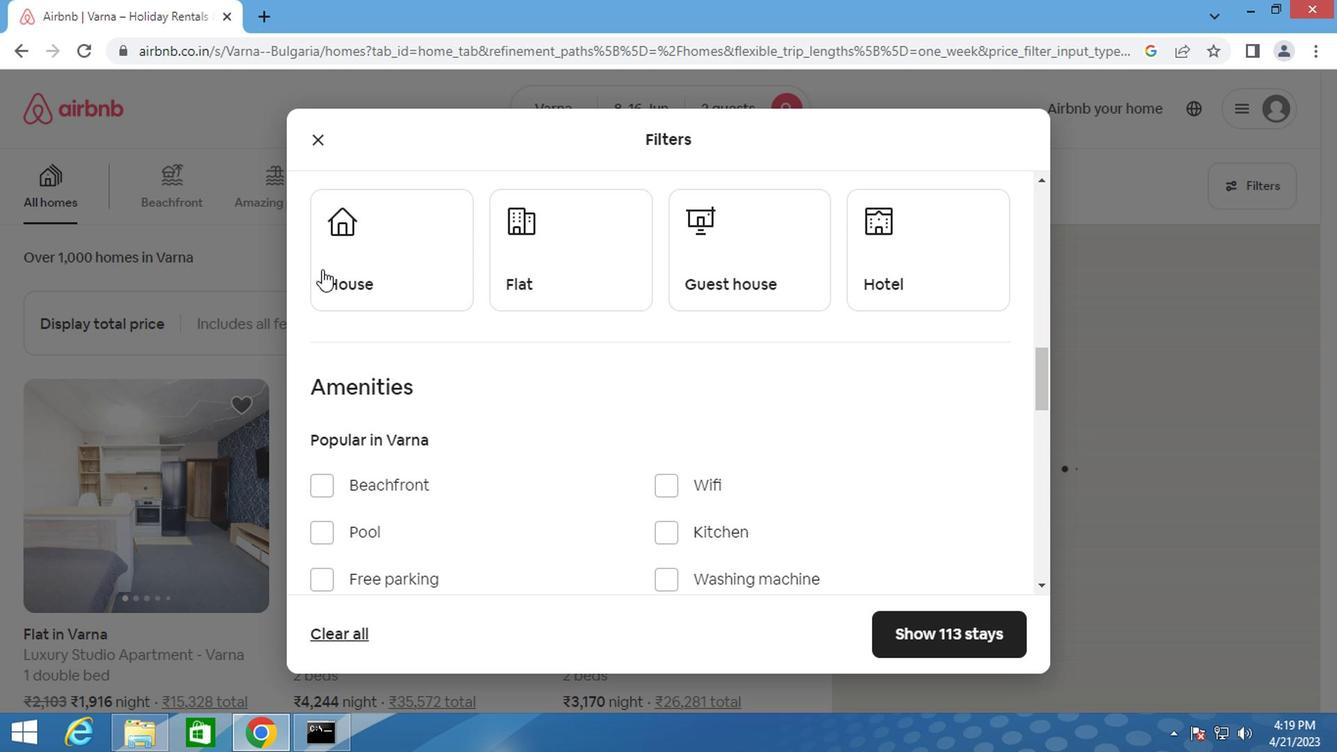 
Action: Mouse pressed left at (362, 255)
Screenshot: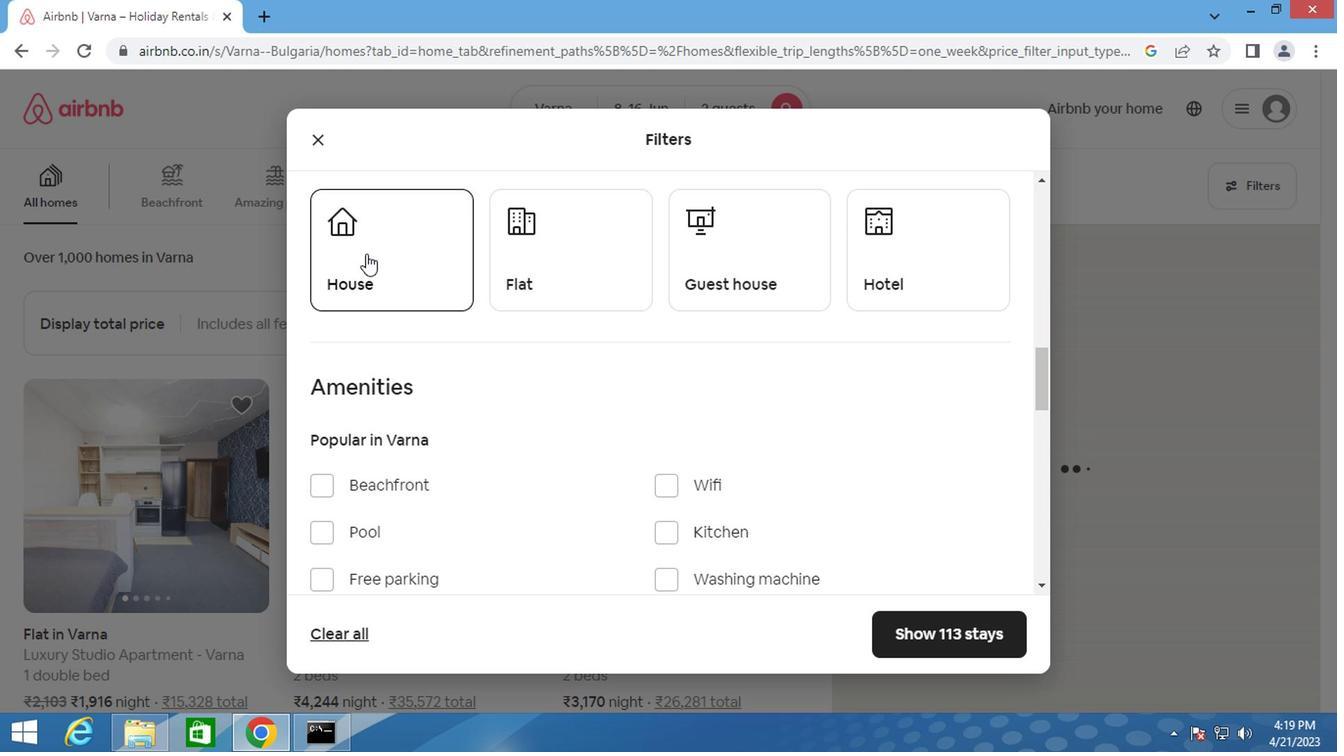 
Action: Mouse moved to (606, 267)
Screenshot: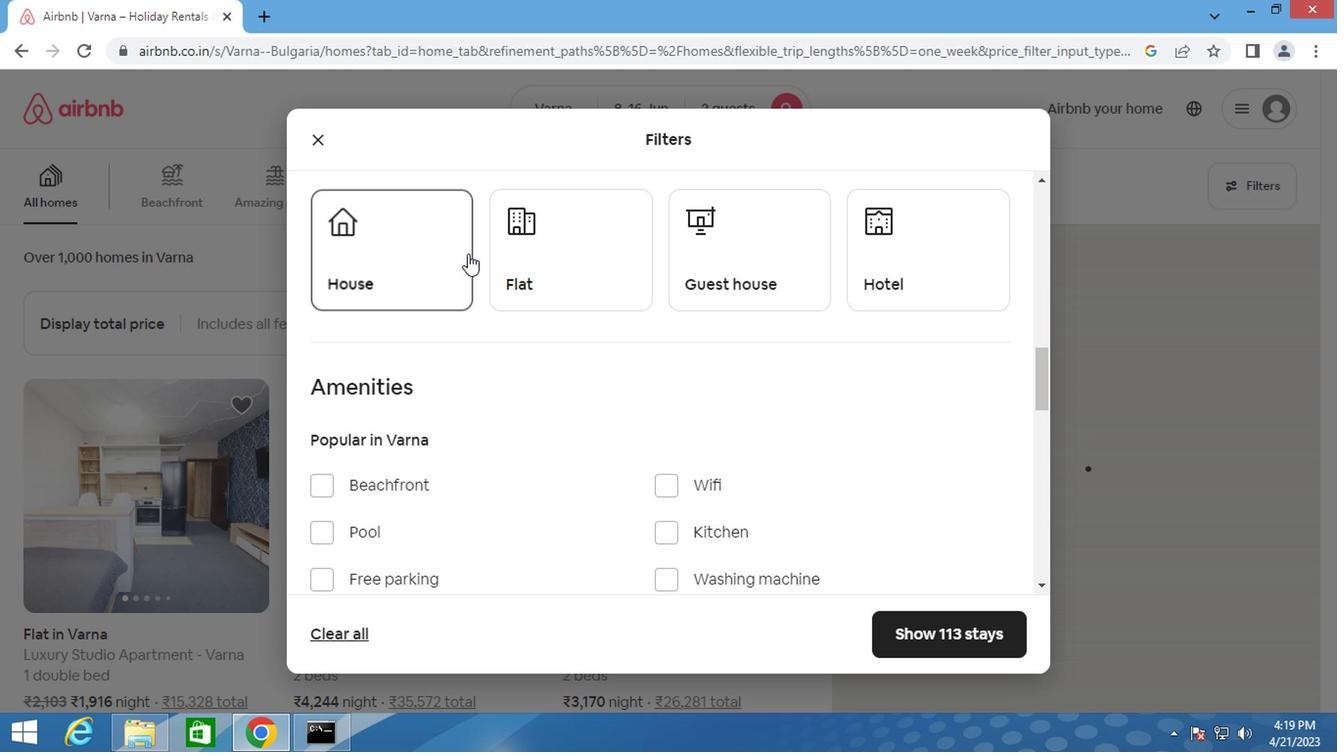 
Action: Mouse pressed left at (606, 267)
Screenshot: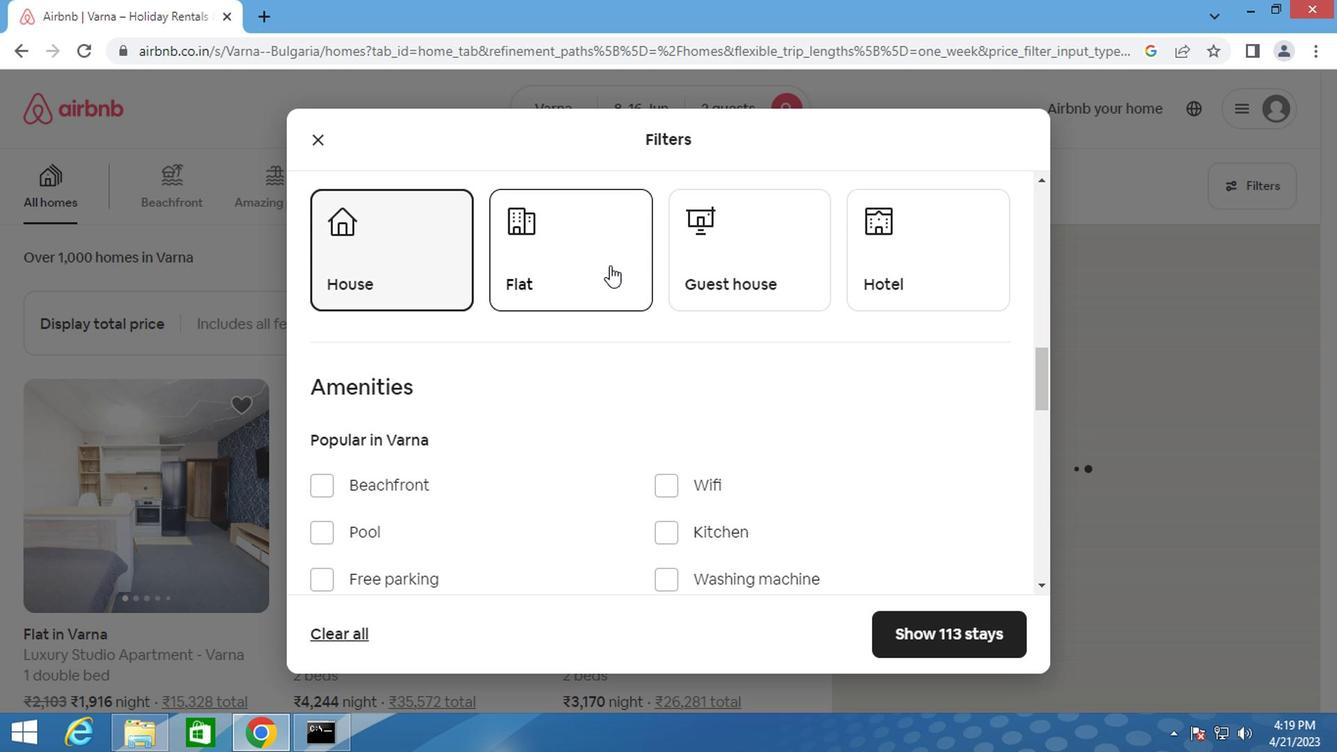 
Action: Mouse moved to (735, 254)
Screenshot: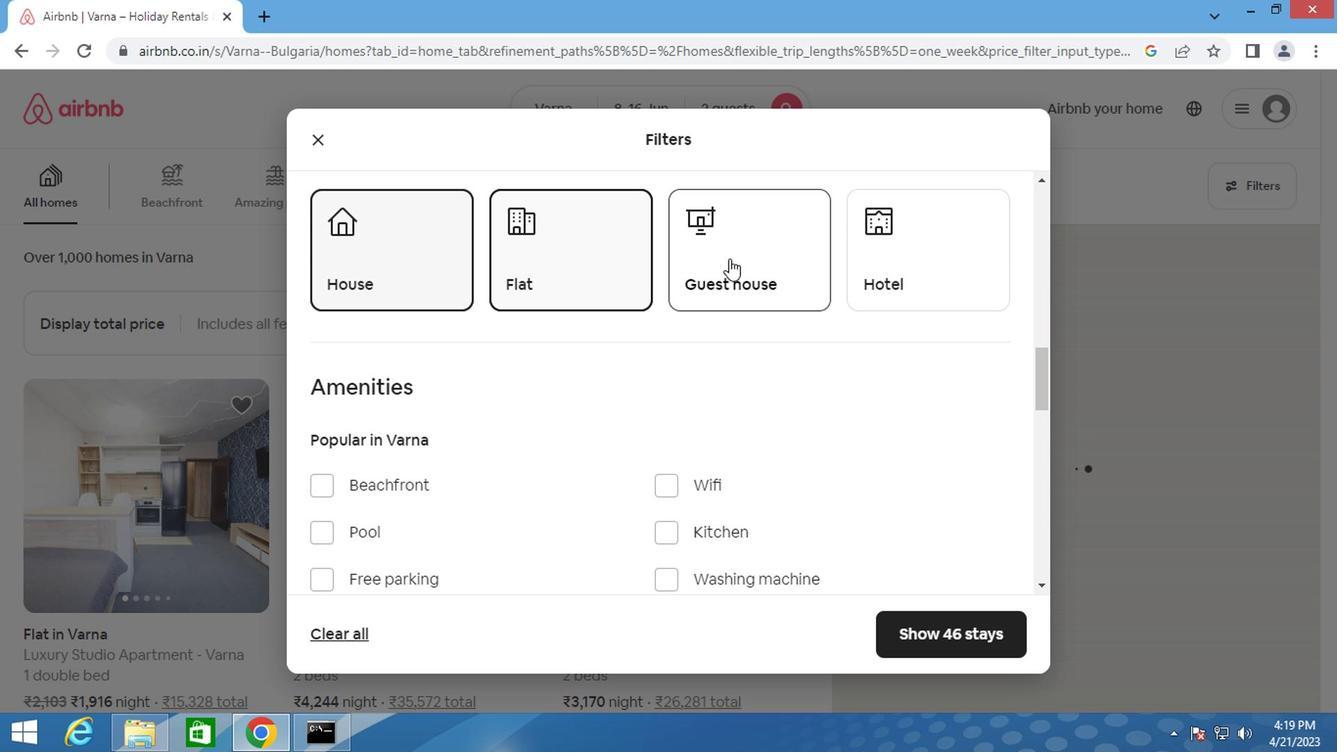 
Action: Mouse pressed left at (735, 254)
Screenshot: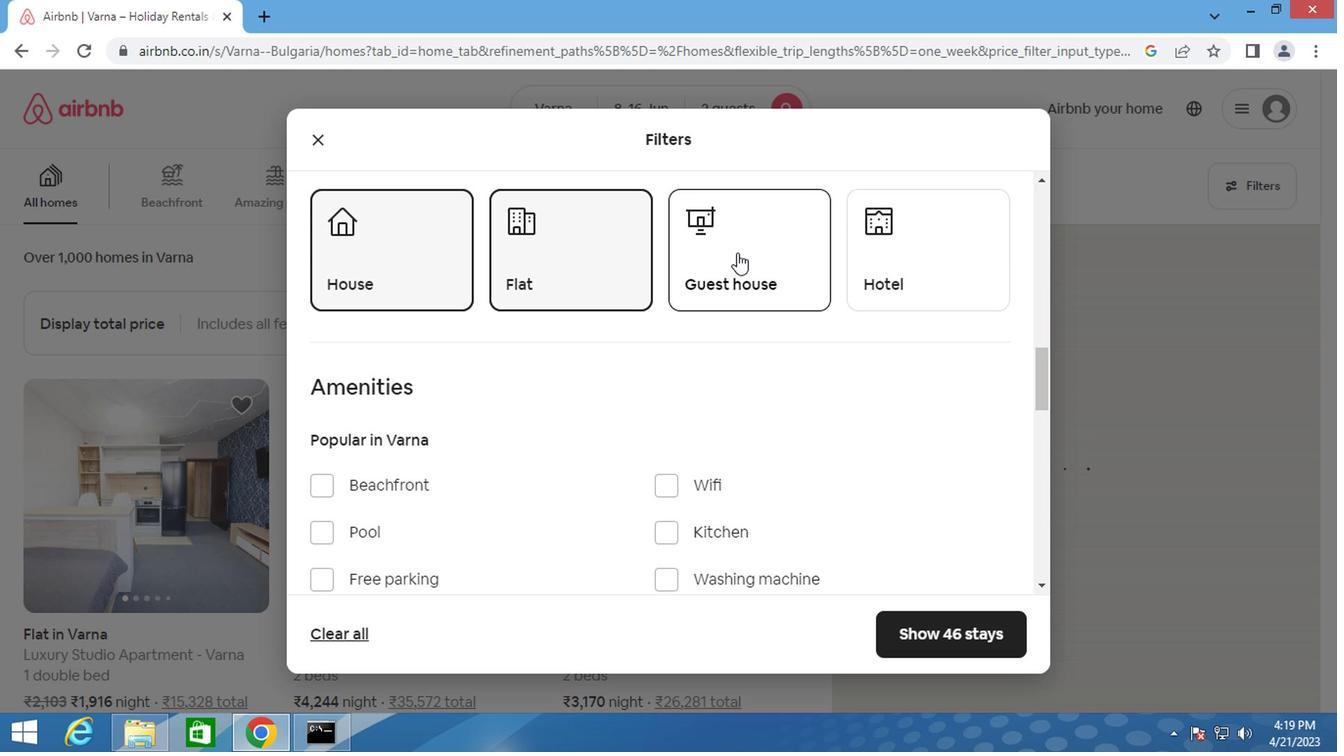 
Action: Mouse moved to (953, 249)
Screenshot: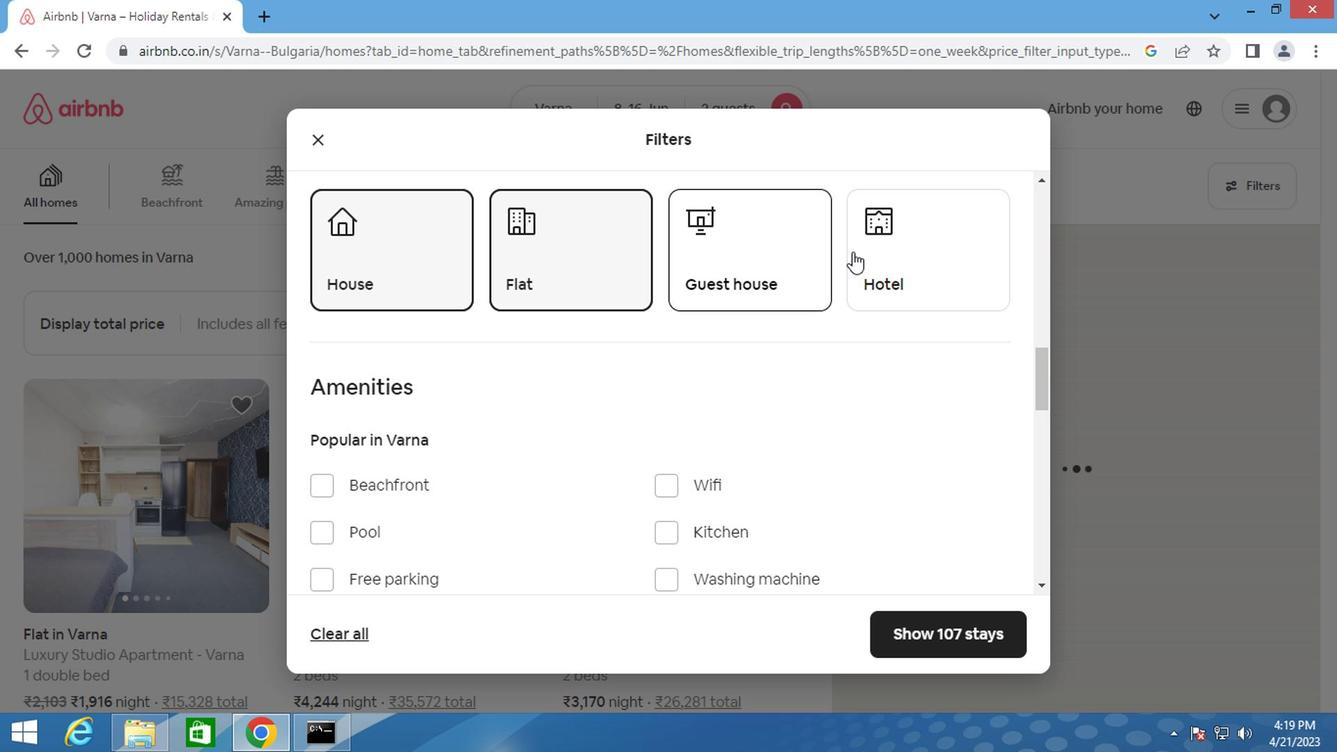 
Action: Mouse pressed left at (953, 249)
Screenshot: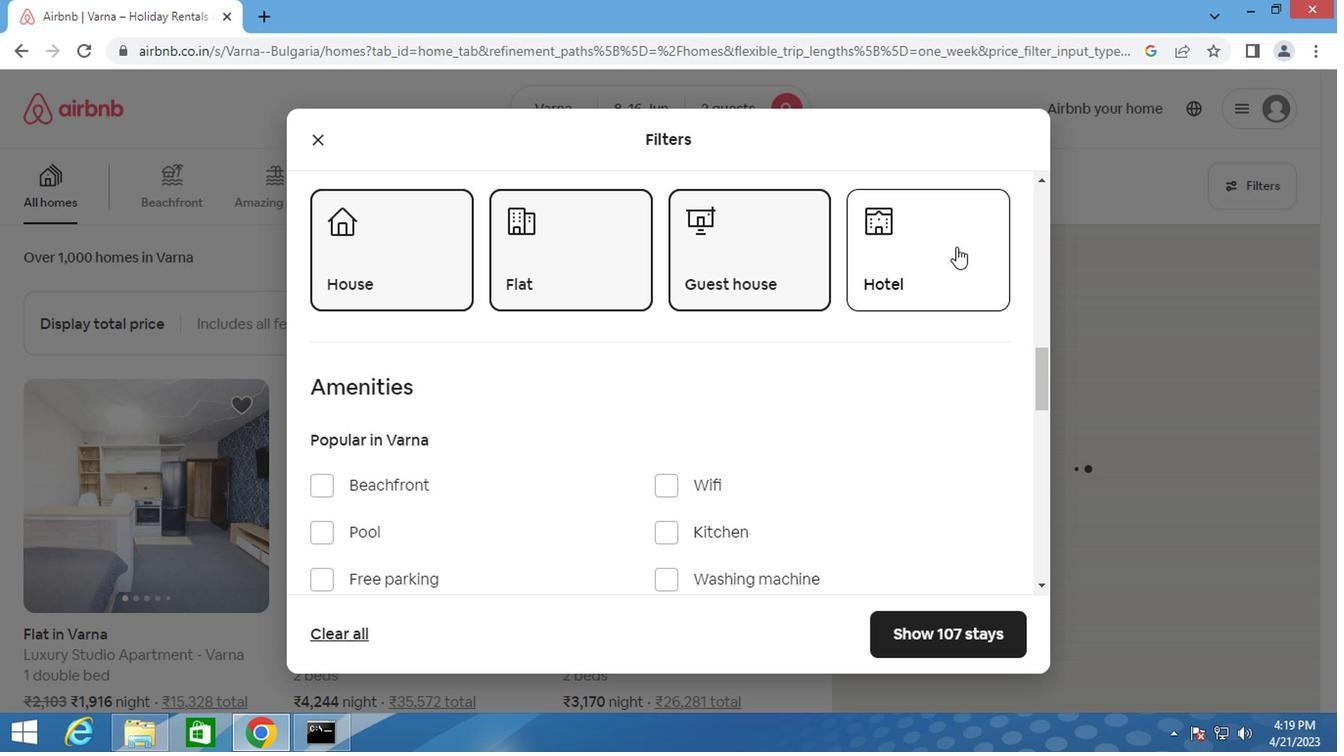 
Action: Mouse moved to (581, 326)
Screenshot: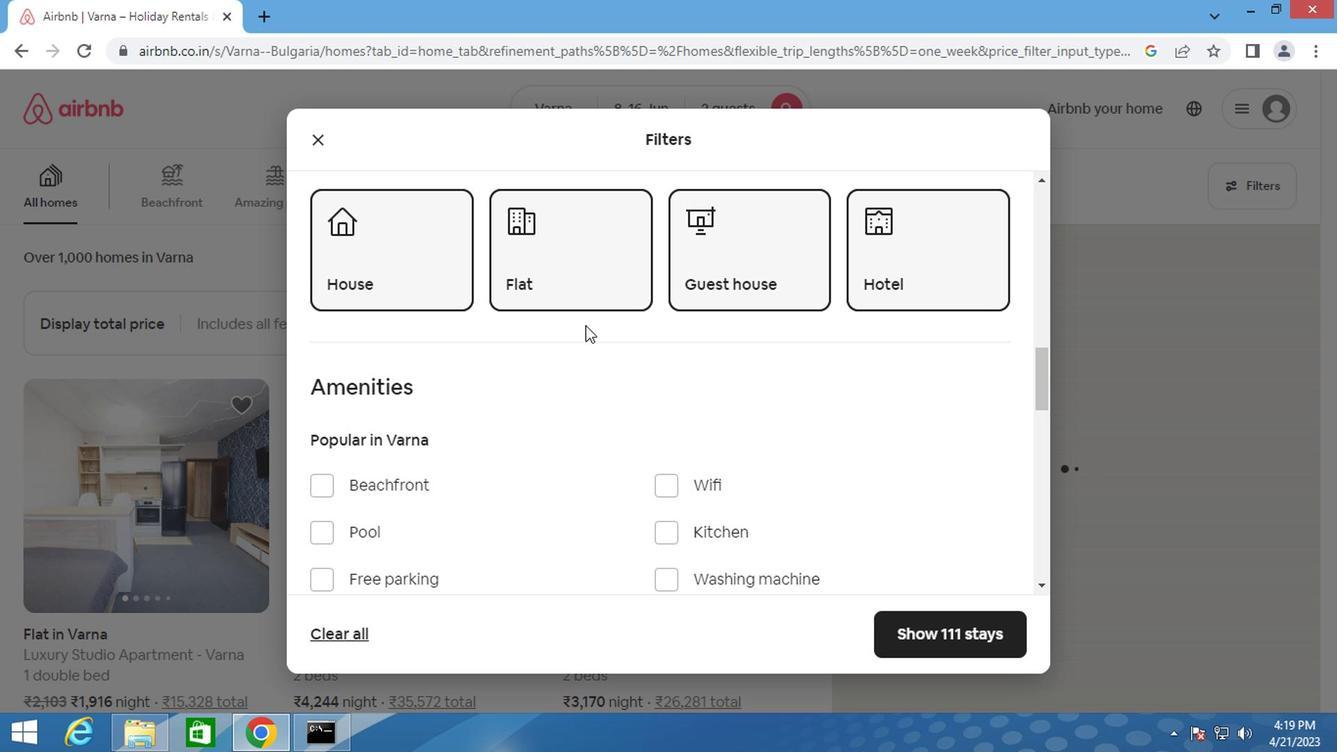 
Action: Mouse scrolled (581, 325) with delta (0, 0)
Screenshot: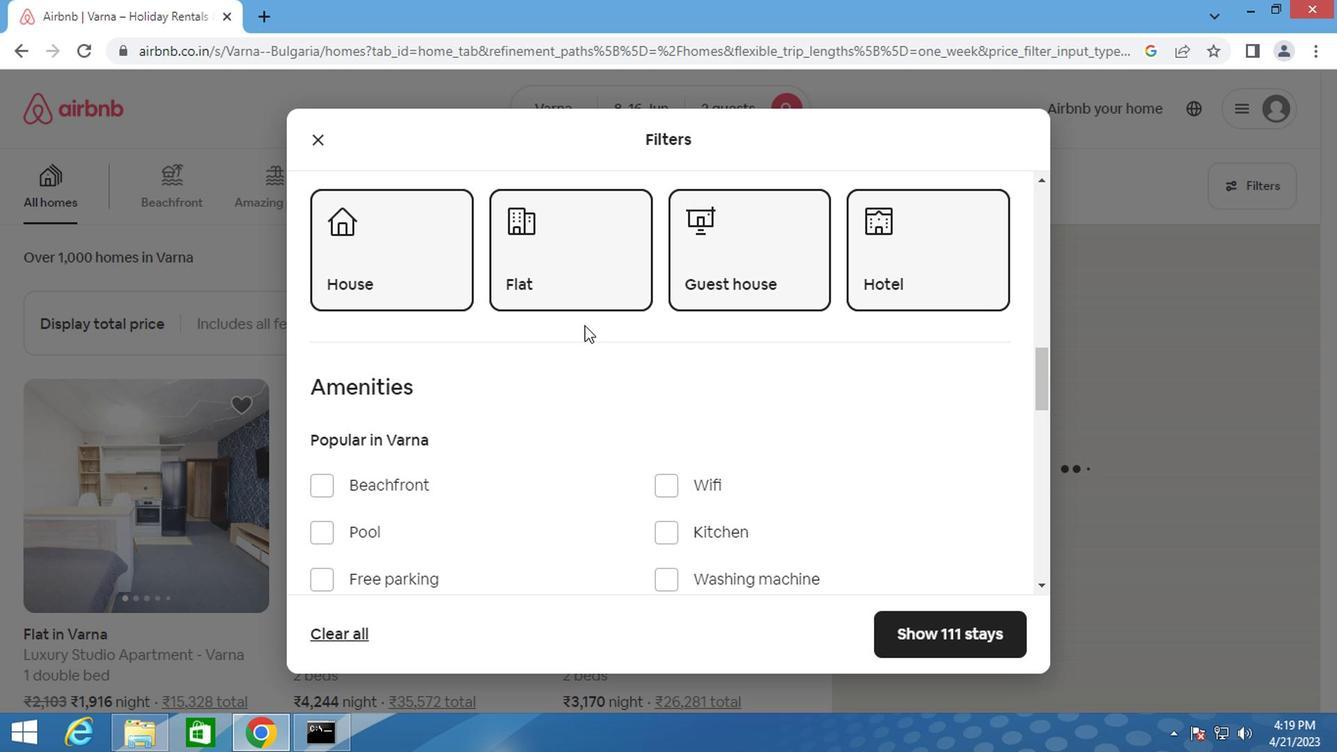 
Action: Mouse scrolled (581, 325) with delta (0, 0)
Screenshot: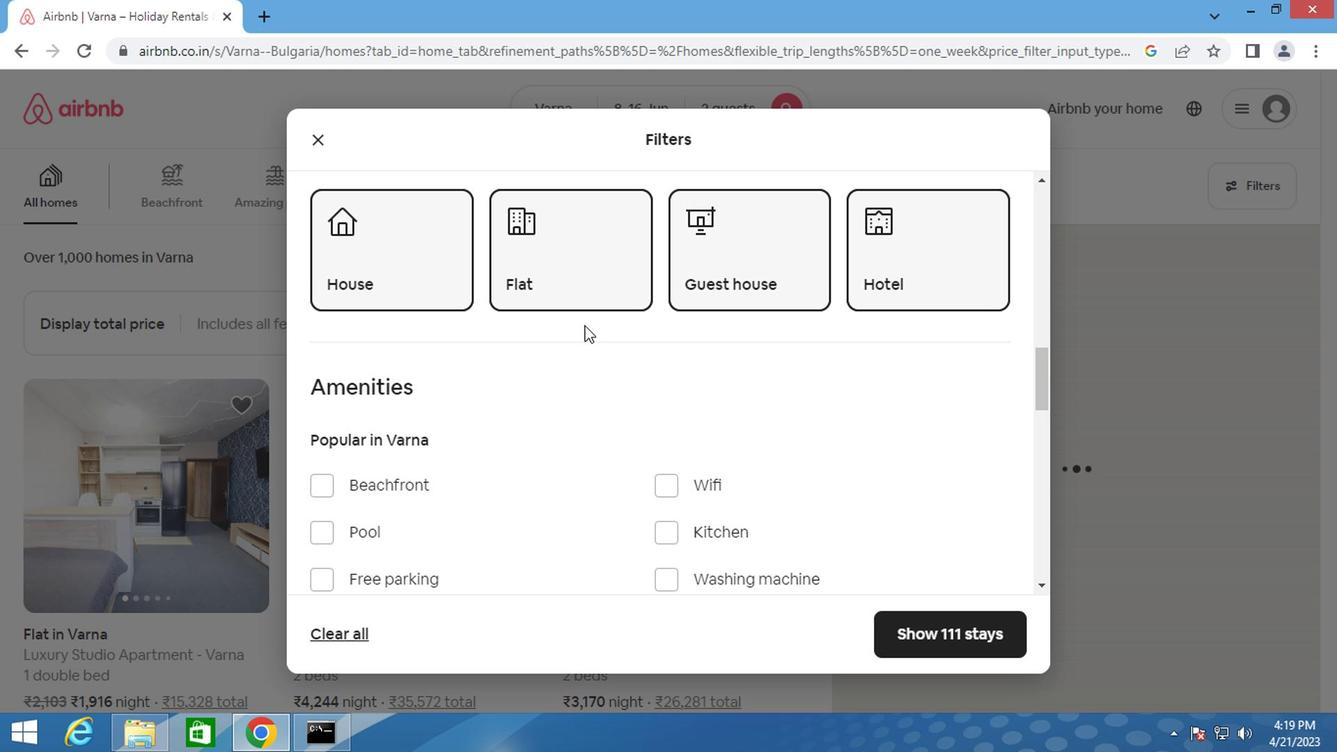 
Action: Mouse scrolled (581, 325) with delta (0, 0)
Screenshot: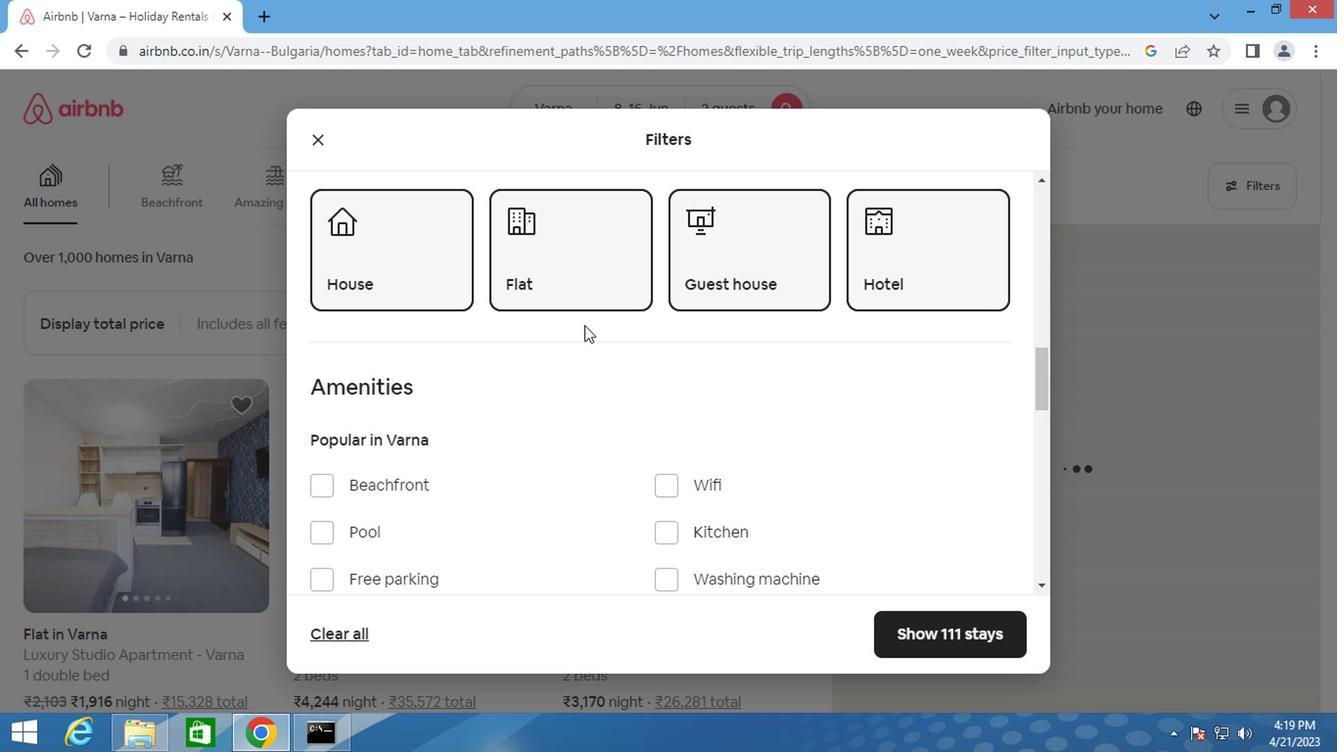 
Action: Mouse scrolled (581, 325) with delta (0, 0)
Screenshot: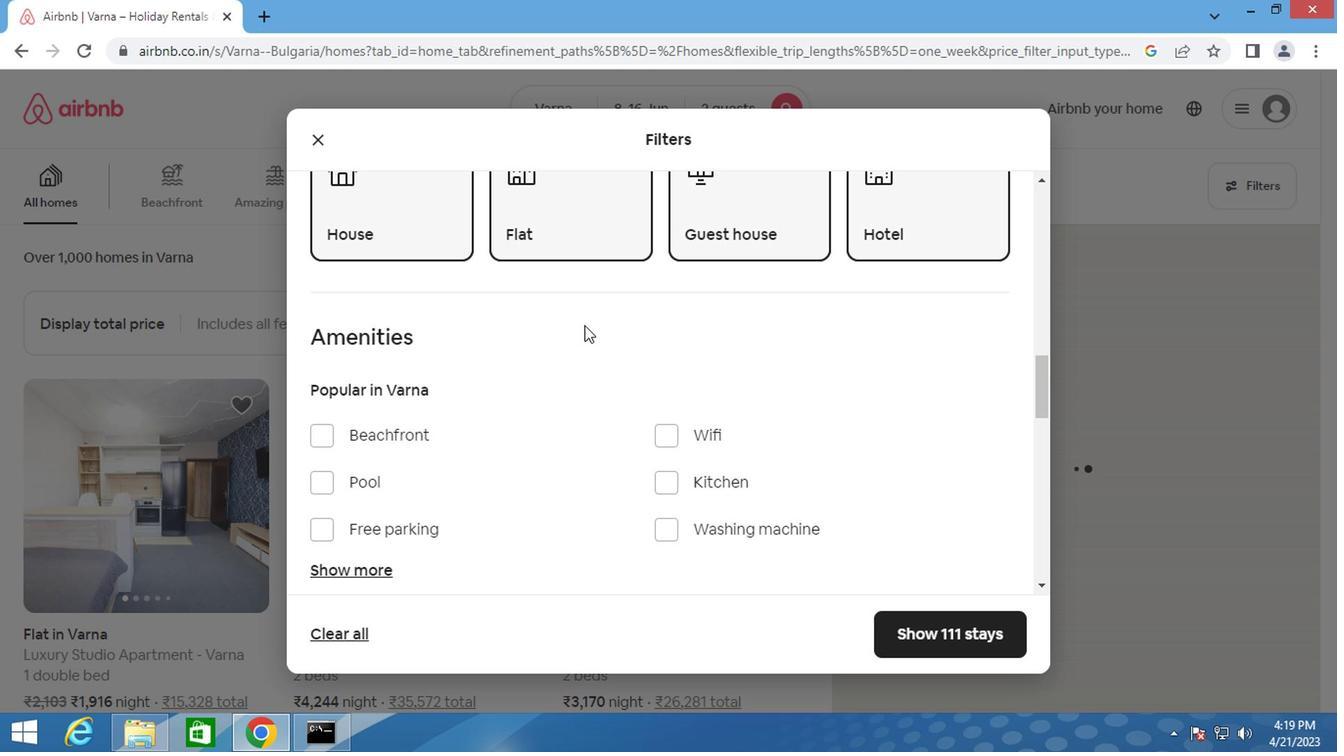 
Action: Mouse moved to (957, 452)
Screenshot: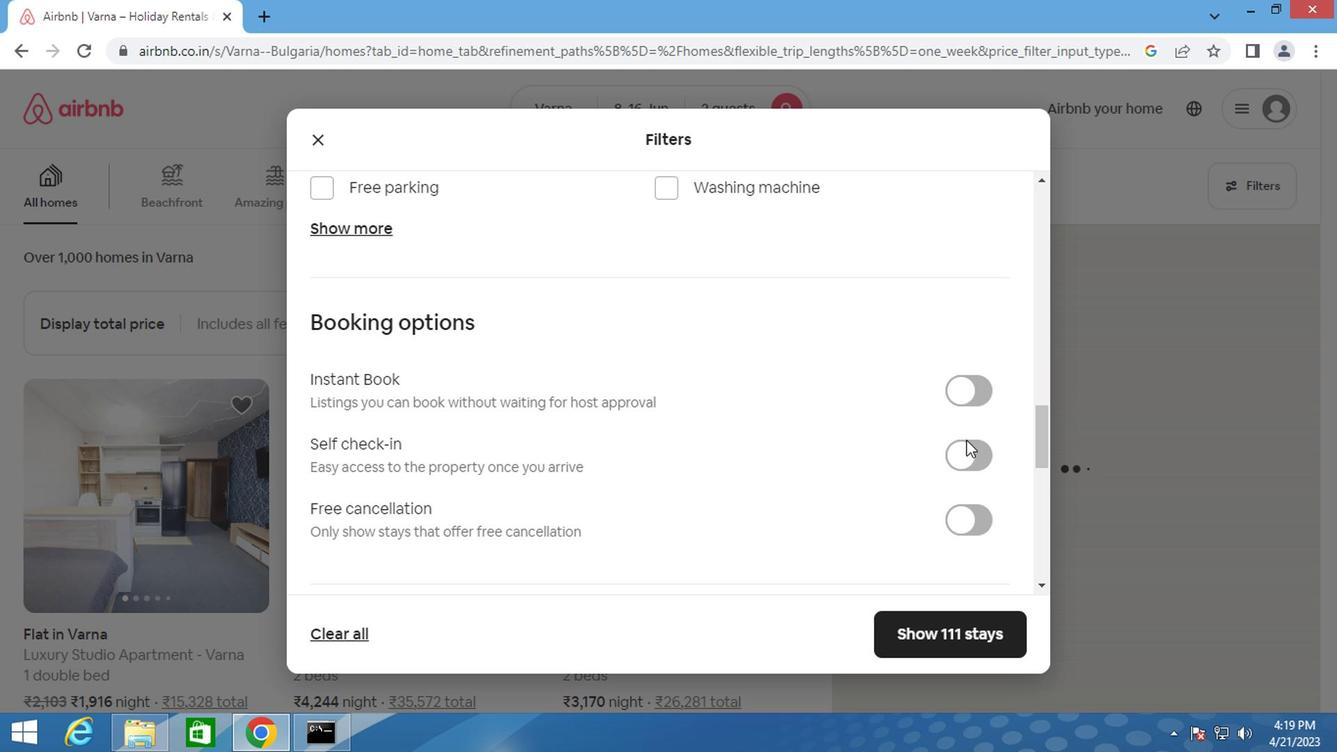 
Action: Mouse pressed left at (957, 452)
Screenshot: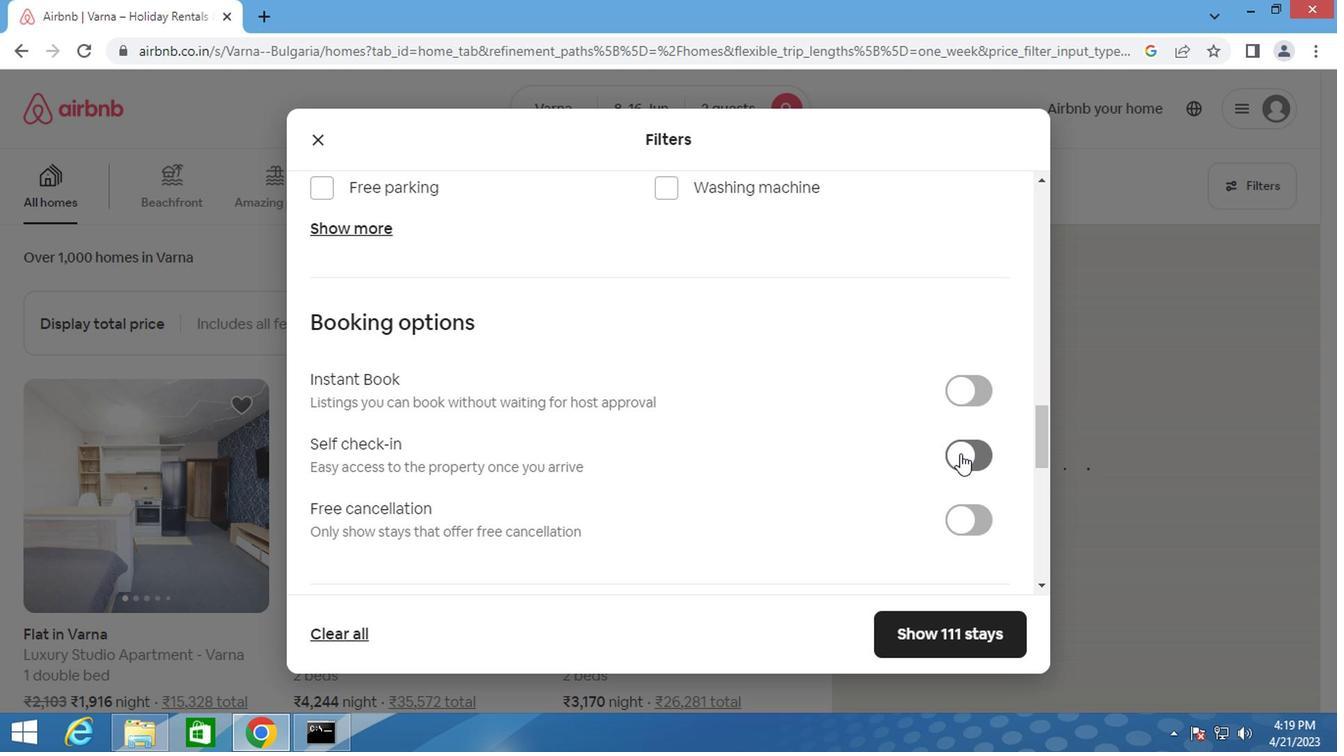 
Action: Mouse moved to (689, 413)
Screenshot: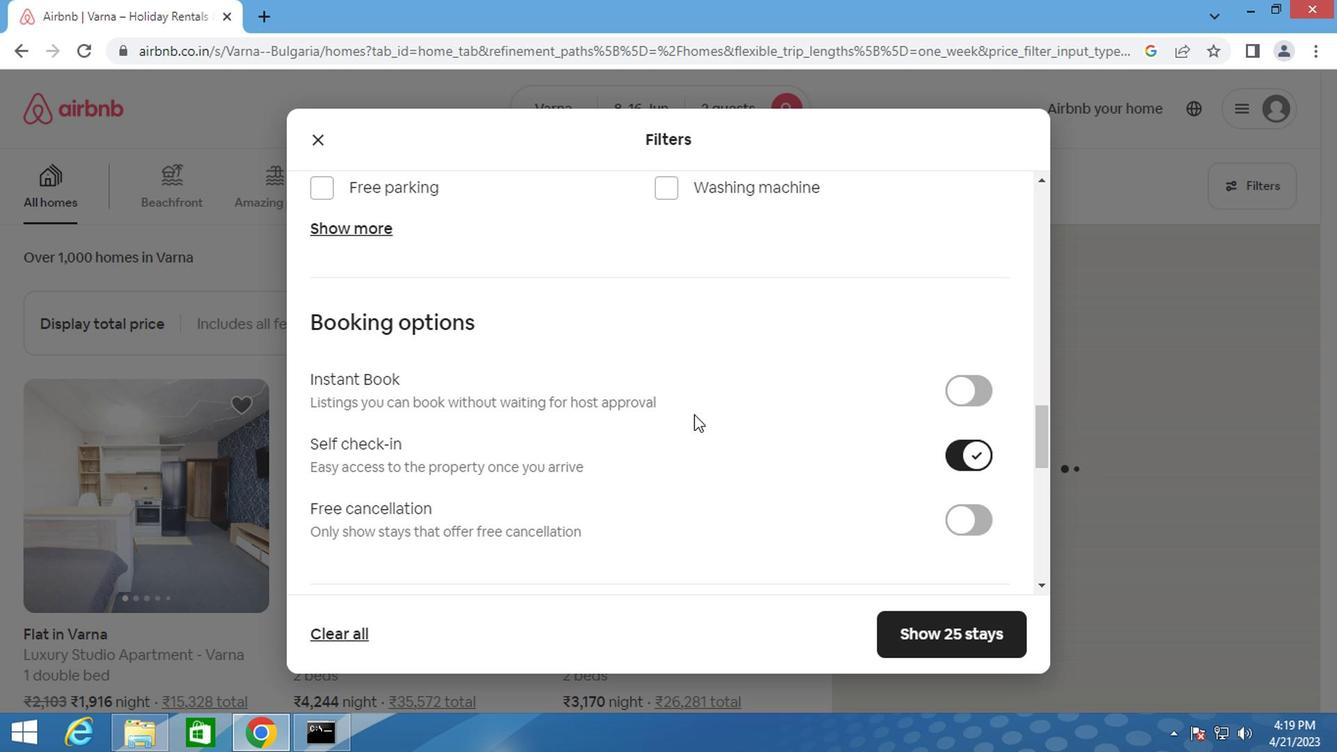 
Action: Mouse scrolled (689, 413) with delta (0, 0)
Screenshot: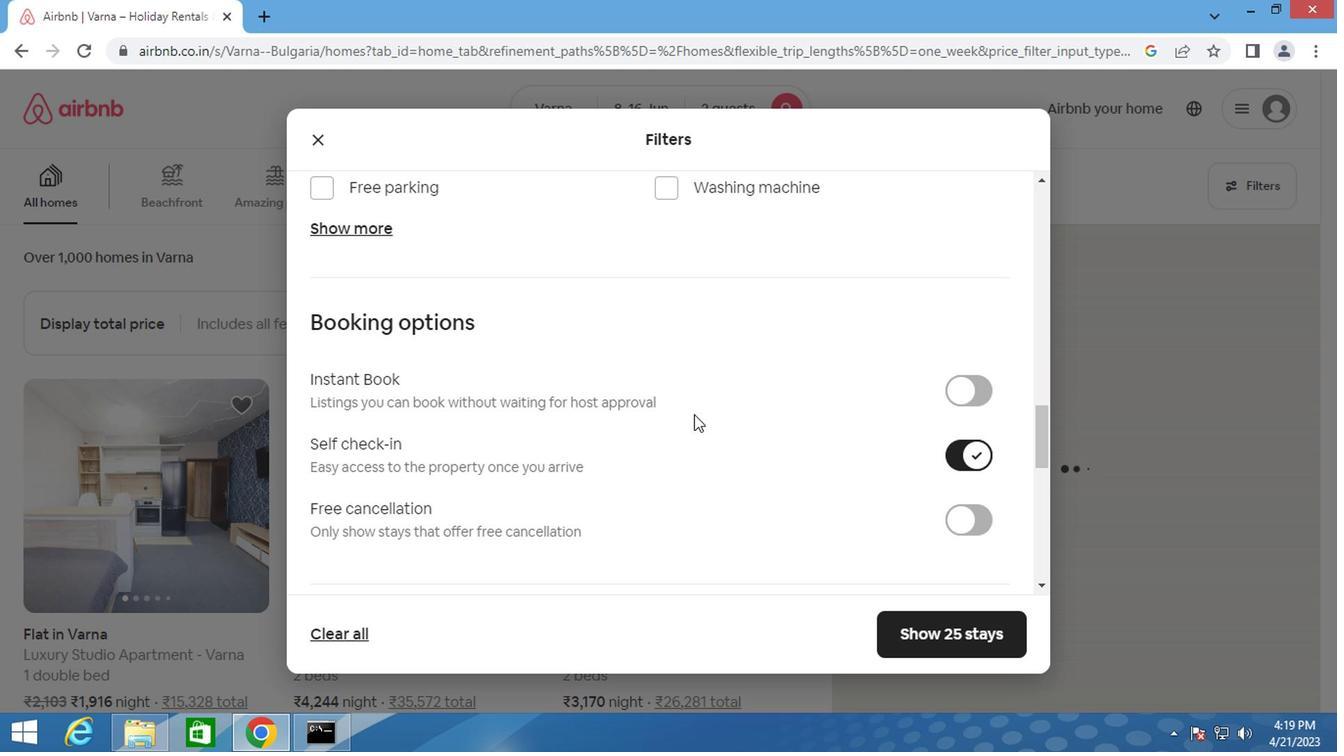 
Action: Mouse scrolled (689, 413) with delta (0, 0)
Screenshot: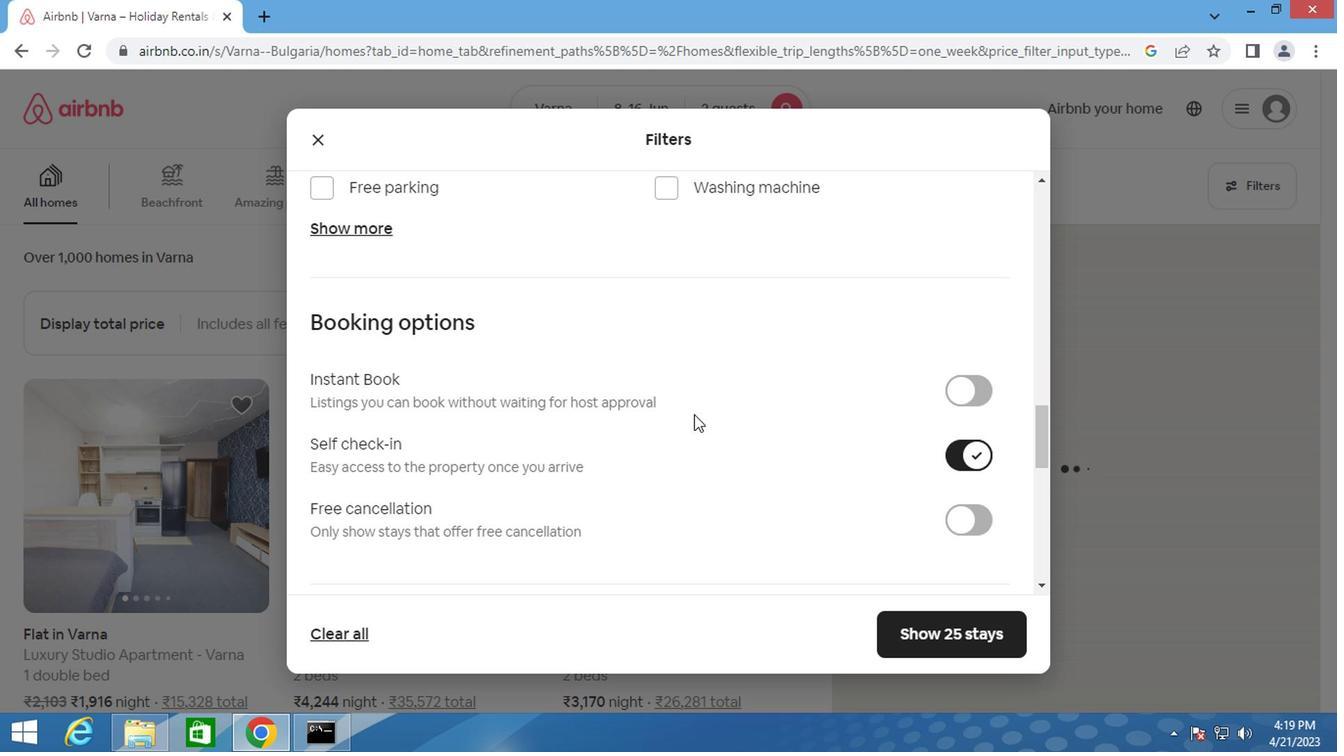 
Action: Mouse scrolled (689, 413) with delta (0, 0)
Screenshot: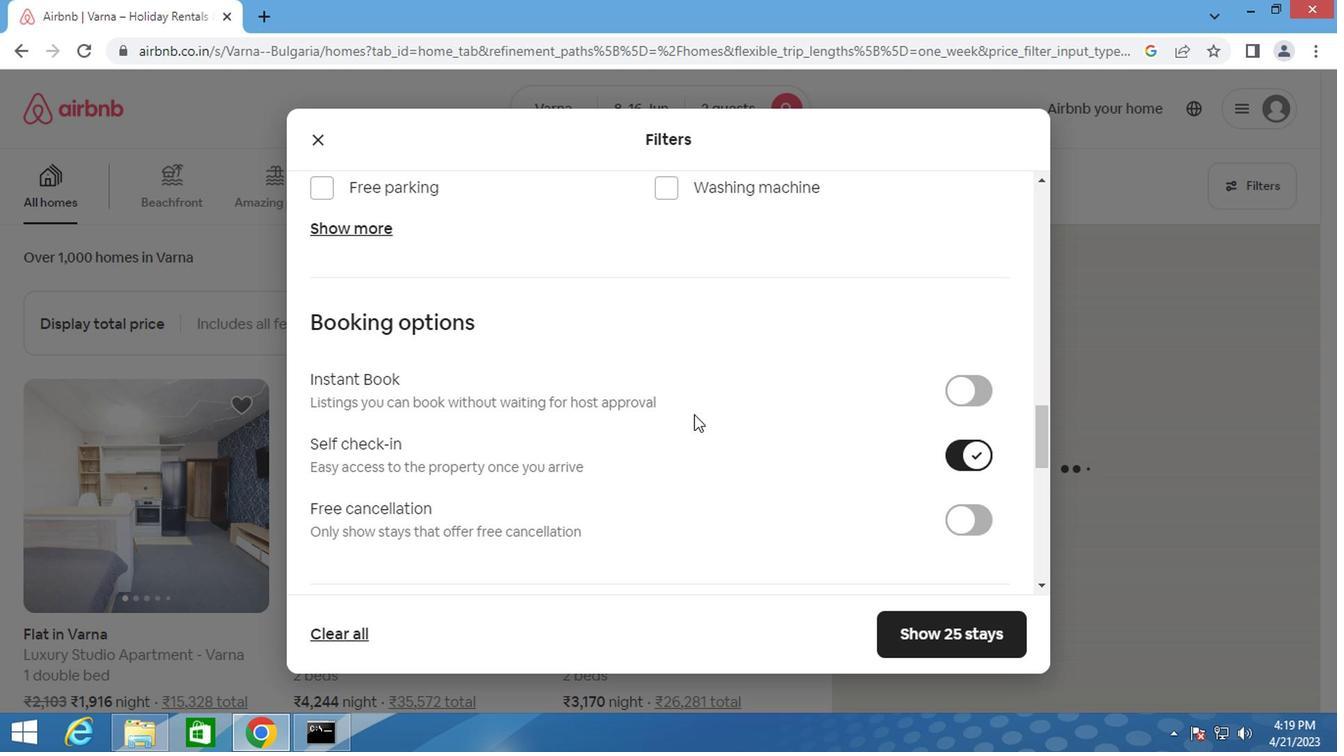 
Action: Mouse scrolled (689, 413) with delta (0, 0)
Screenshot: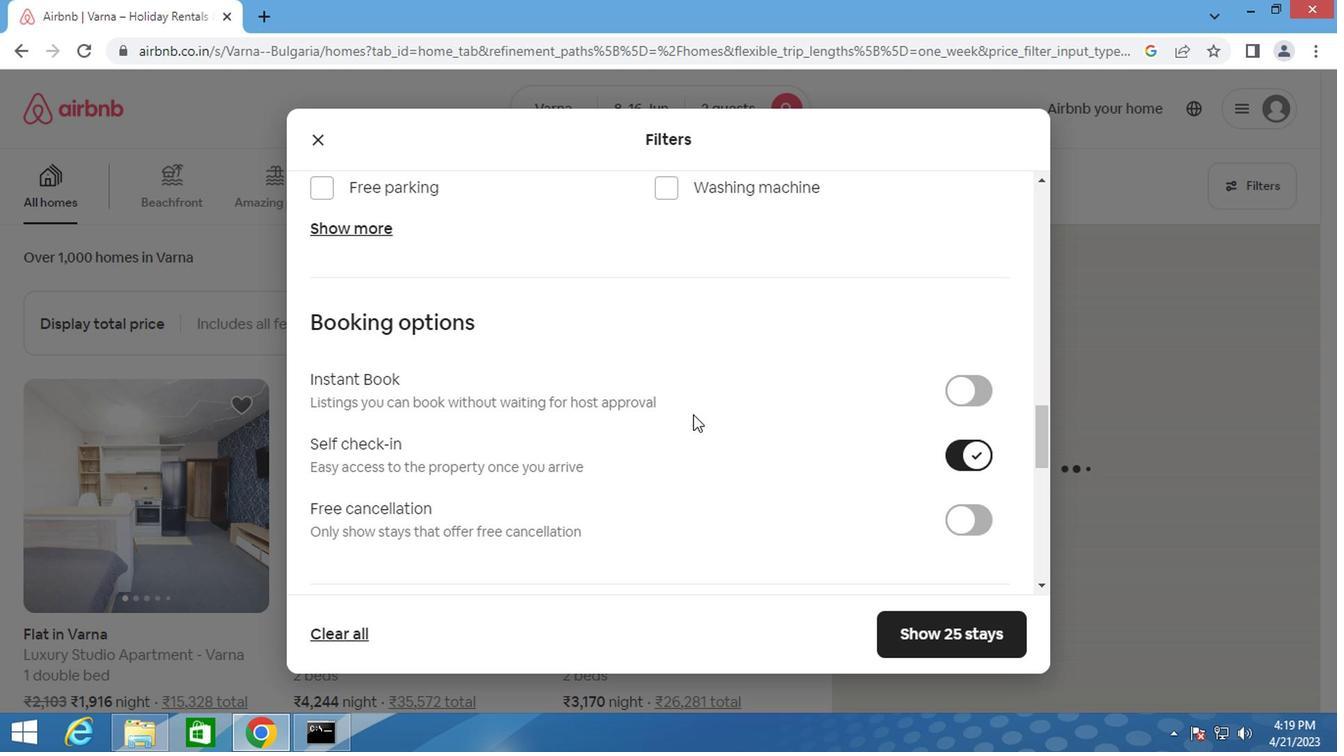 
Action: Mouse moved to (687, 402)
Screenshot: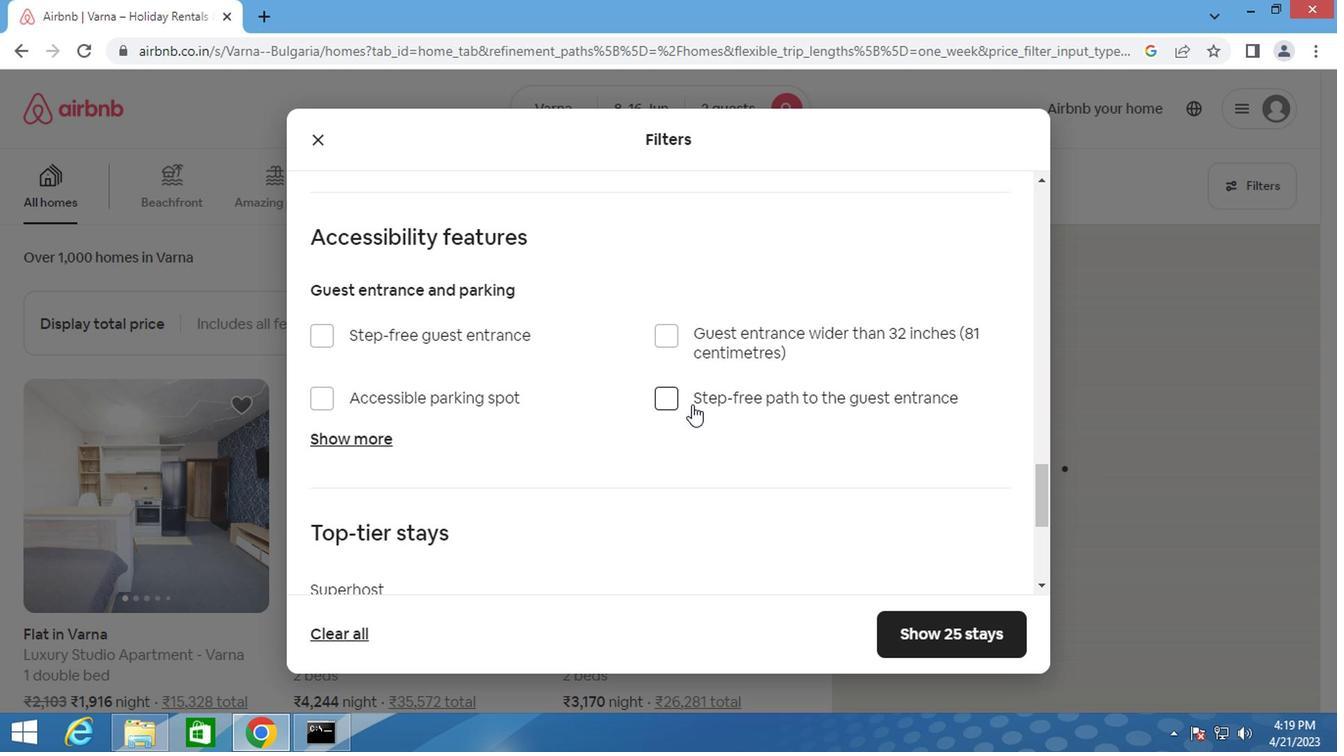 
Action: Mouse scrolled (687, 401) with delta (0, -1)
Screenshot: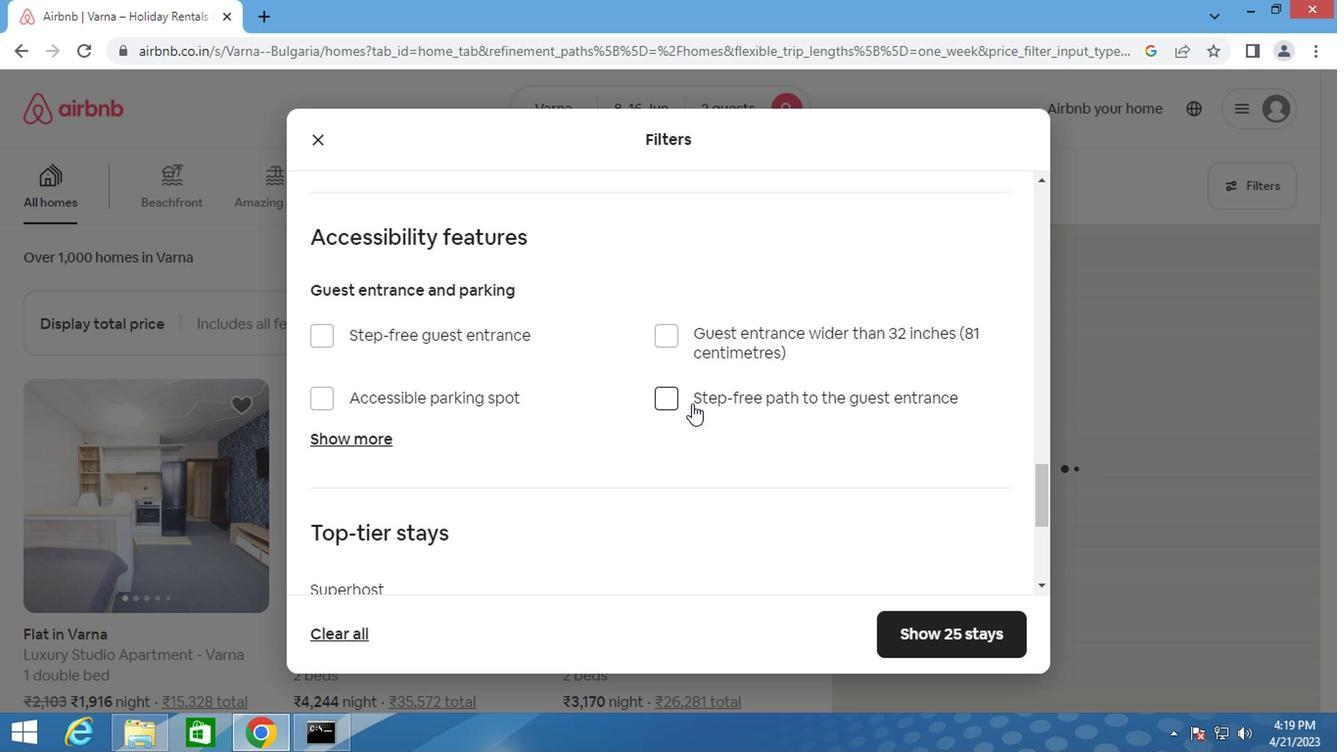 
Action: Mouse scrolled (687, 401) with delta (0, -1)
Screenshot: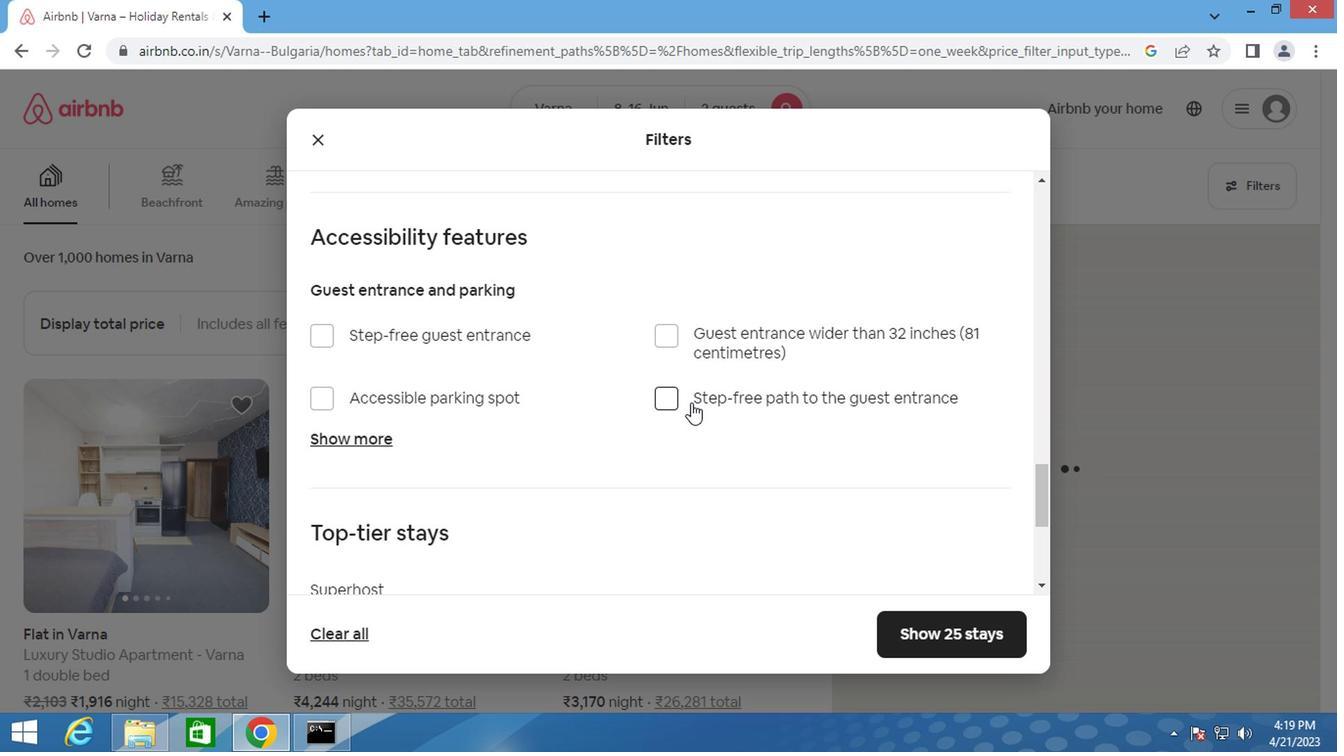 
Action: Mouse scrolled (687, 401) with delta (0, -1)
Screenshot: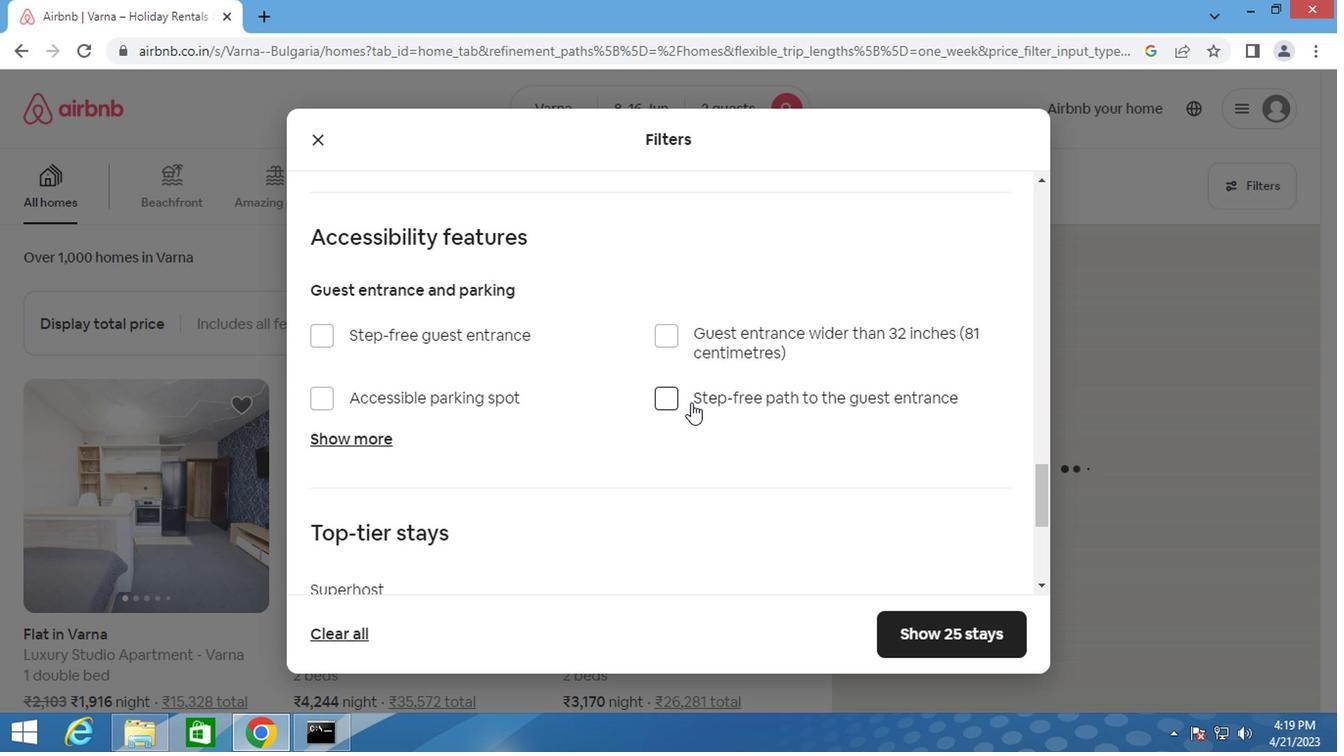 
Action: Mouse scrolled (687, 401) with delta (0, -1)
Screenshot: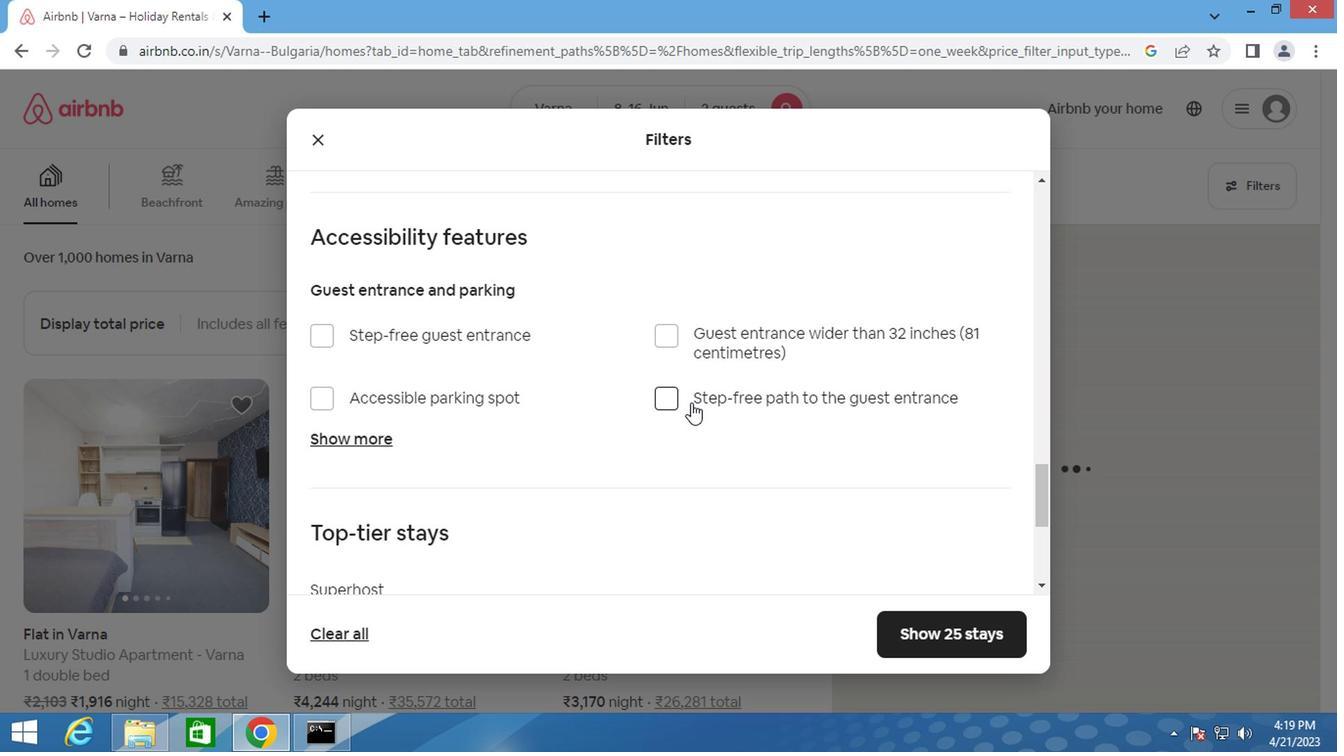 
Action: Mouse moved to (312, 455)
Screenshot: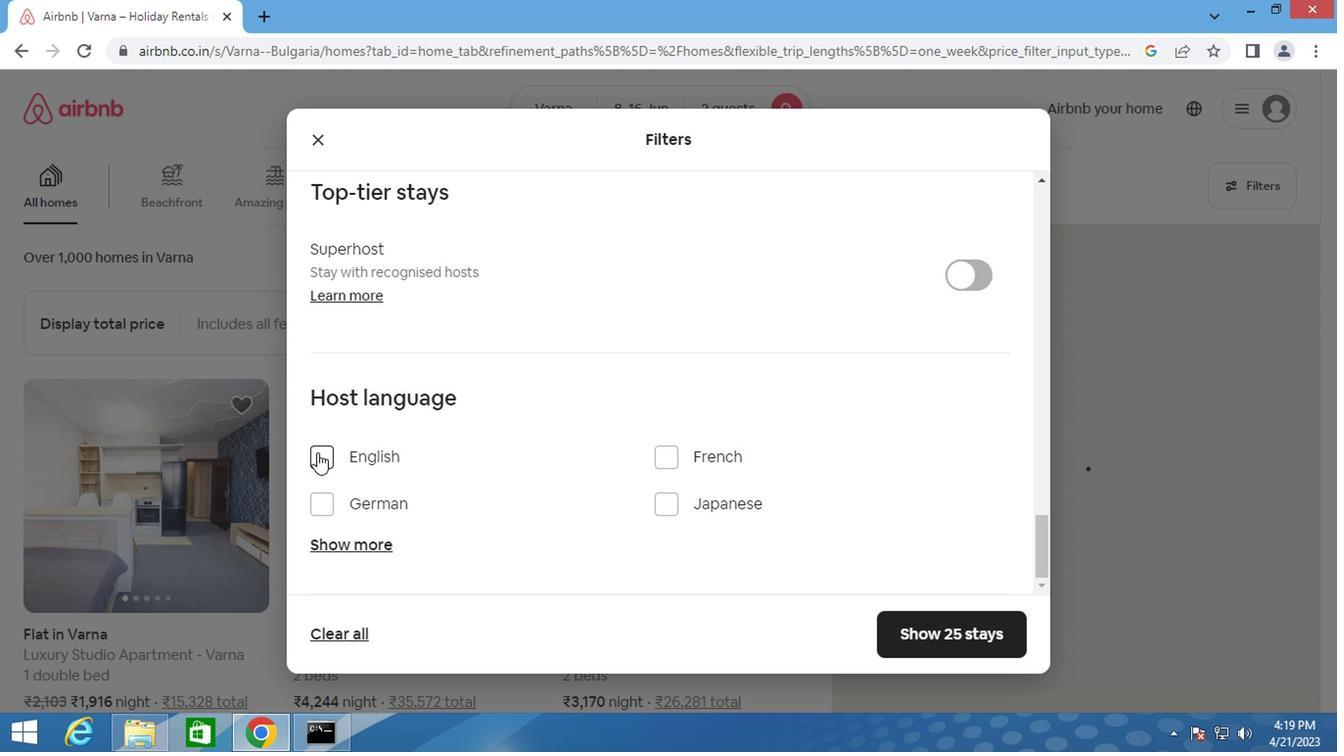 
Action: Mouse pressed left at (312, 455)
Screenshot: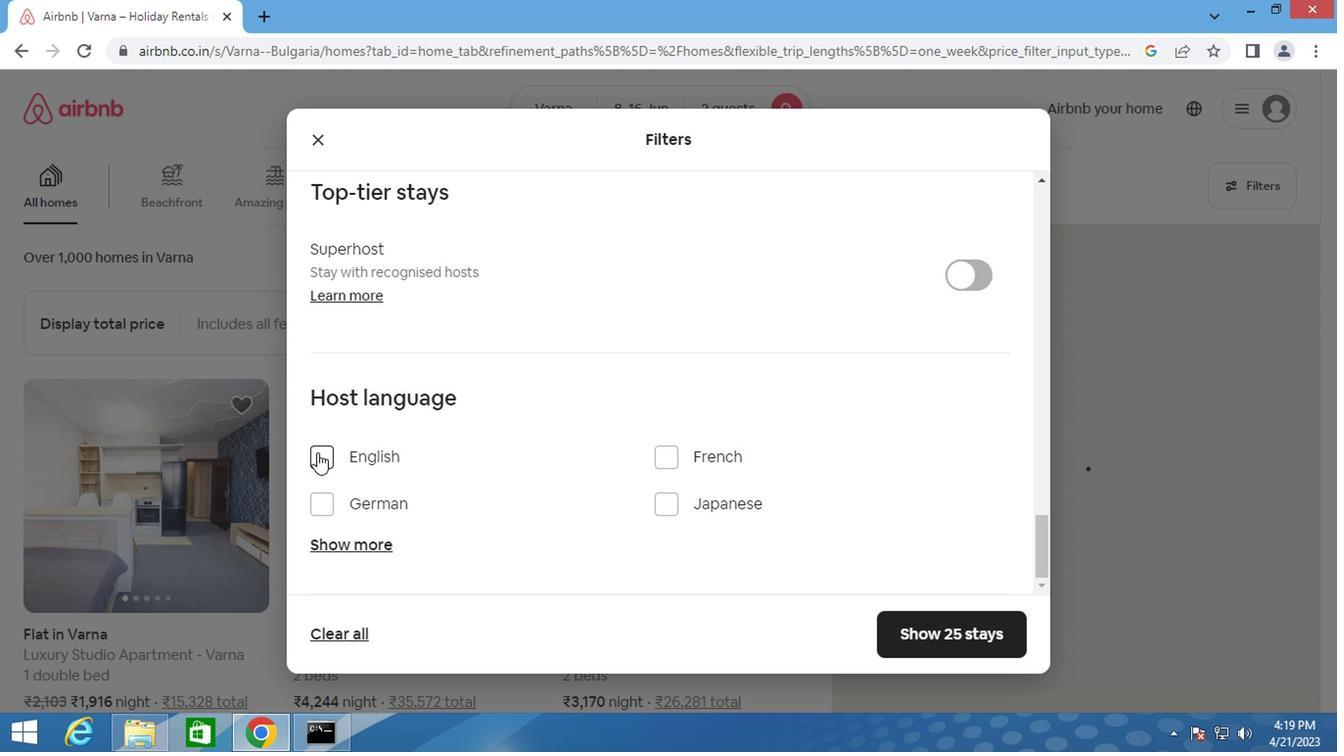 
Action: Mouse moved to (981, 617)
Screenshot: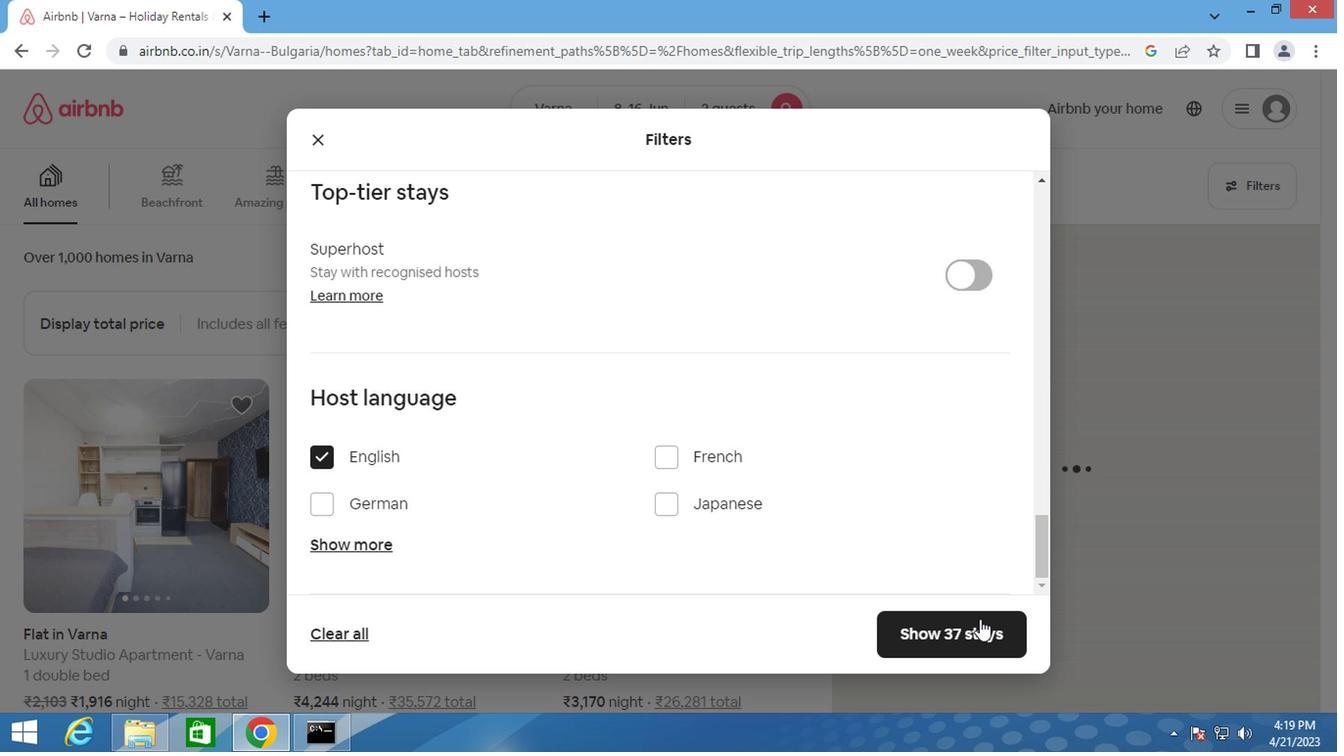 
Action: Mouse pressed left at (981, 617)
Screenshot: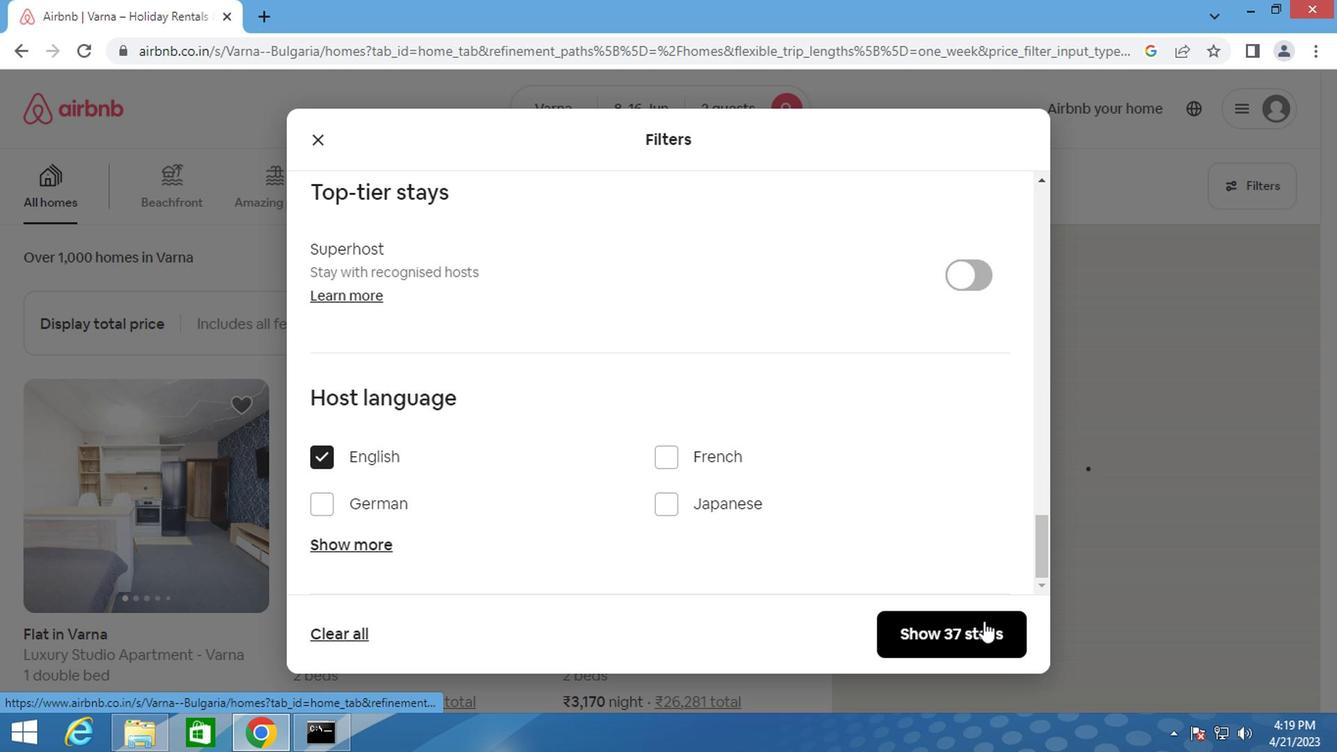 
Action: Key pressed <Key.f8>
Screenshot: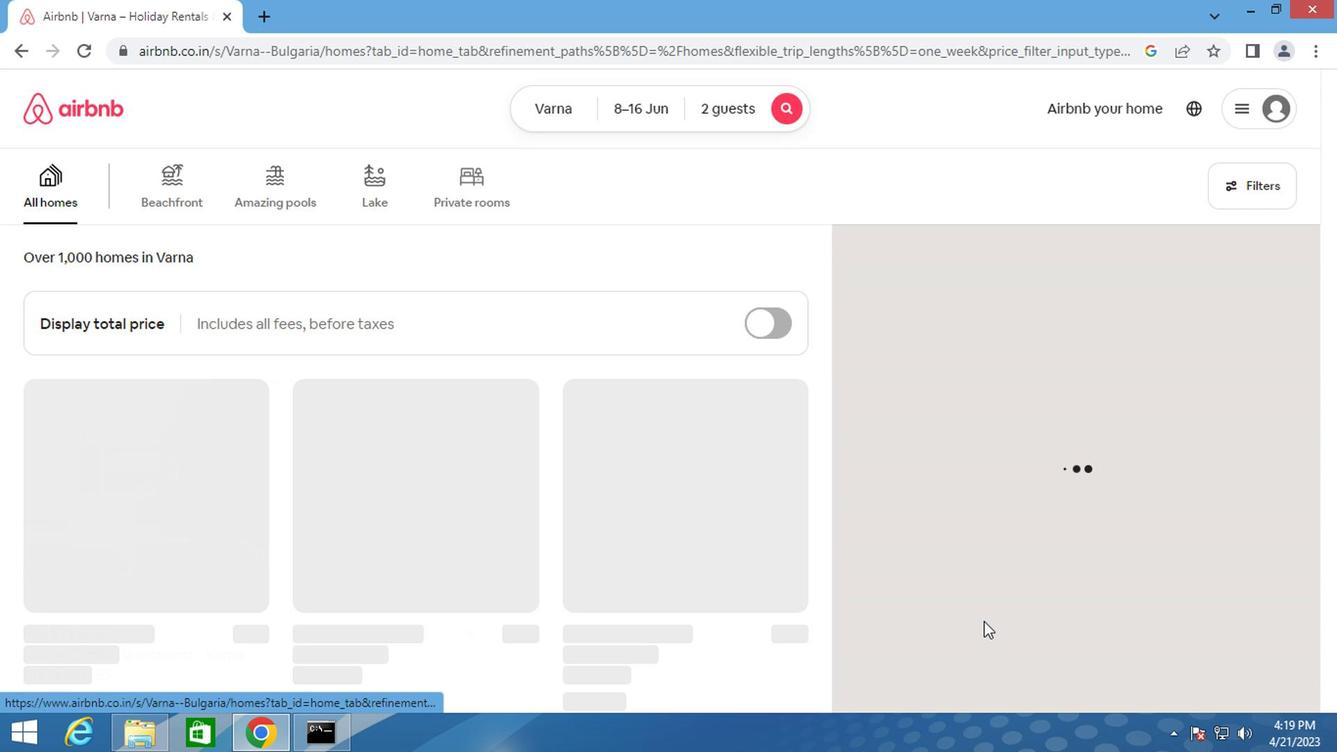 
